 Task: Find connections with filter location Simões Filho with filter topic #Automationwith filter profile language German with filter current company Amul (GCMMF) with filter school University School of Law and Legal Studies with filter industry Hospitals with filter service category Executive Coaching with filter keywords title Data Entry
Action: Mouse moved to (579, 201)
Screenshot: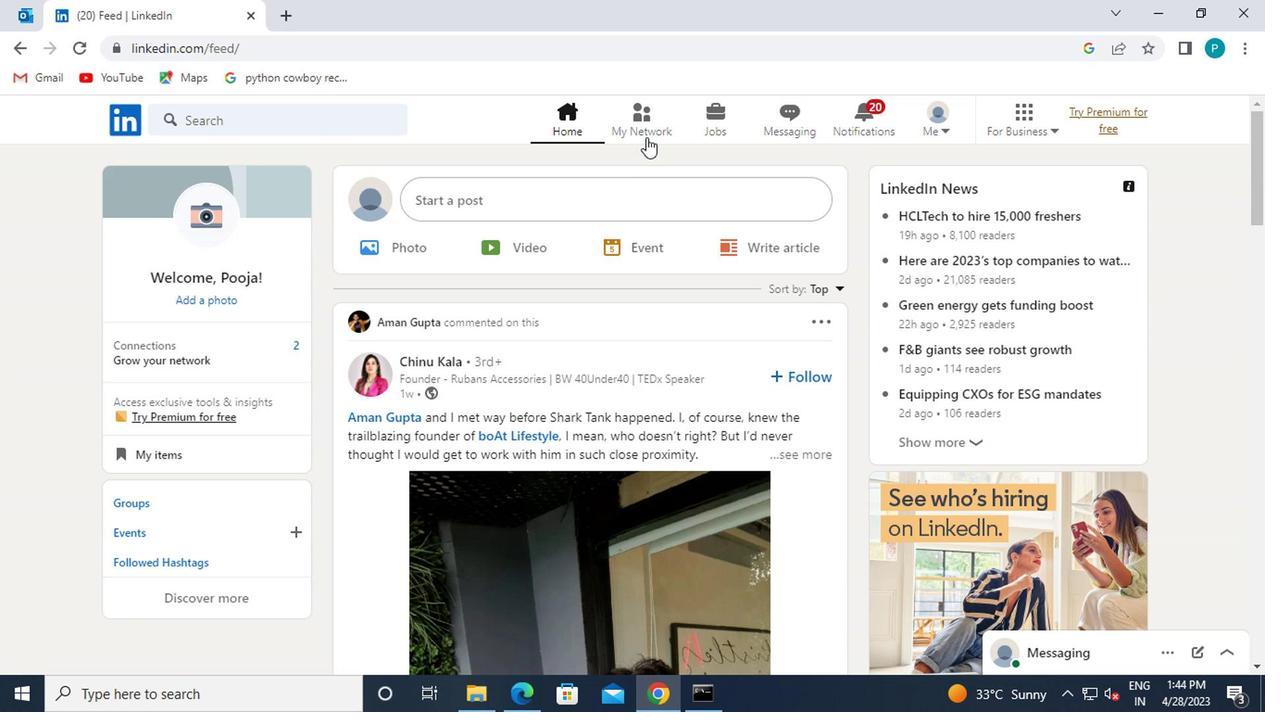 
Action: Mouse pressed left at (579, 201)
Screenshot: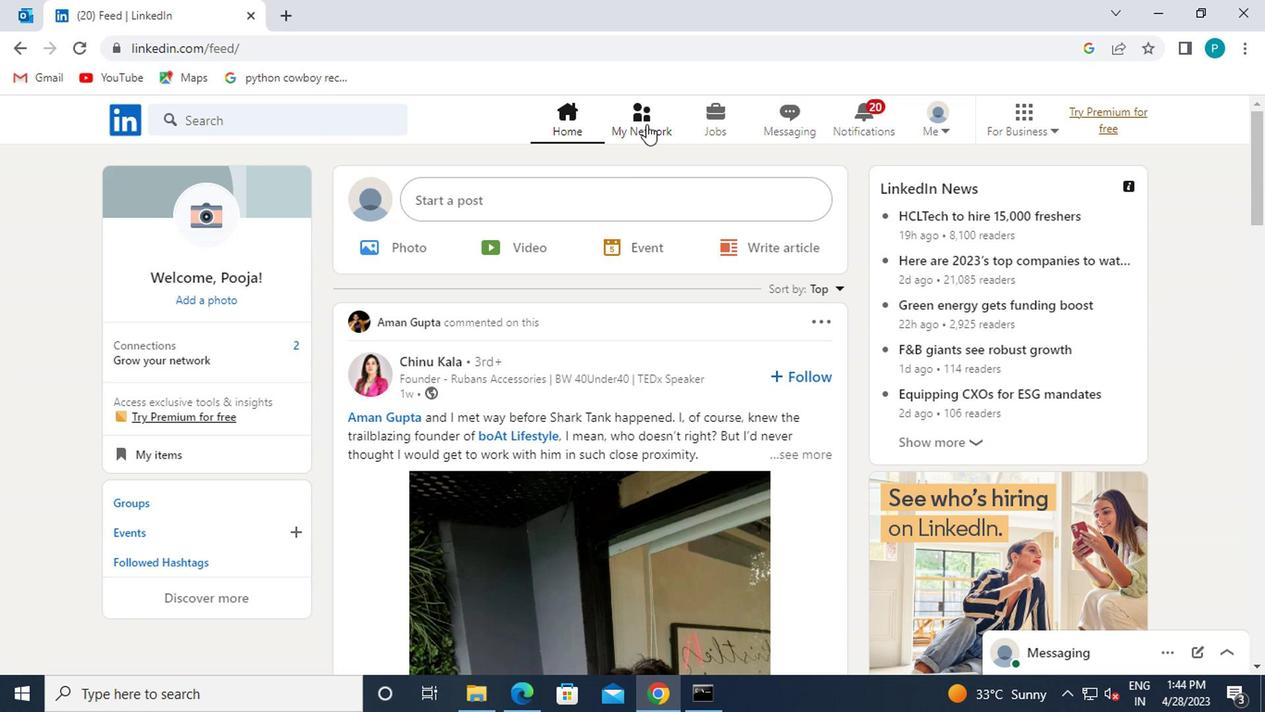 
Action: Mouse moved to (280, 288)
Screenshot: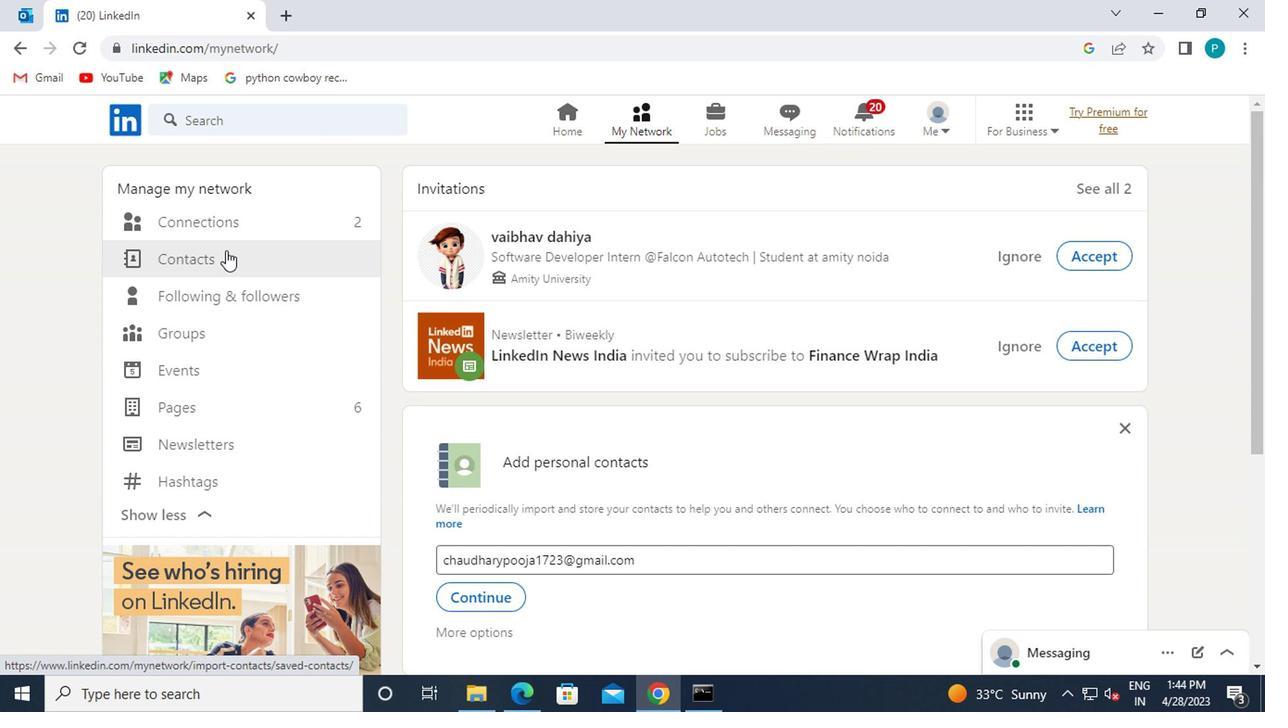 
Action: Mouse pressed left at (280, 288)
Screenshot: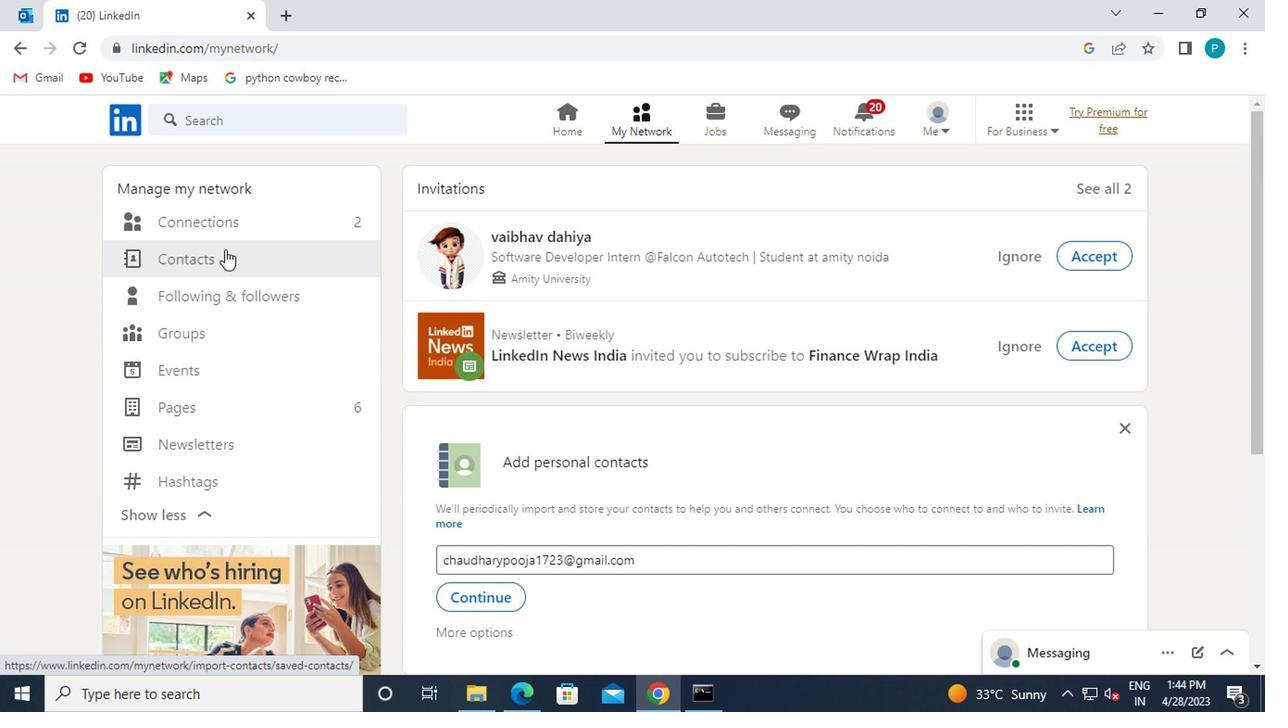 
Action: Mouse moved to (282, 284)
Screenshot: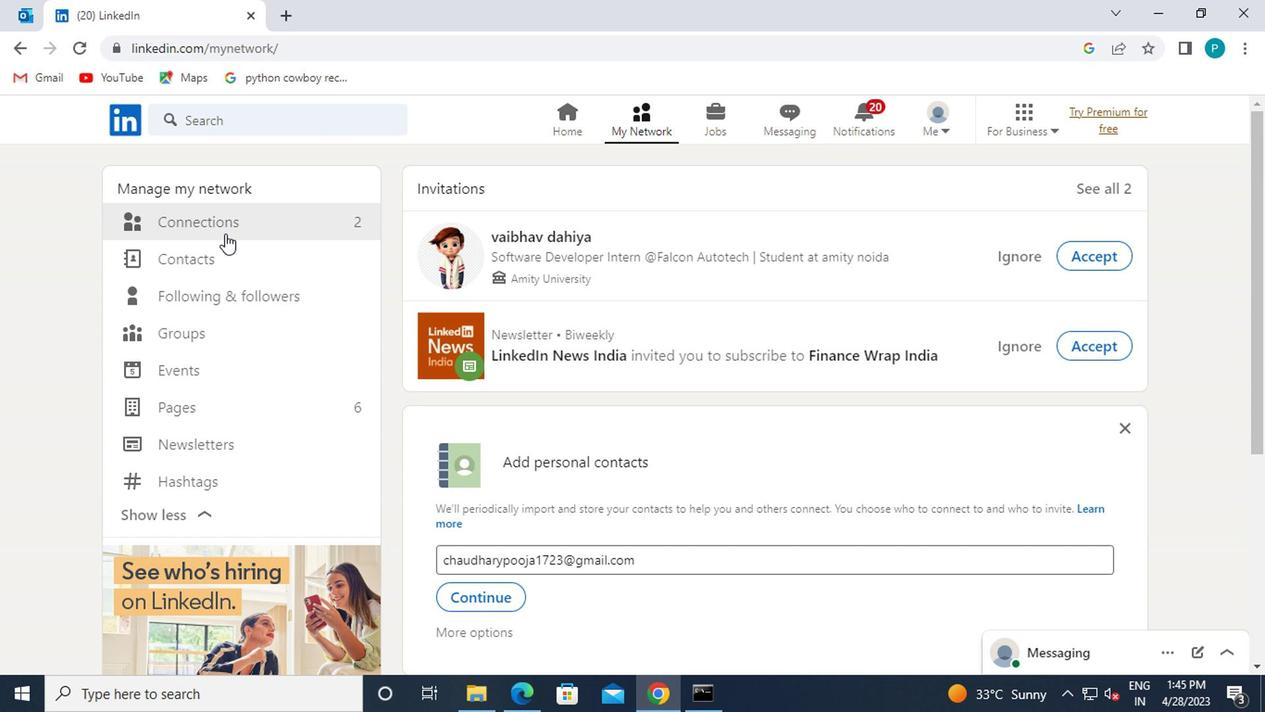 
Action: Mouse pressed left at (282, 284)
Screenshot: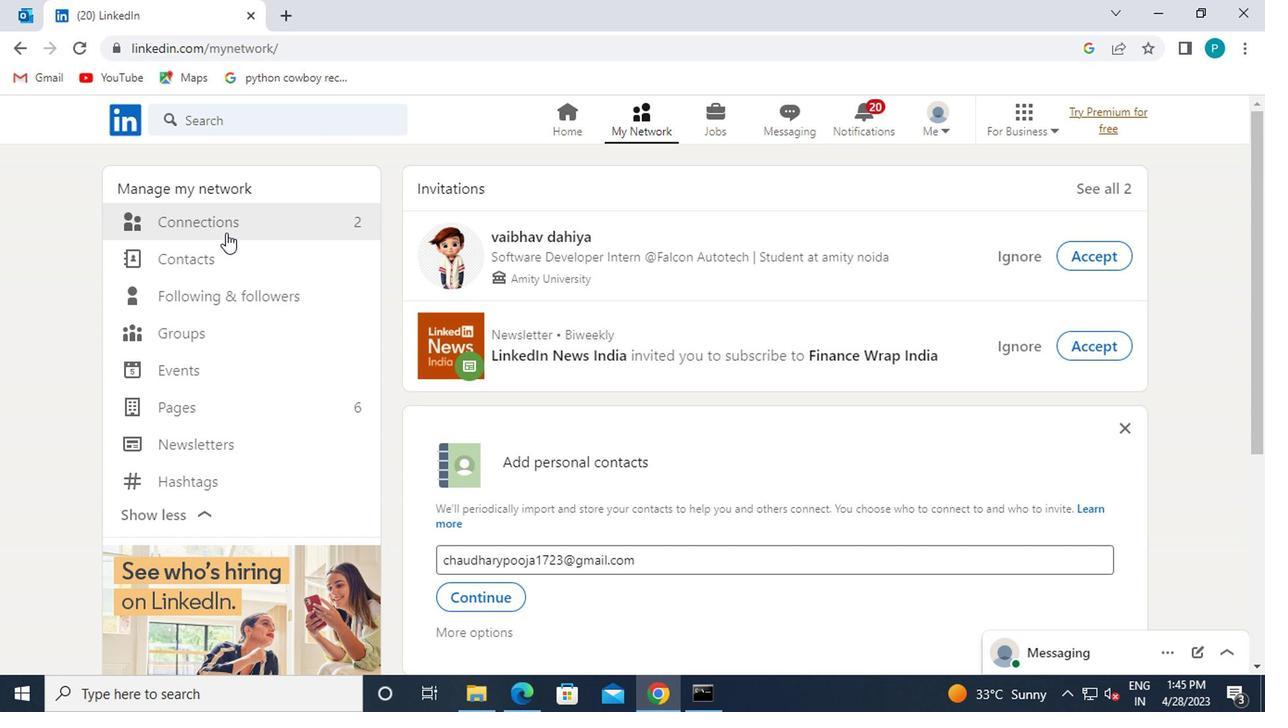 
Action: Mouse pressed left at (282, 284)
Screenshot: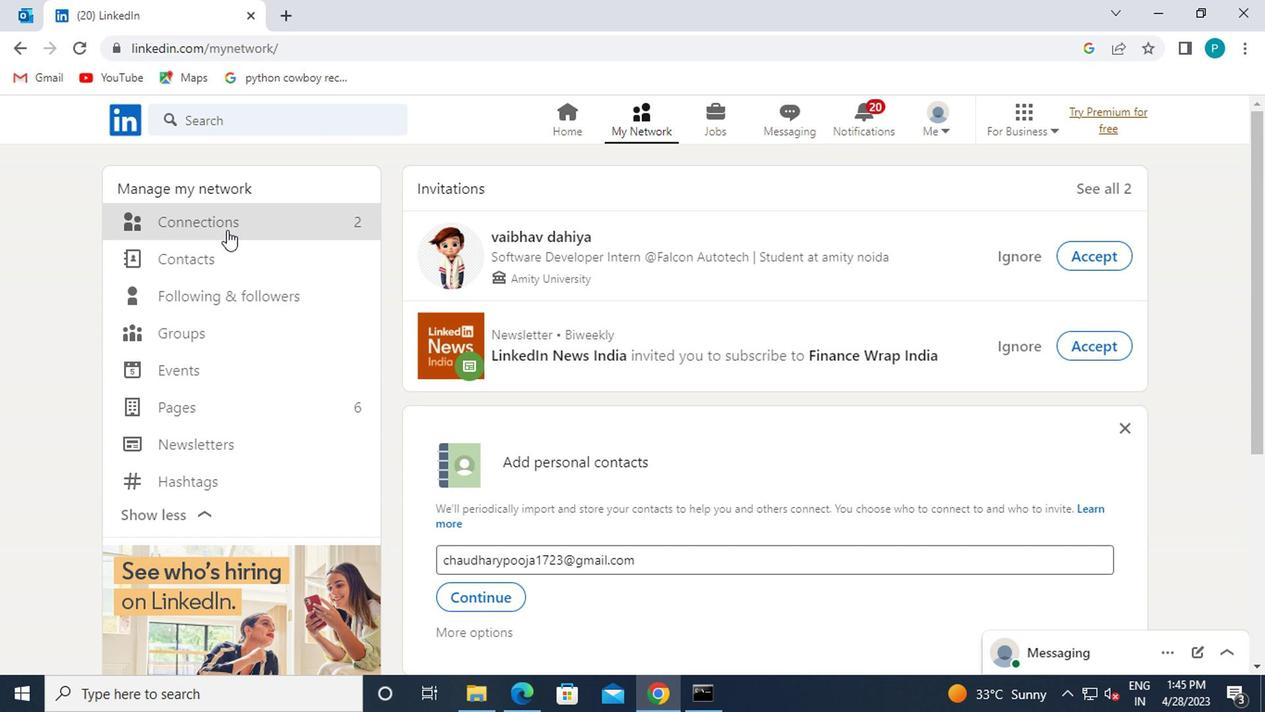 
Action: Mouse moved to (684, 282)
Screenshot: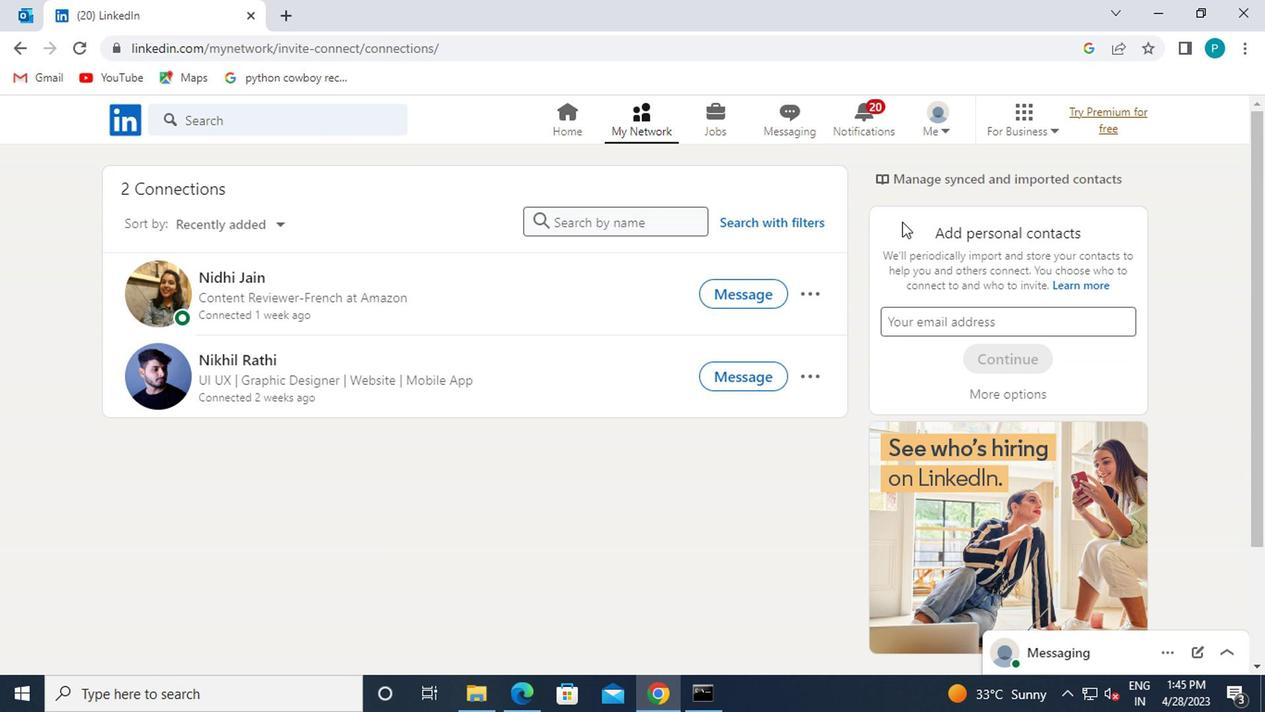 
Action: Mouse pressed left at (684, 282)
Screenshot: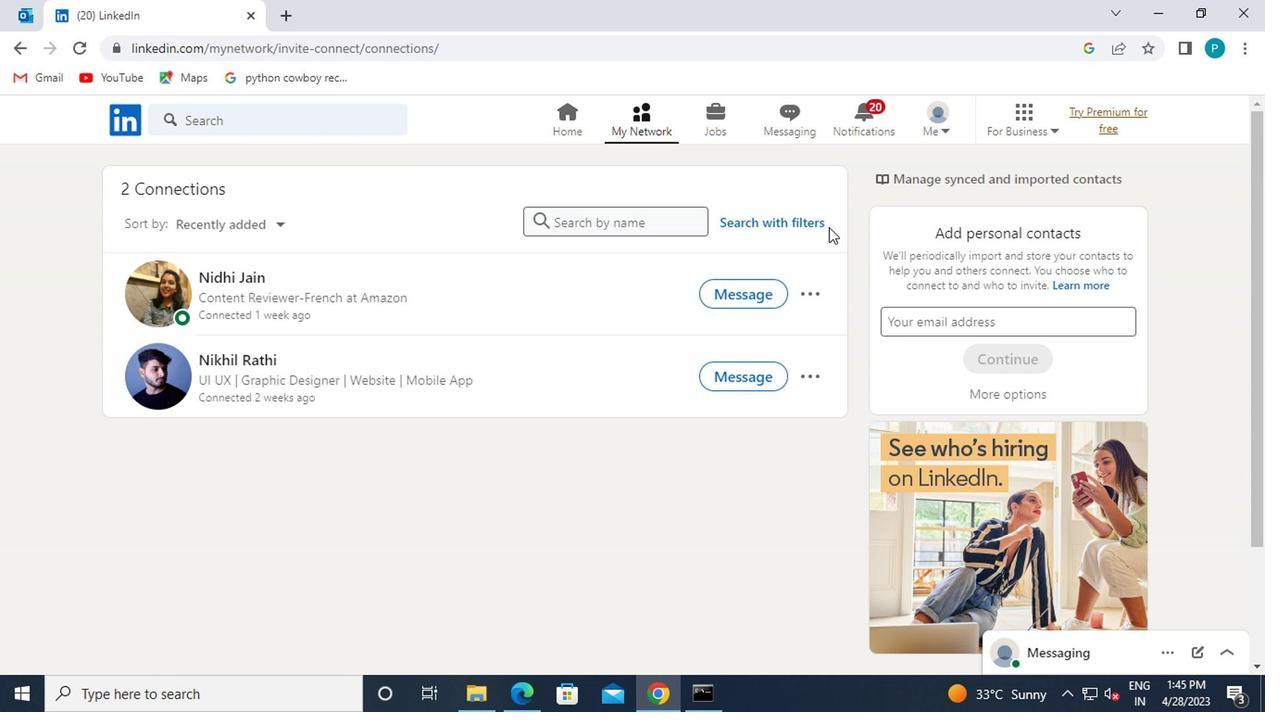 
Action: Mouse moved to (617, 248)
Screenshot: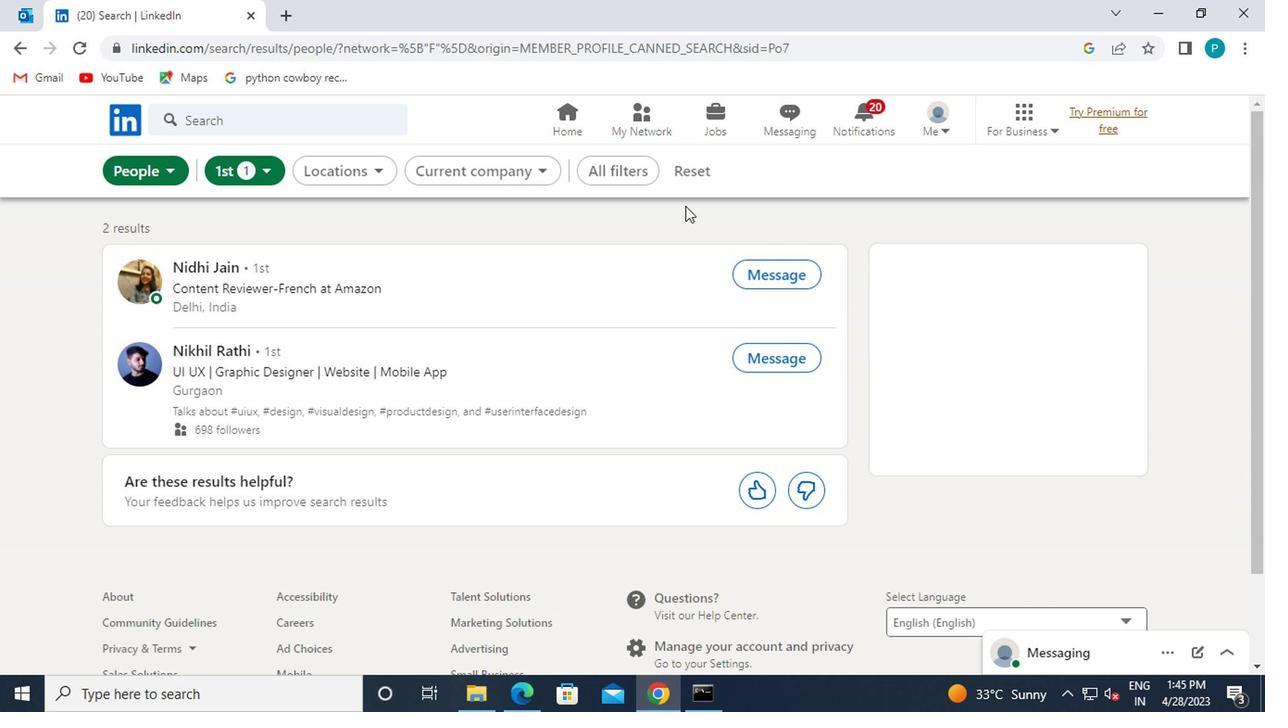
Action: Mouse pressed left at (617, 248)
Screenshot: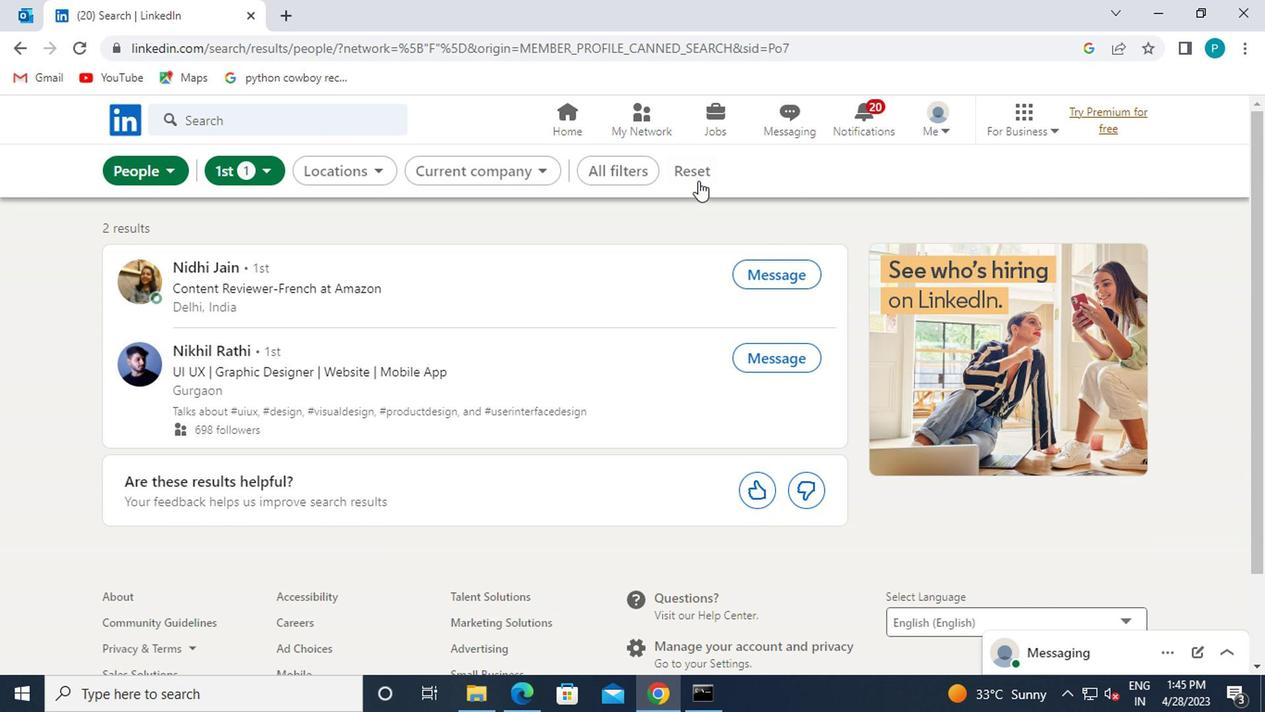
Action: Mouse moved to (596, 245)
Screenshot: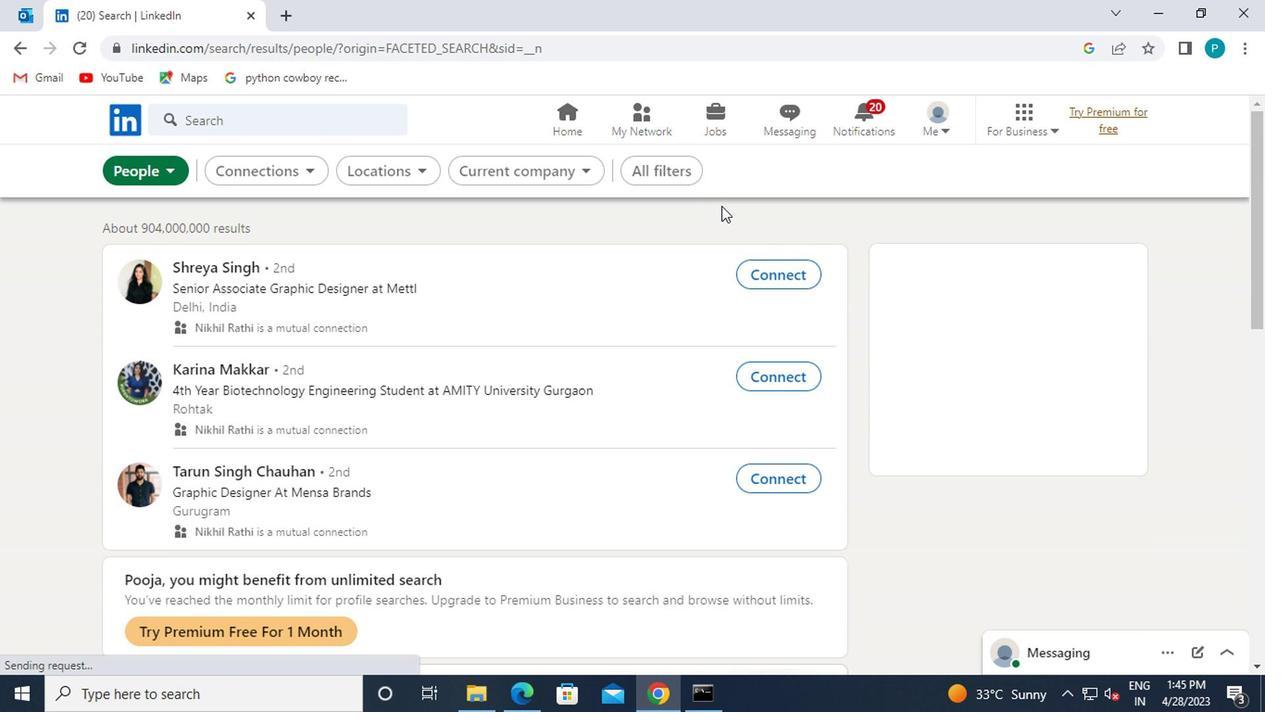 
Action: Mouse pressed left at (596, 245)
Screenshot: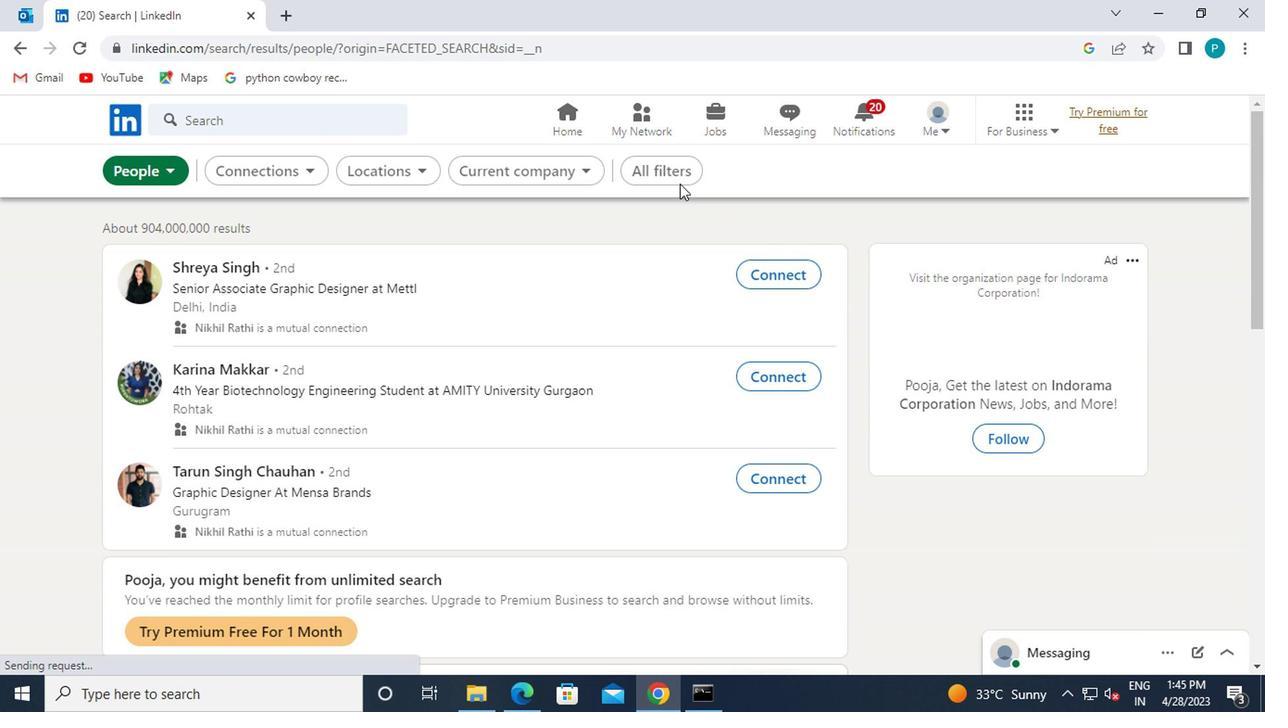 
Action: Mouse moved to (784, 427)
Screenshot: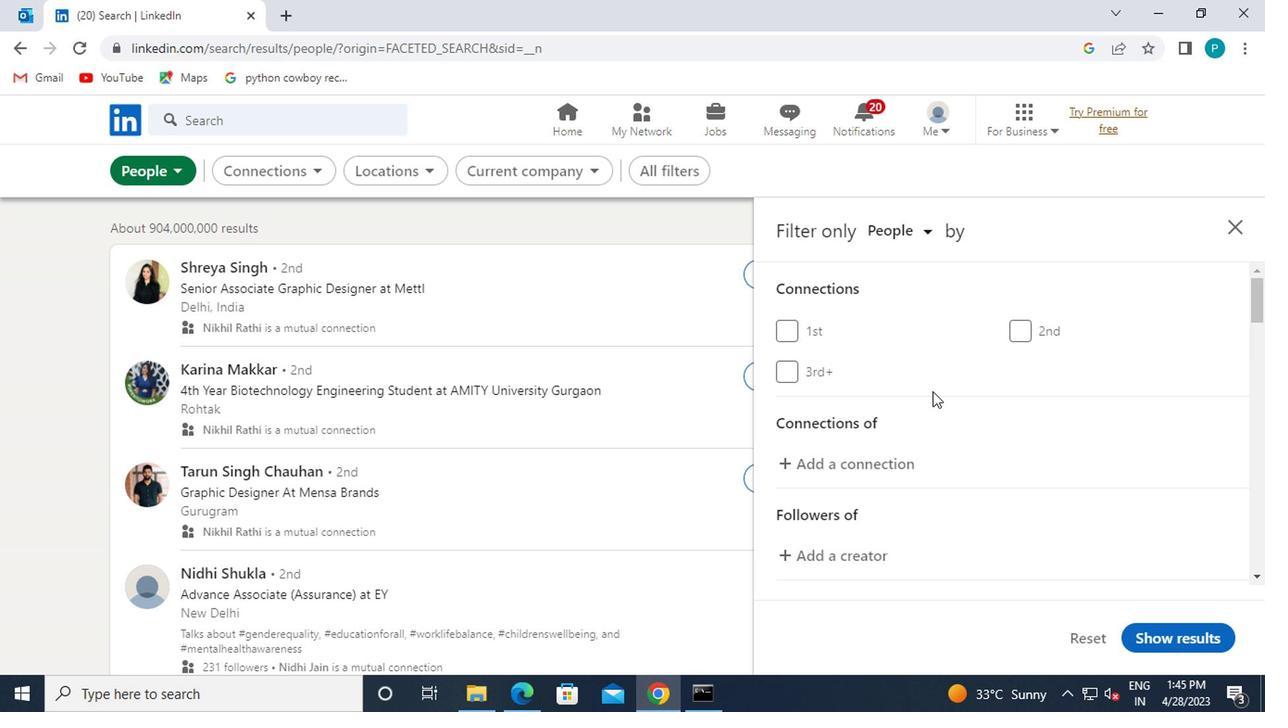 
Action: Mouse scrolled (784, 426) with delta (0, 0)
Screenshot: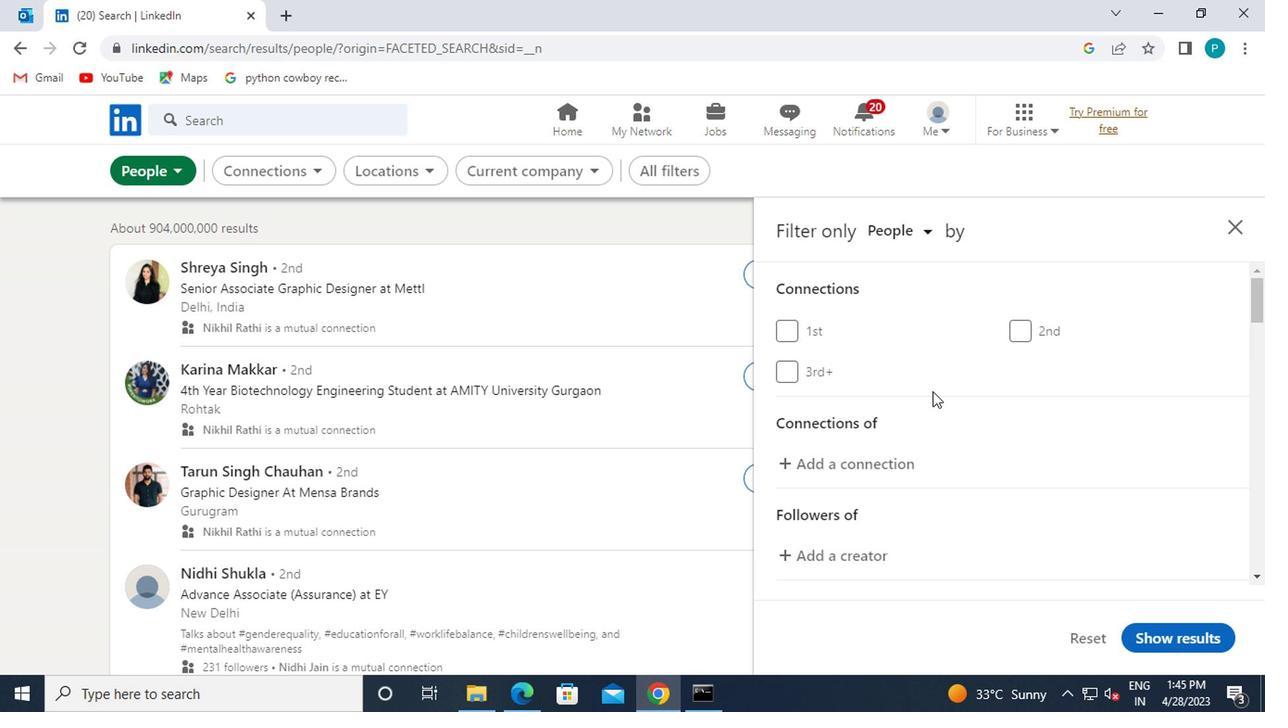 
Action: Mouse moved to (784, 429)
Screenshot: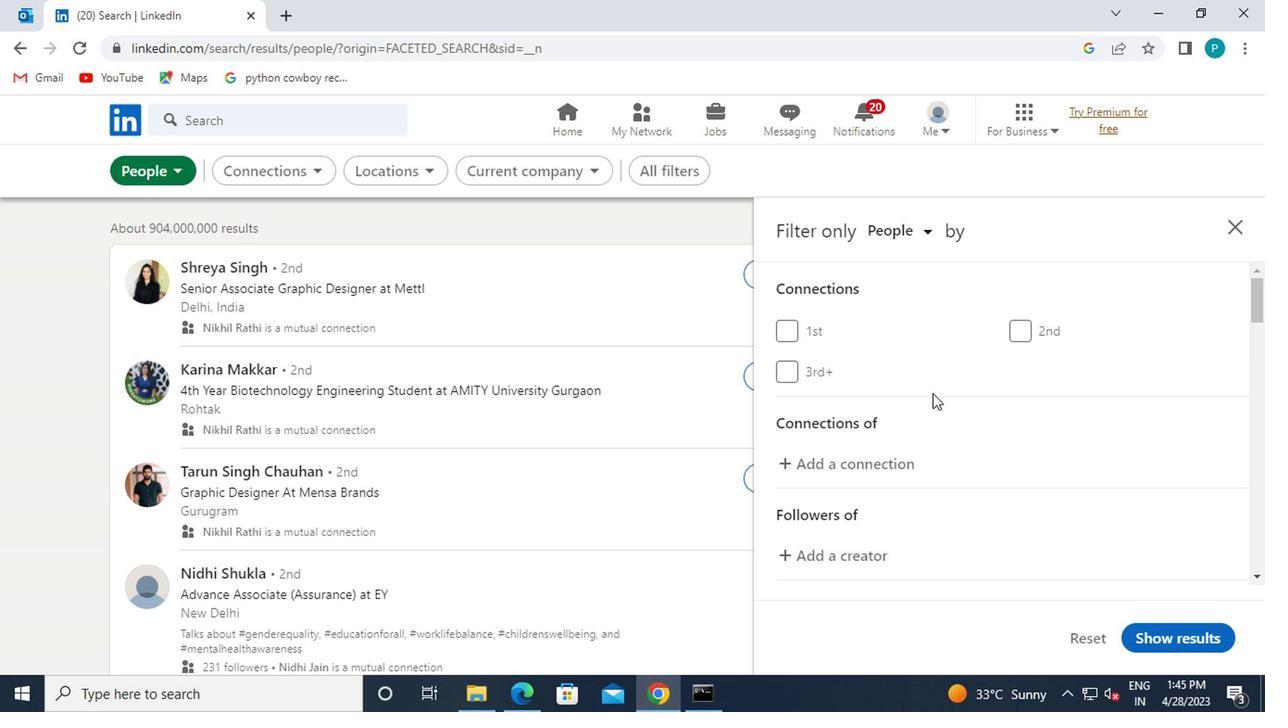 
Action: Mouse scrolled (784, 429) with delta (0, 0)
Screenshot: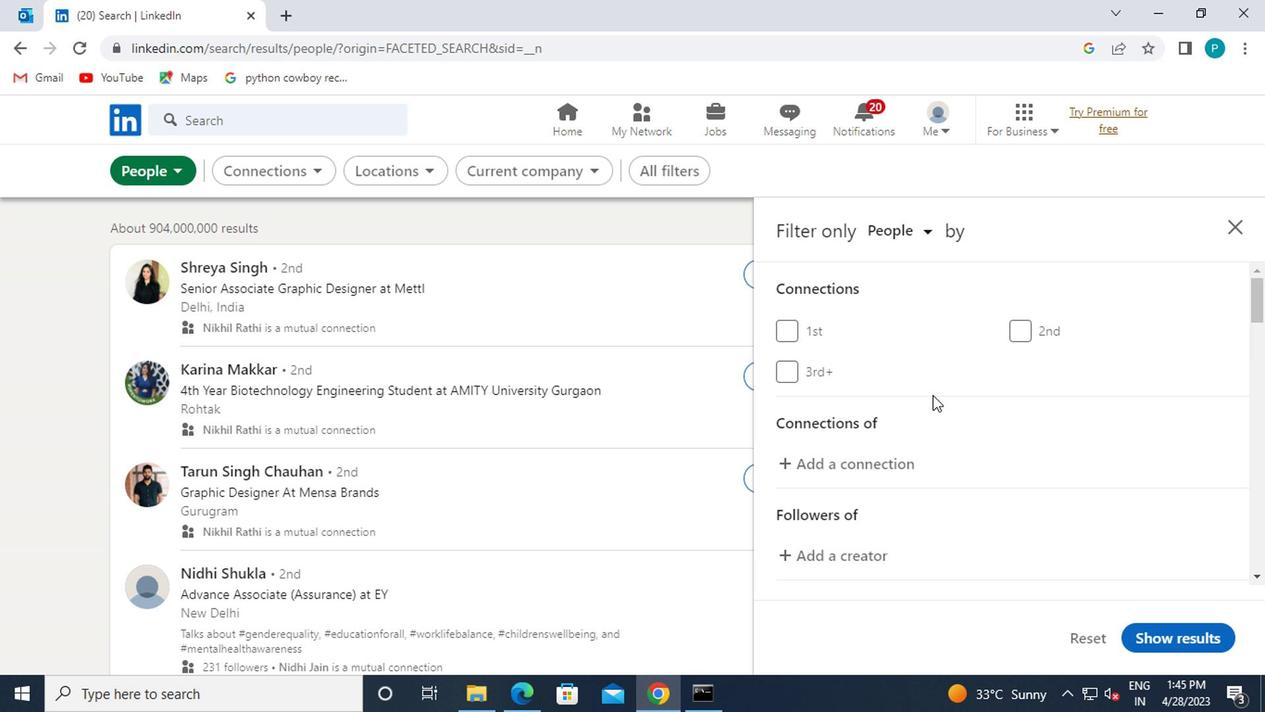 
Action: Mouse moved to (879, 501)
Screenshot: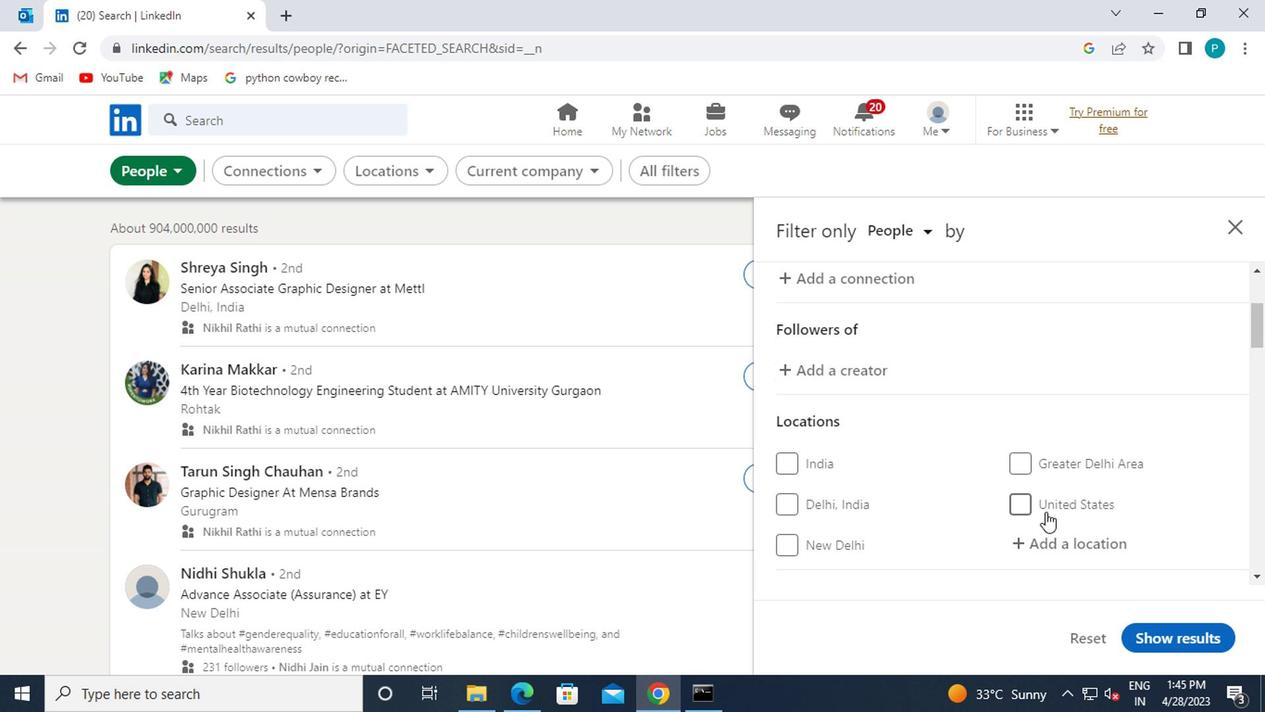 
Action: Mouse pressed left at (879, 501)
Screenshot: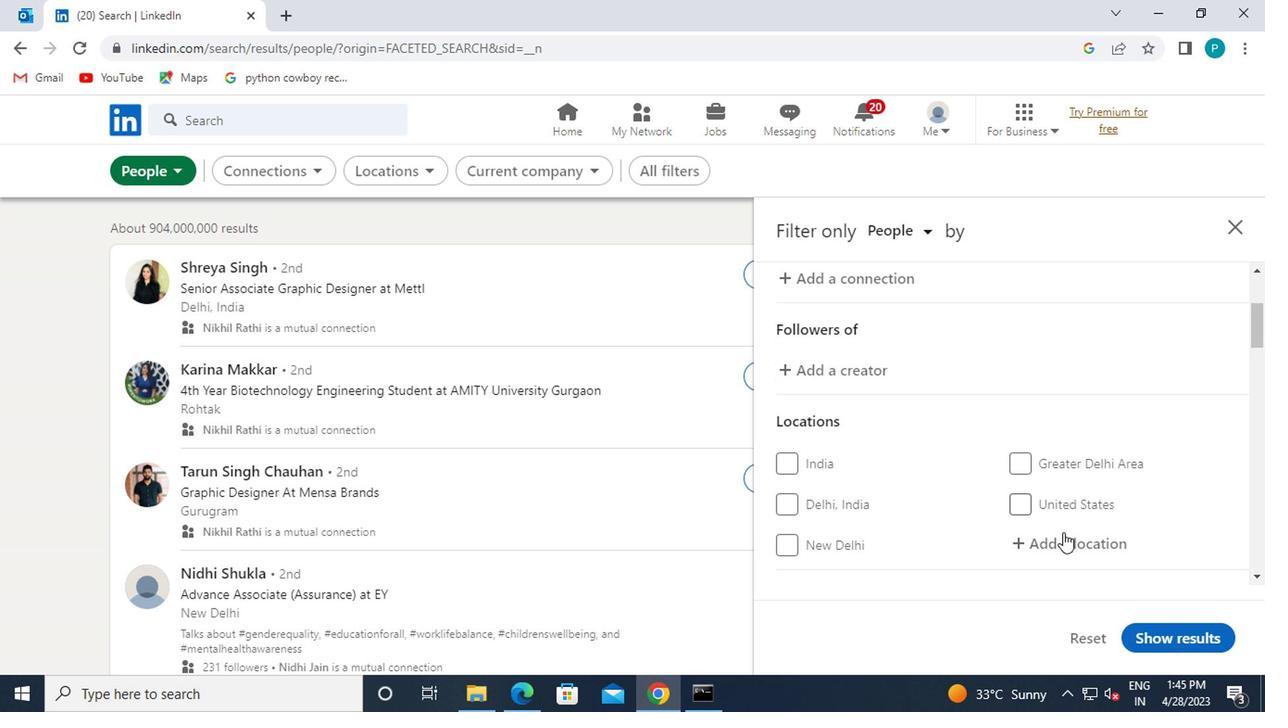 
Action: Mouse moved to (876, 486)
Screenshot: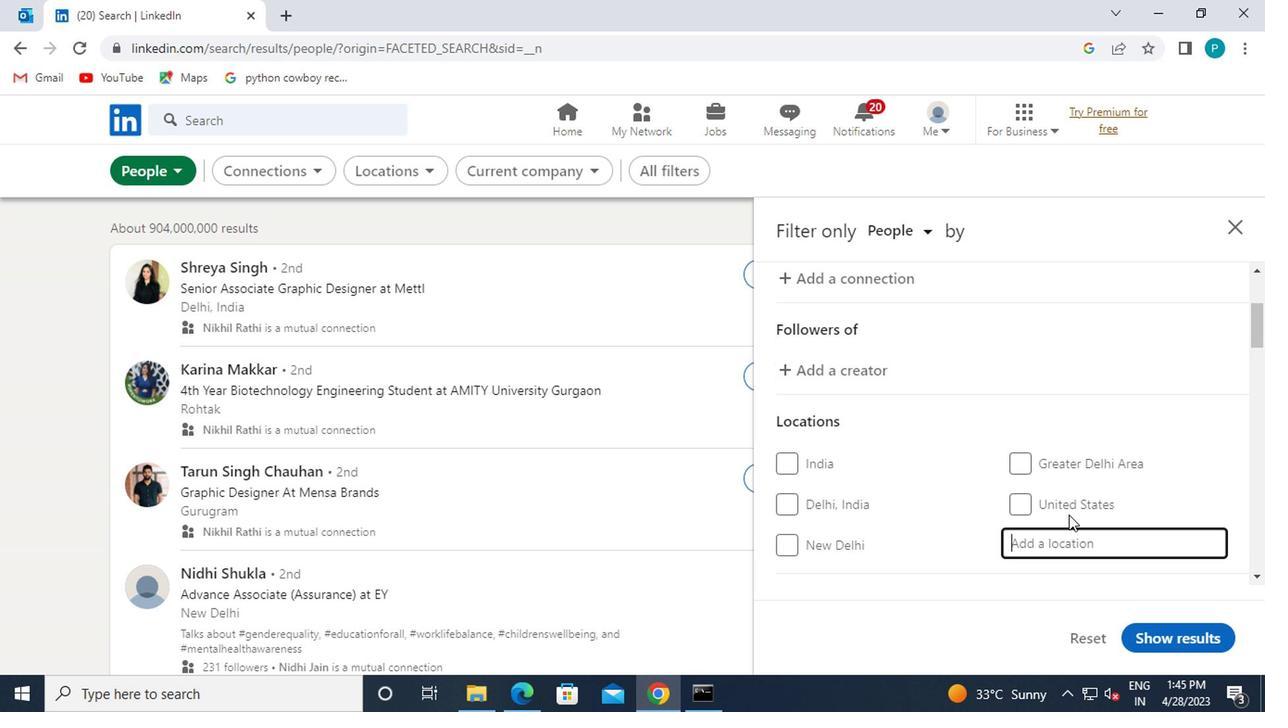 
Action: Key pressed <Key.caps_lock>s<Key.caps_lock>imoes
Screenshot: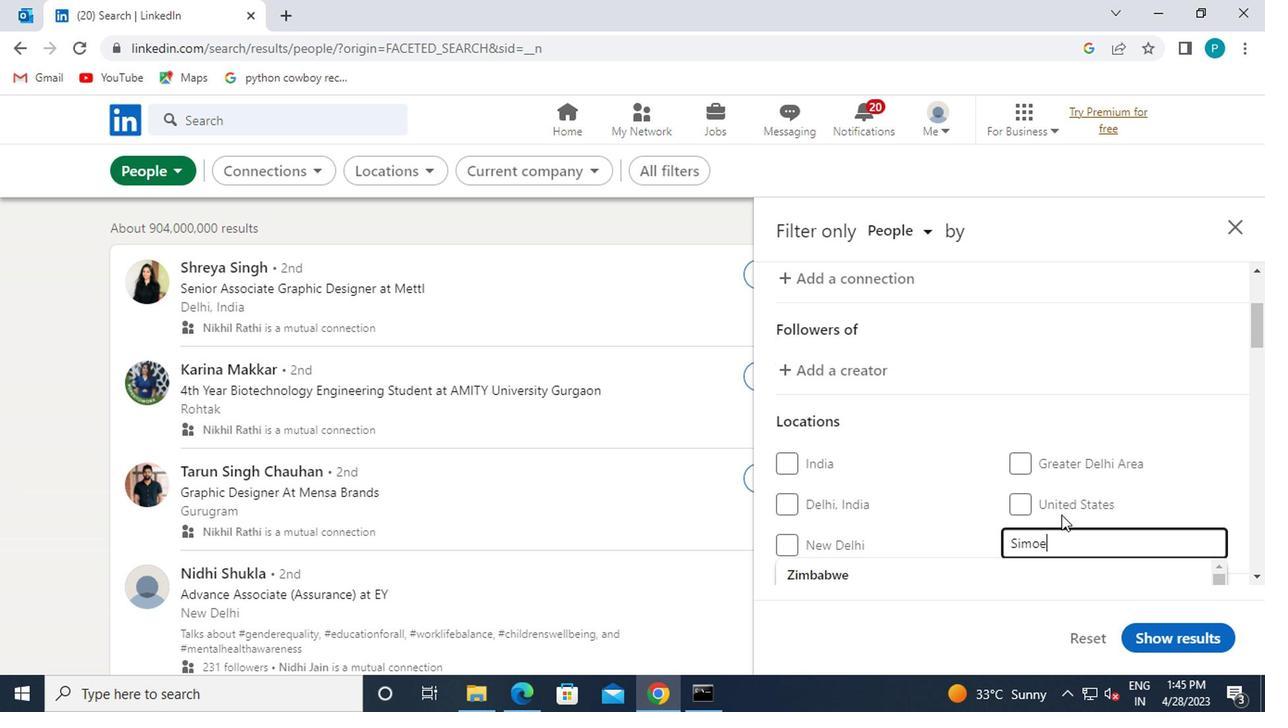 
Action: Mouse moved to (735, 480)
Screenshot: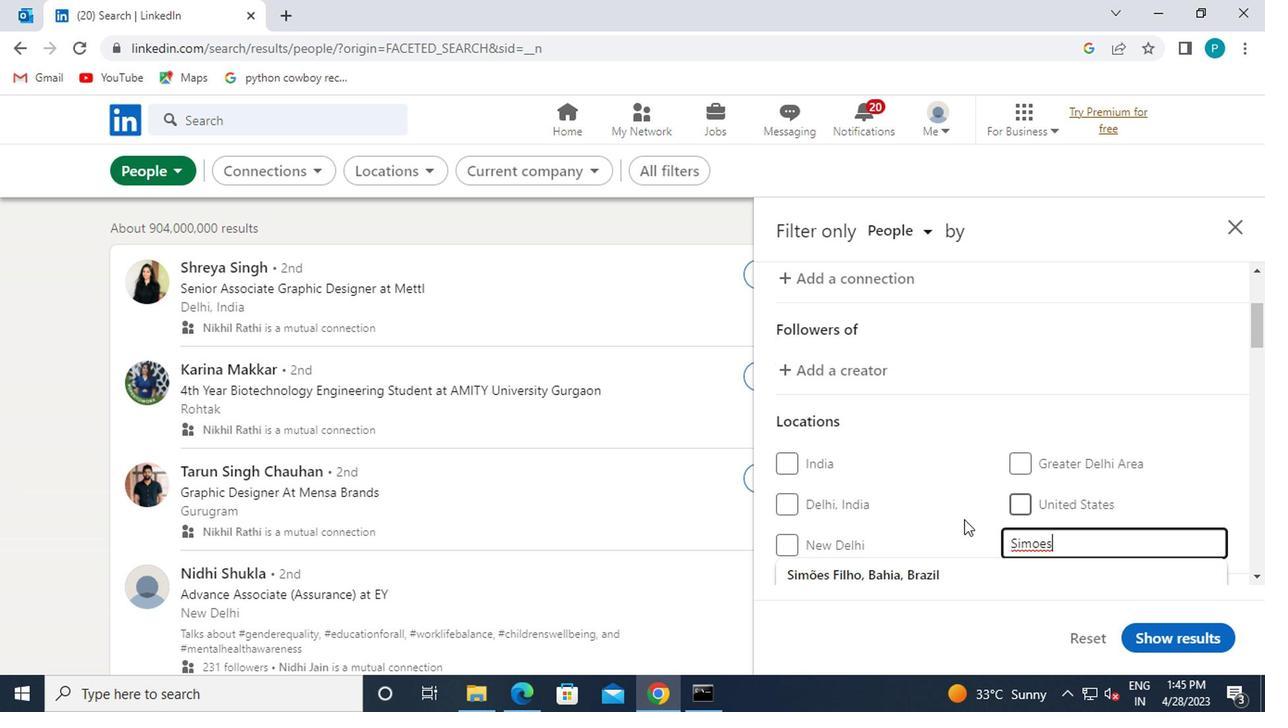 
Action: Mouse scrolled (735, 480) with delta (0, 0)
Screenshot: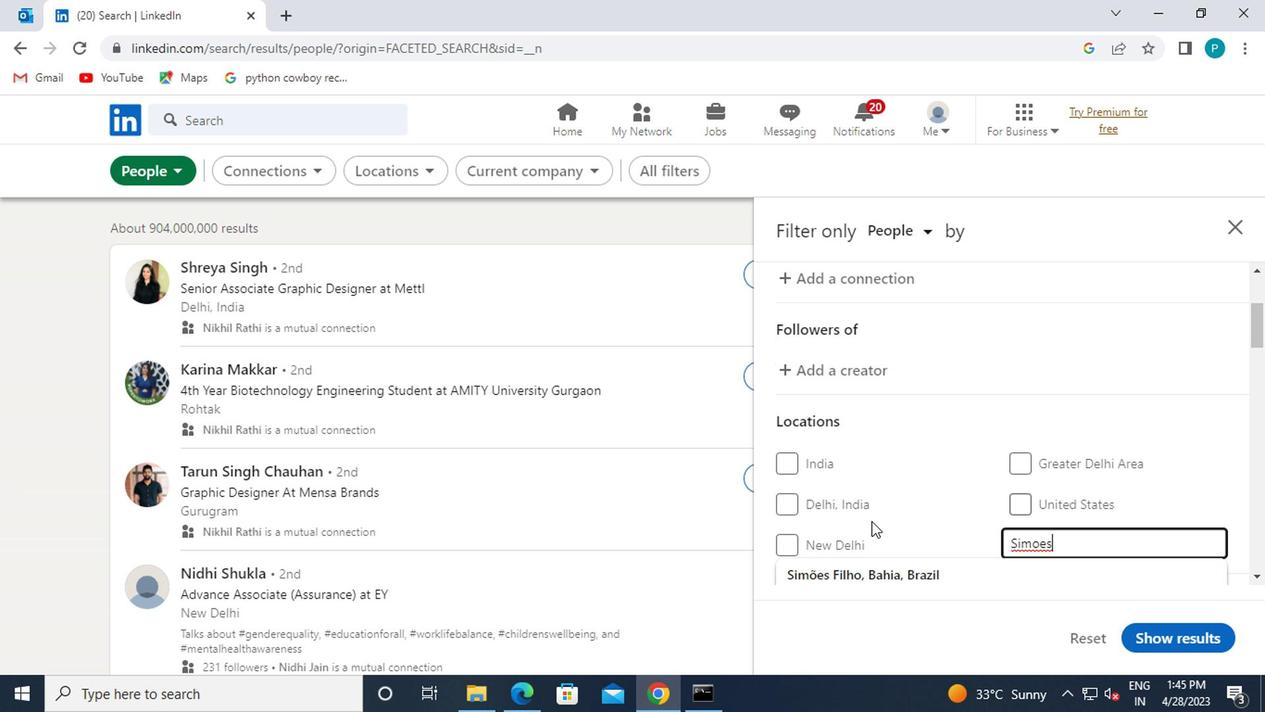 
Action: Mouse moved to (730, 464)
Screenshot: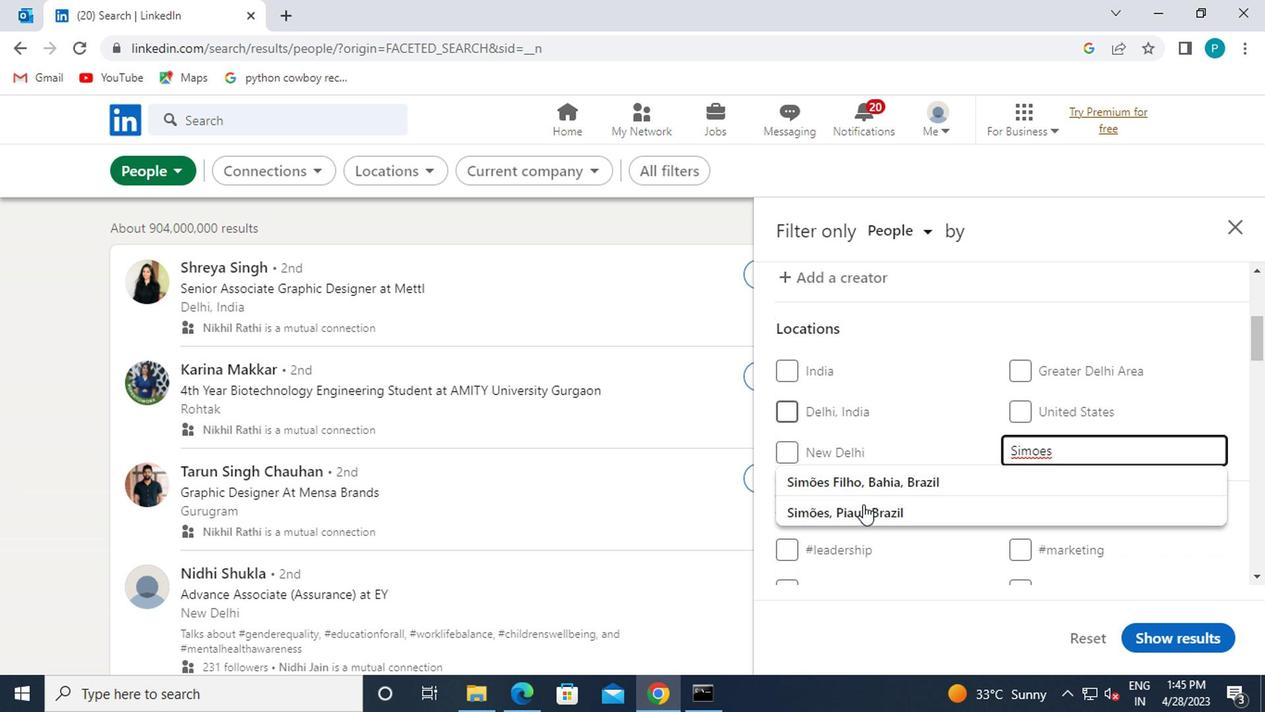
Action: Mouse pressed left at (730, 464)
Screenshot: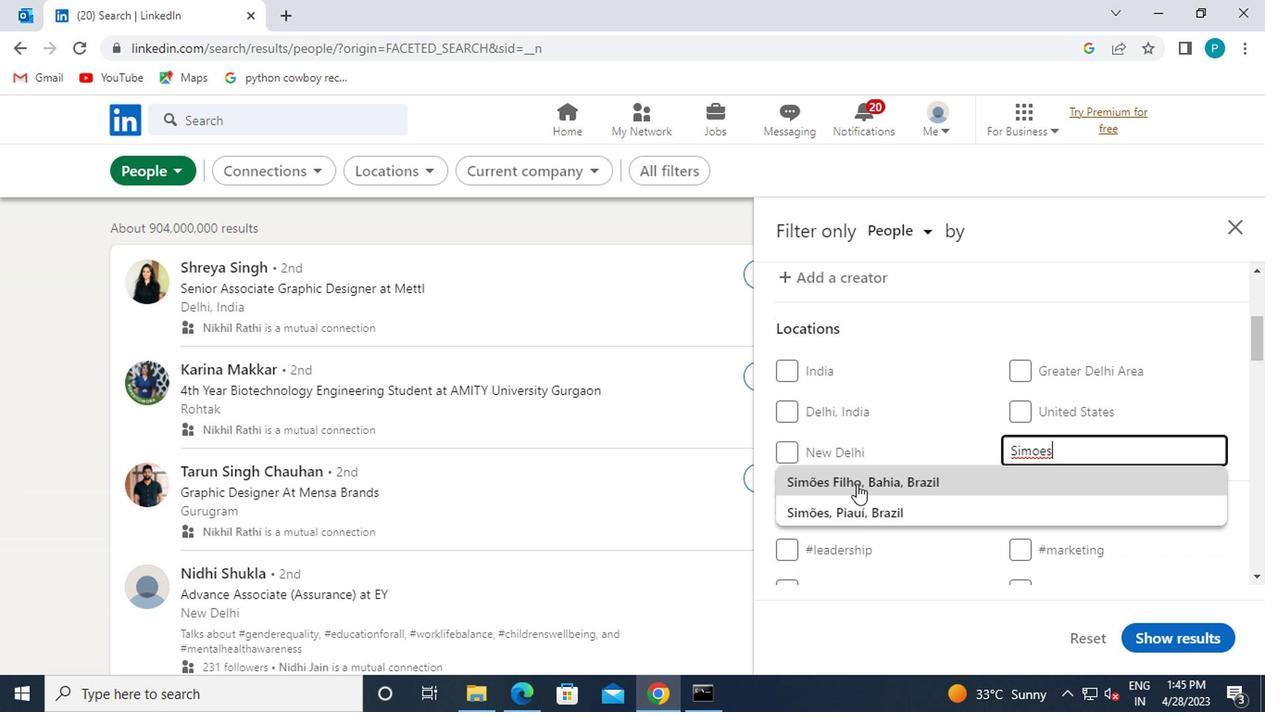 
Action: Mouse moved to (807, 483)
Screenshot: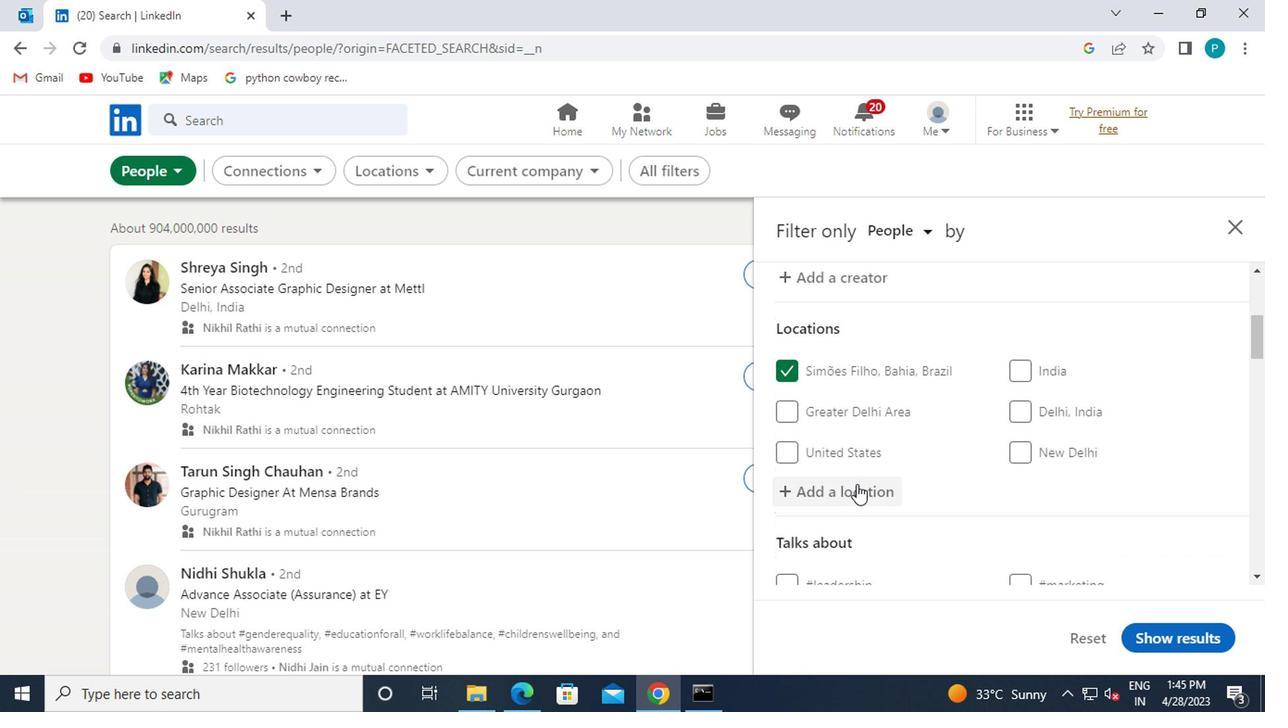 
Action: Mouse scrolled (807, 482) with delta (0, 0)
Screenshot: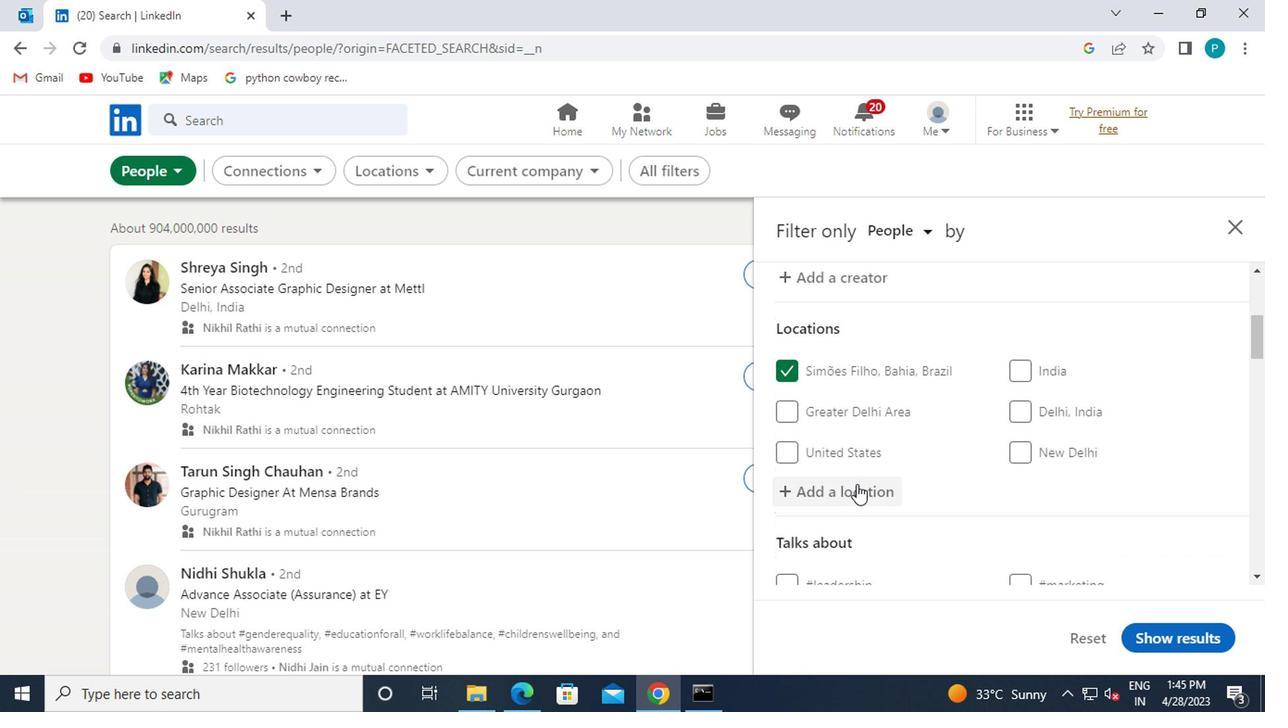 
Action: Mouse moved to (810, 484)
Screenshot: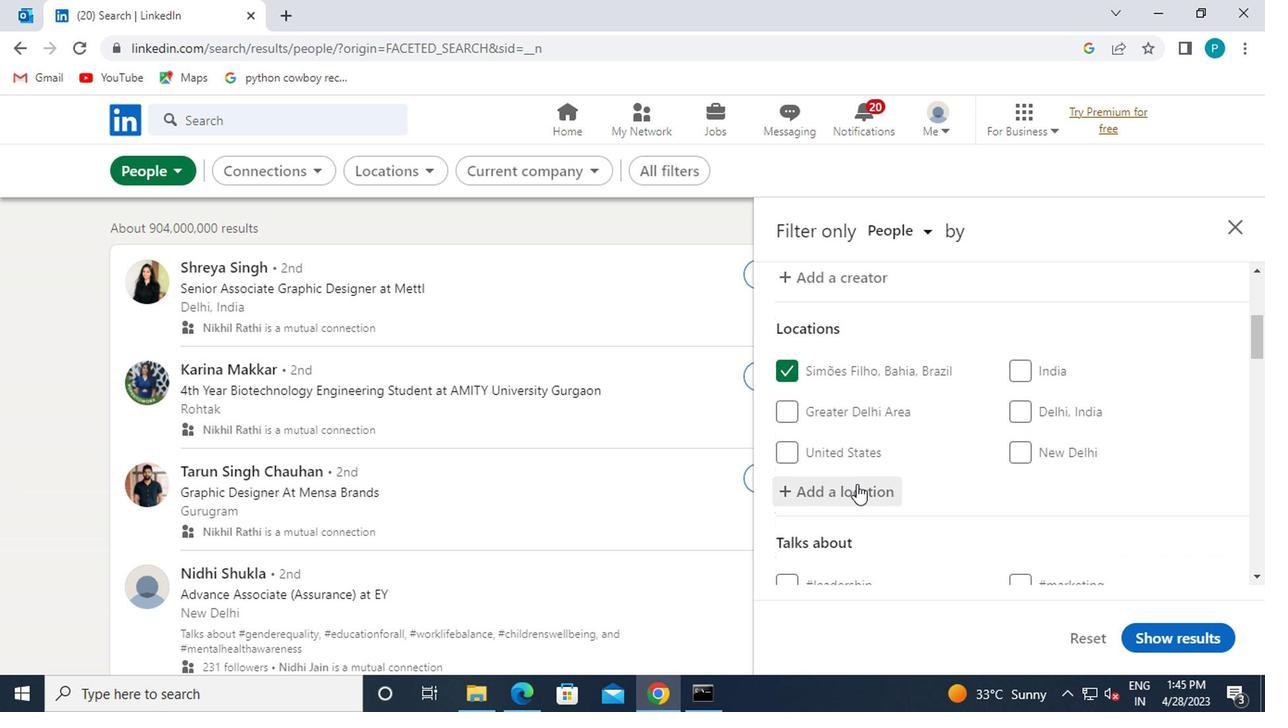 
Action: Mouse scrolled (810, 483) with delta (0, 0)
Screenshot: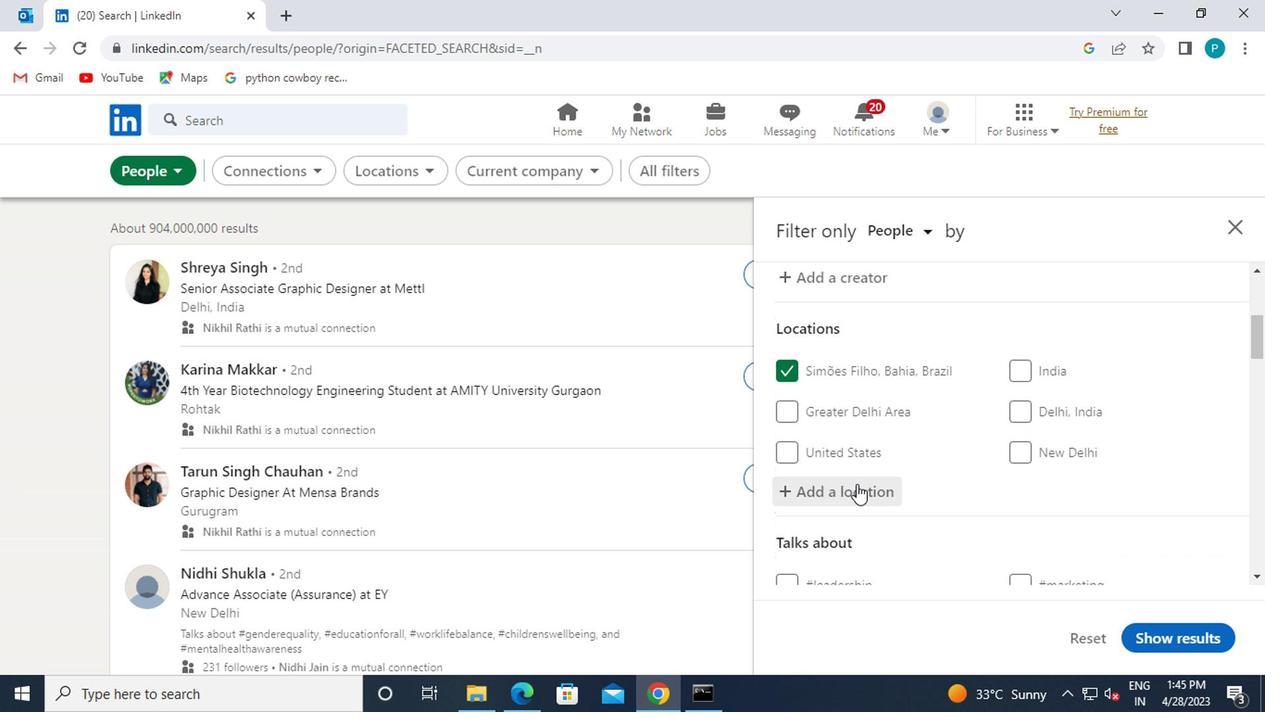 
Action: Mouse moved to (810, 484)
Screenshot: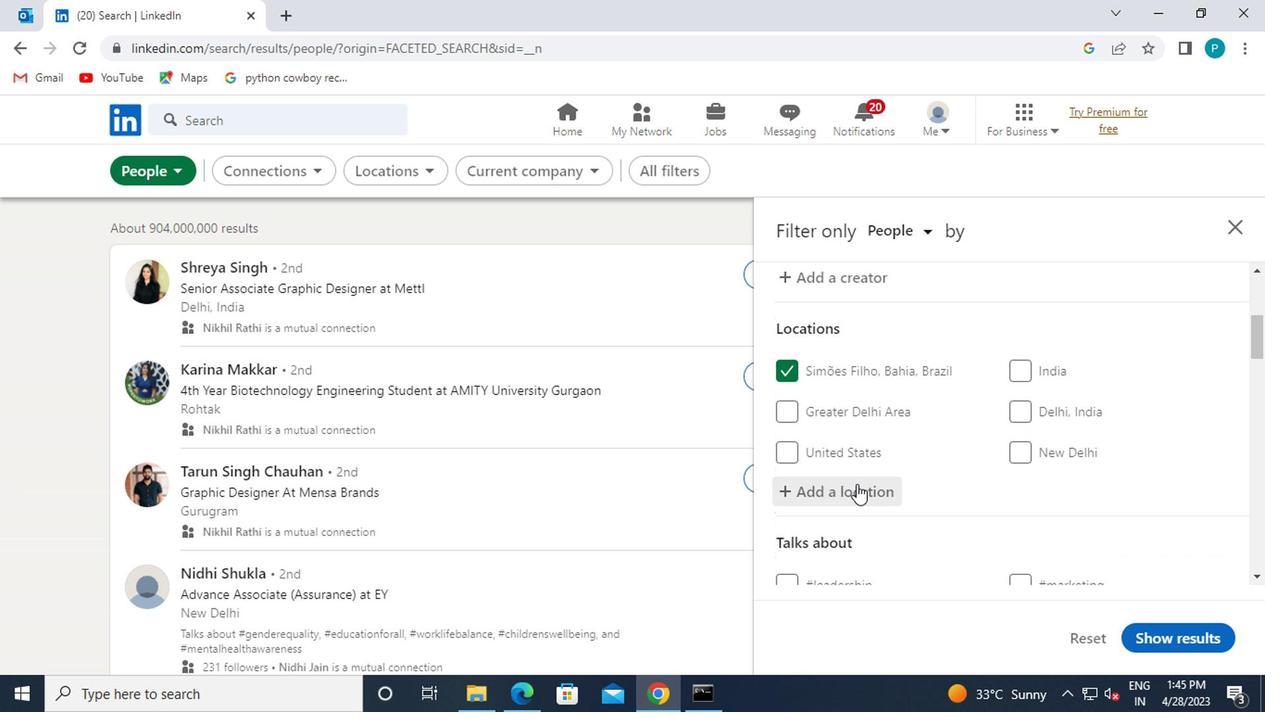 
Action: Mouse scrolled (810, 483) with delta (0, 0)
Screenshot: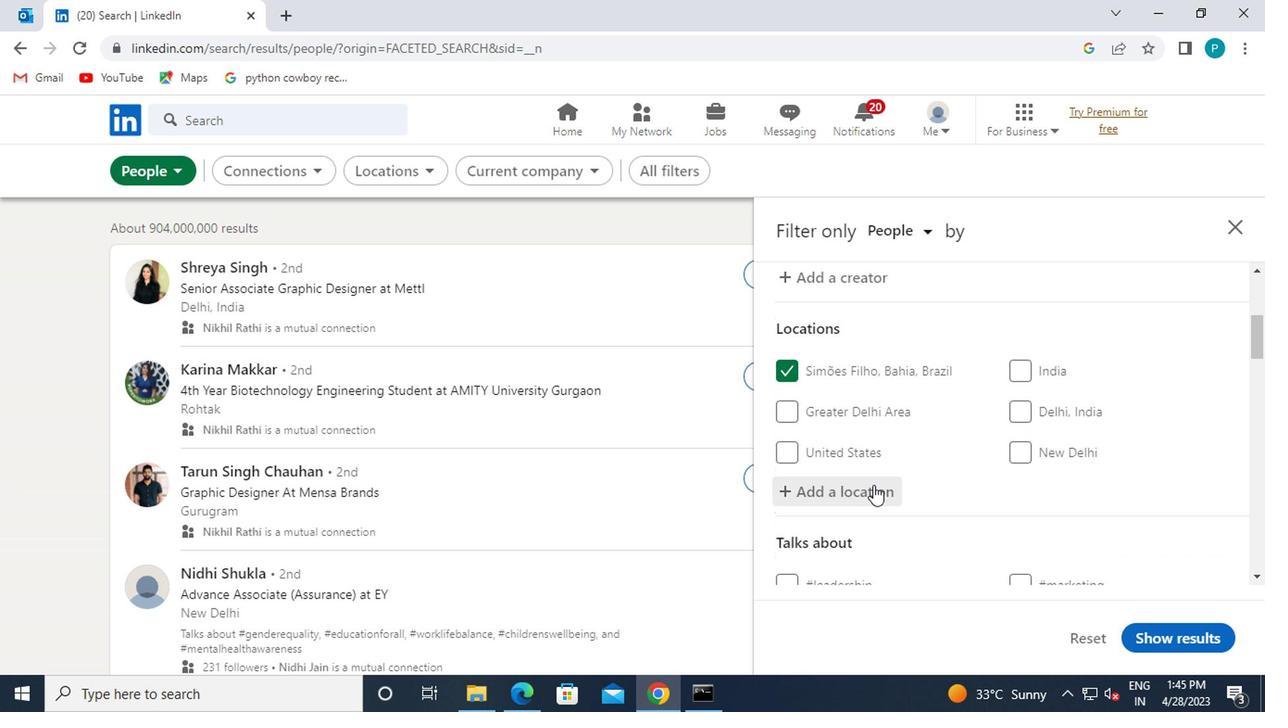 
Action: Mouse moved to (849, 398)
Screenshot: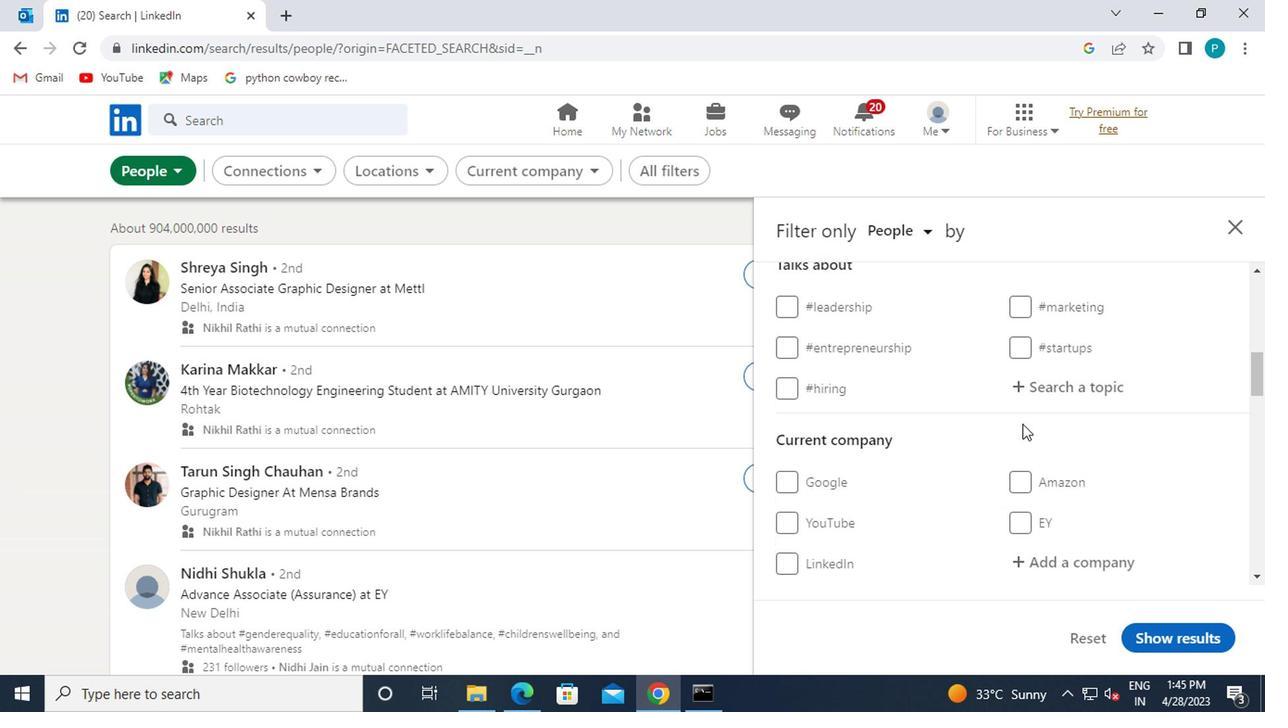 
Action: Mouse pressed left at (849, 398)
Screenshot: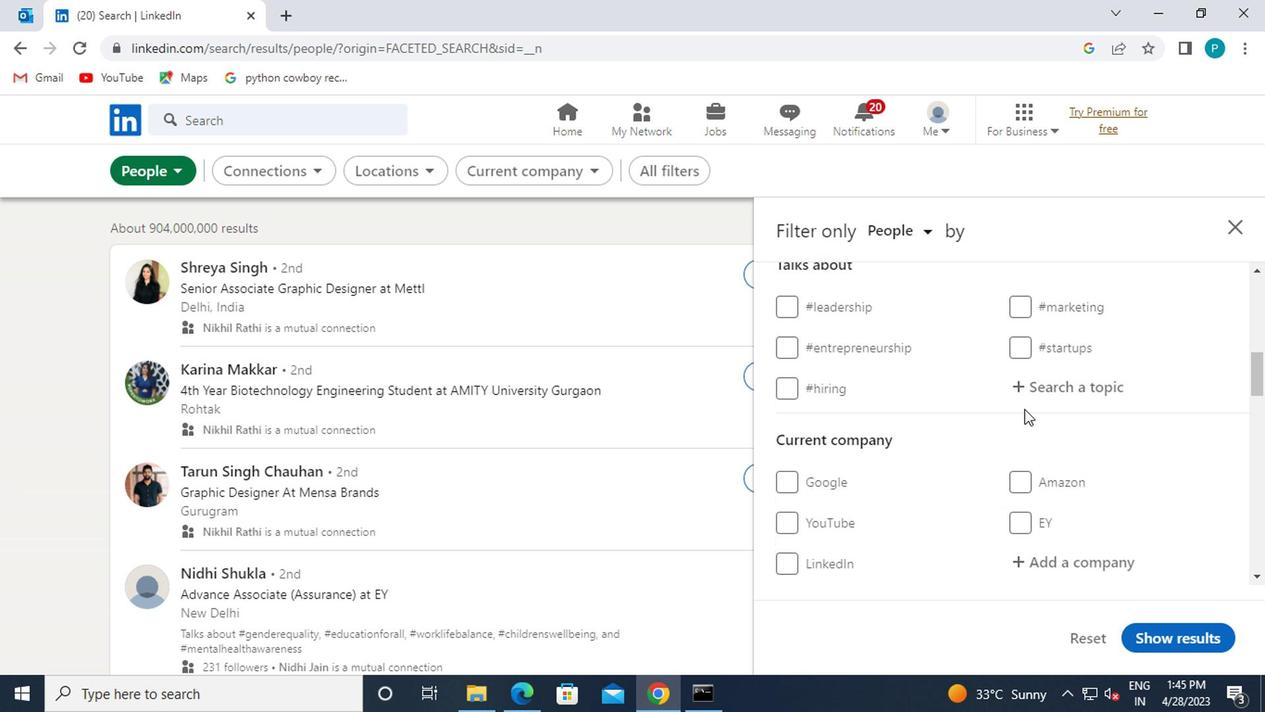 
Action: Key pressed <Key.shift>#
Screenshot: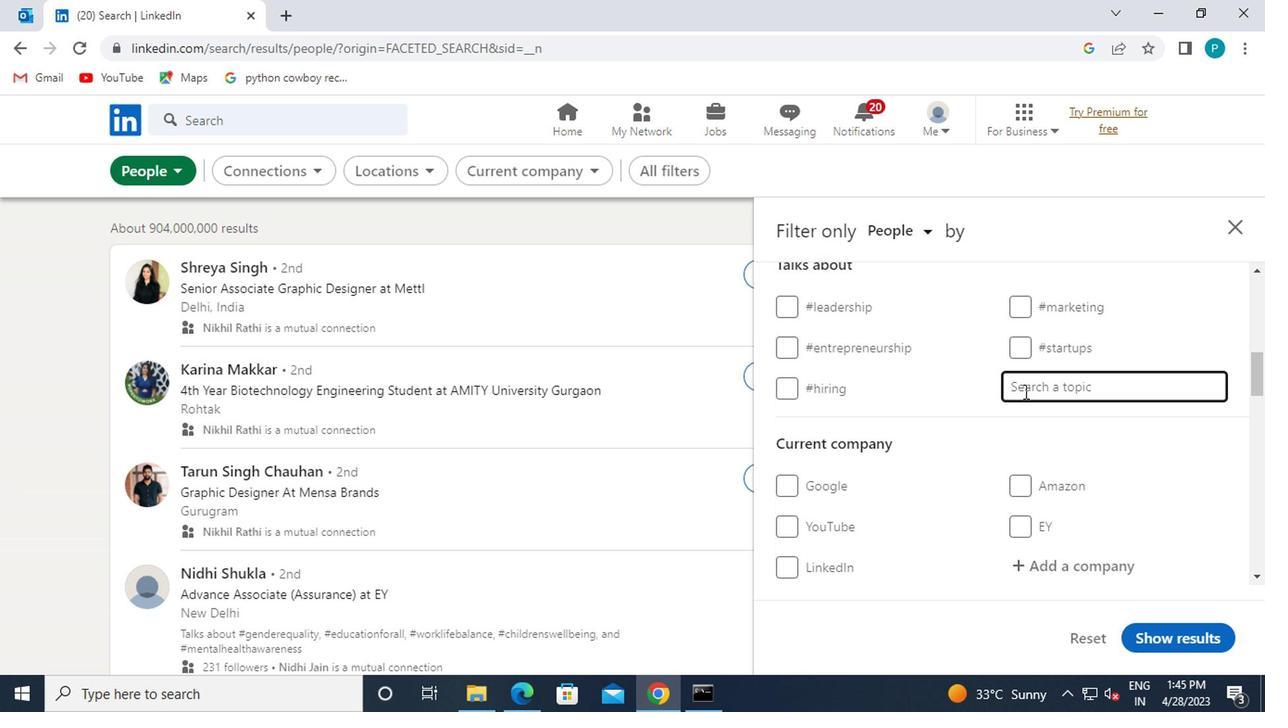 
Action: Mouse moved to (847, 398)
Screenshot: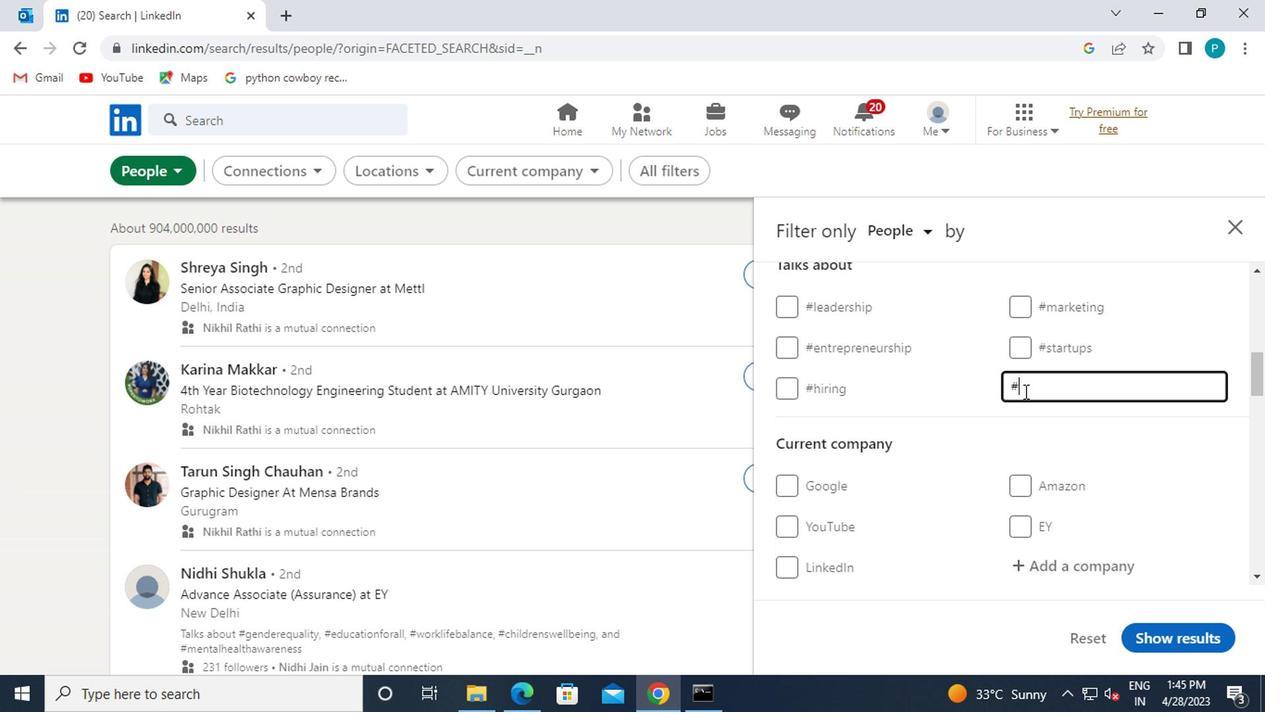 
Action: Key pressed <Key.caps_lock>A
Screenshot: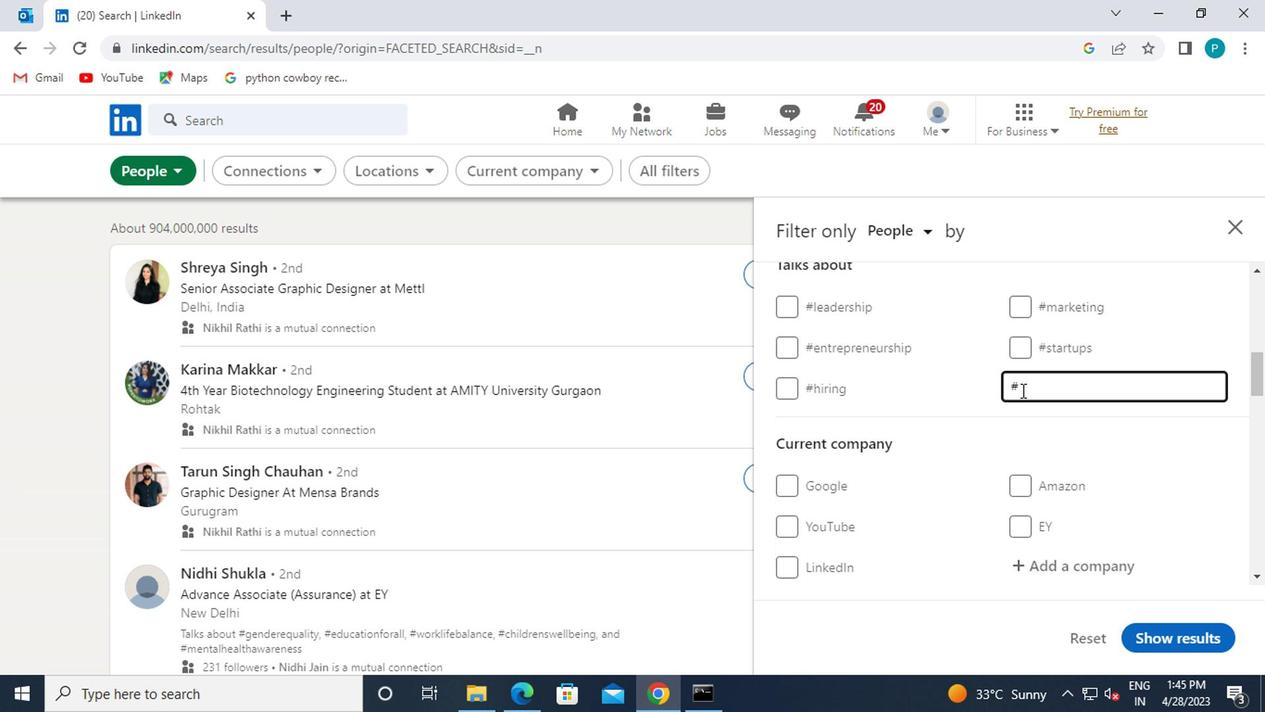 
Action: Mouse moved to (845, 398)
Screenshot: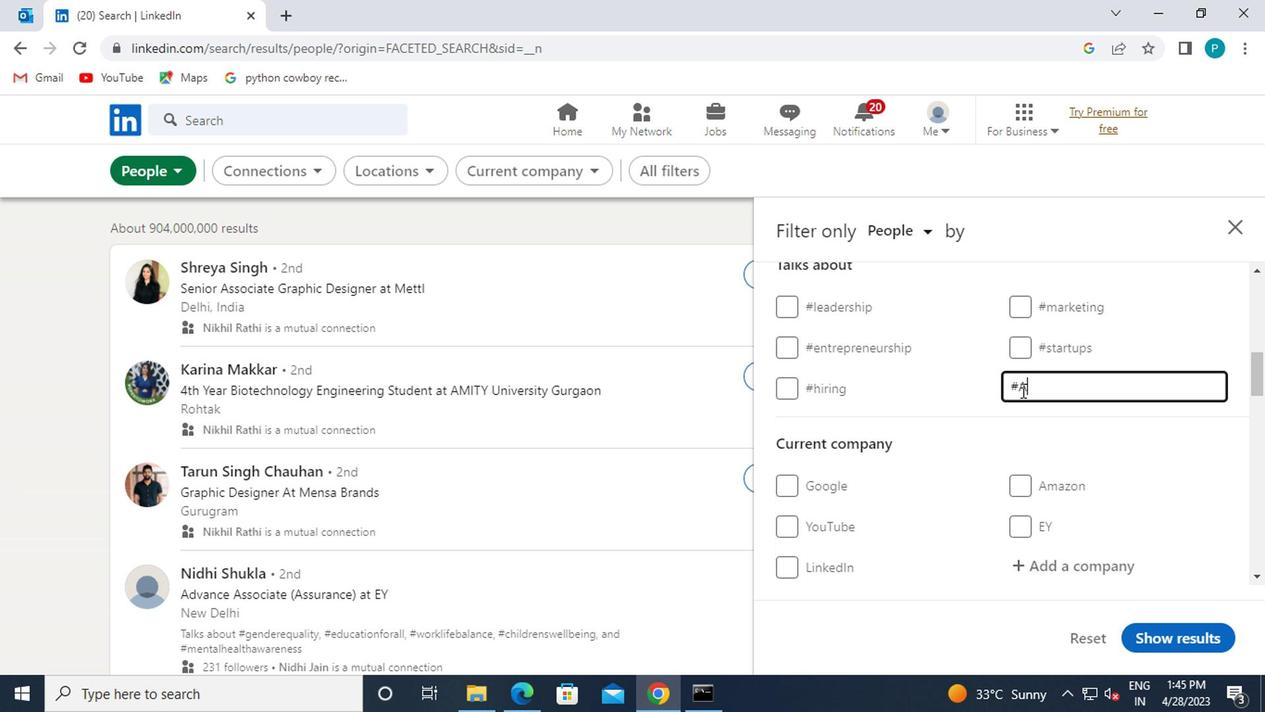
Action: Key pressed <Key.caps_lock>UTOMATION
Screenshot: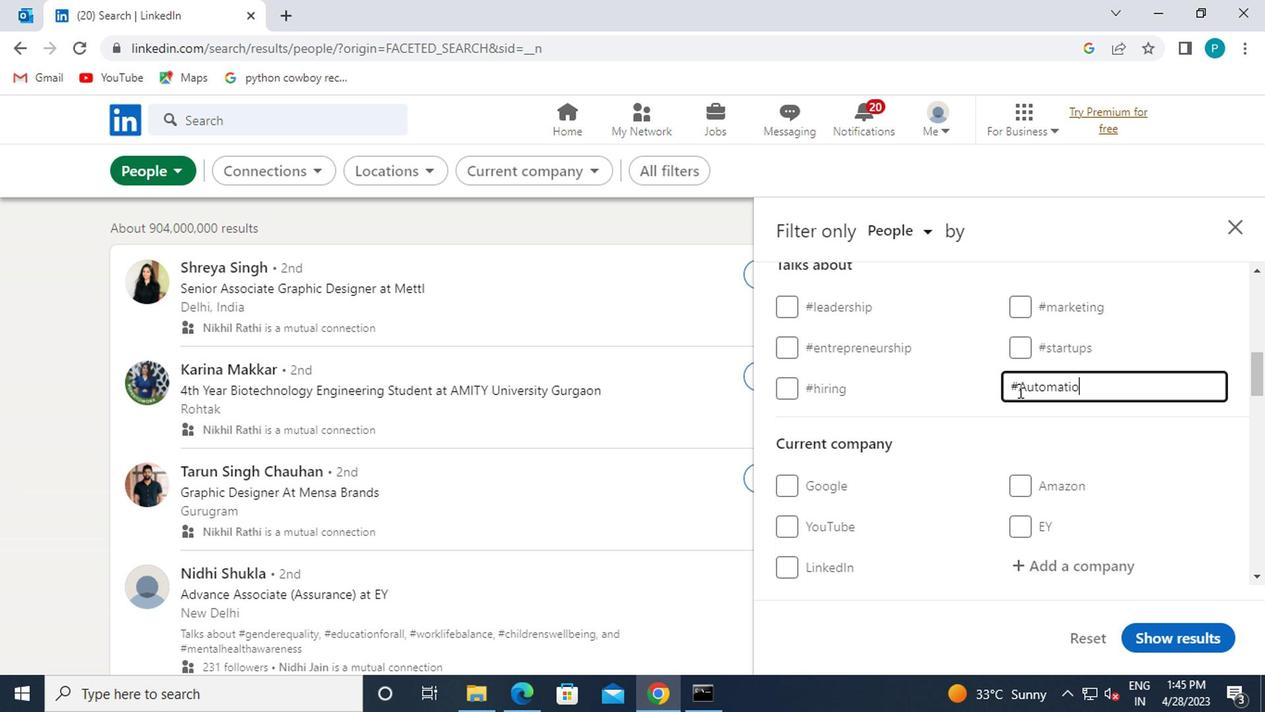 
Action: Mouse moved to (842, 431)
Screenshot: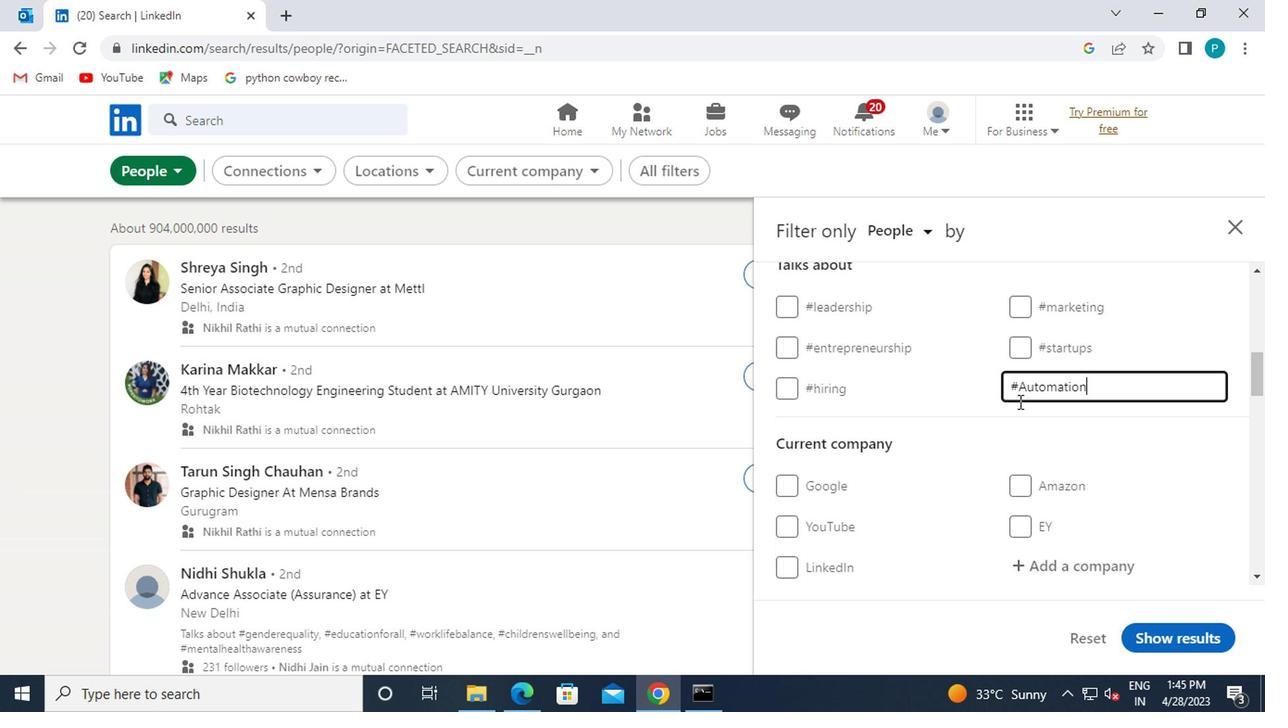 
Action: Mouse scrolled (842, 430) with delta (0, 0)
Screenshot: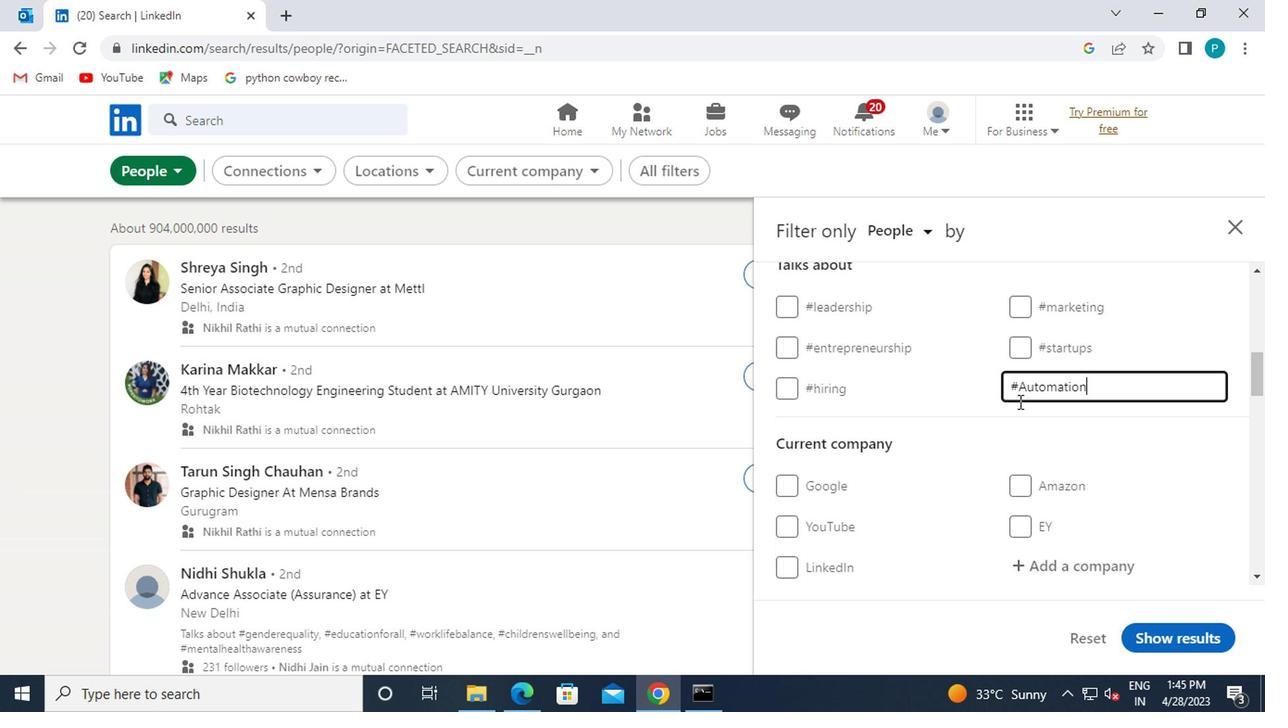 
Action: Mouse moved to (801, 448)
Screenshot: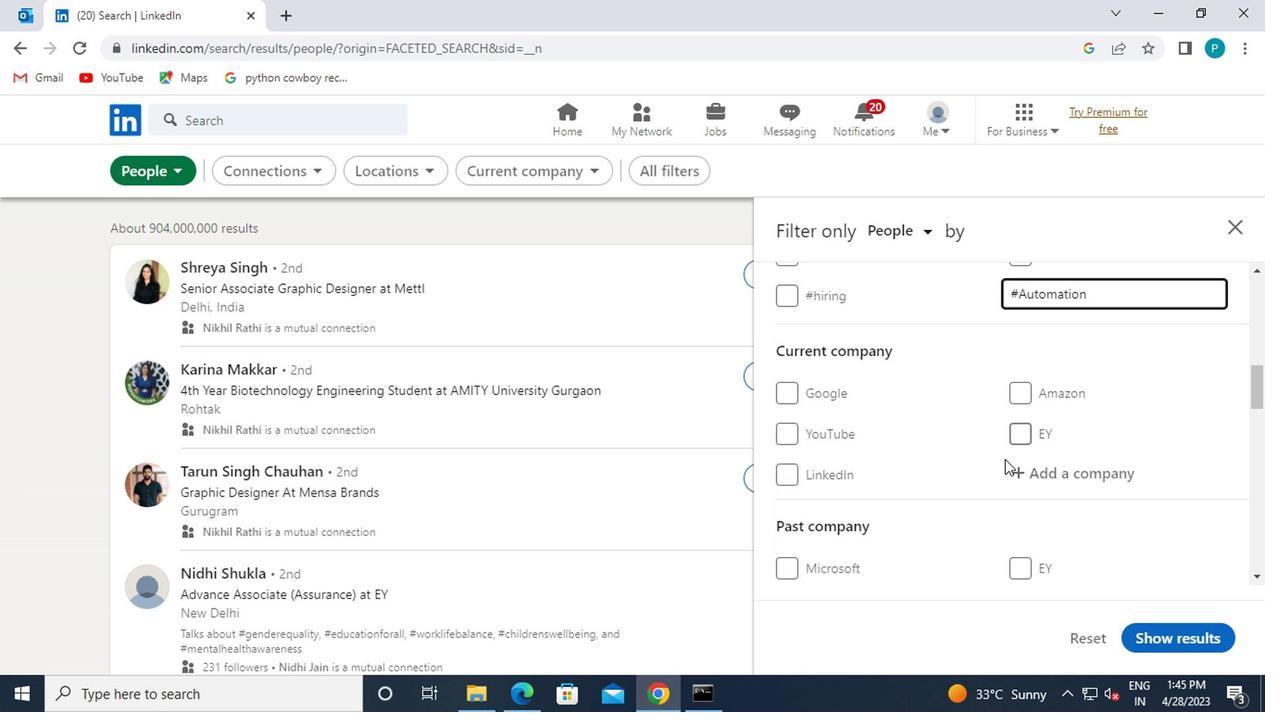 
Action: Mouse scrolled (801, 447) with delta (0, 0)
Screenshot: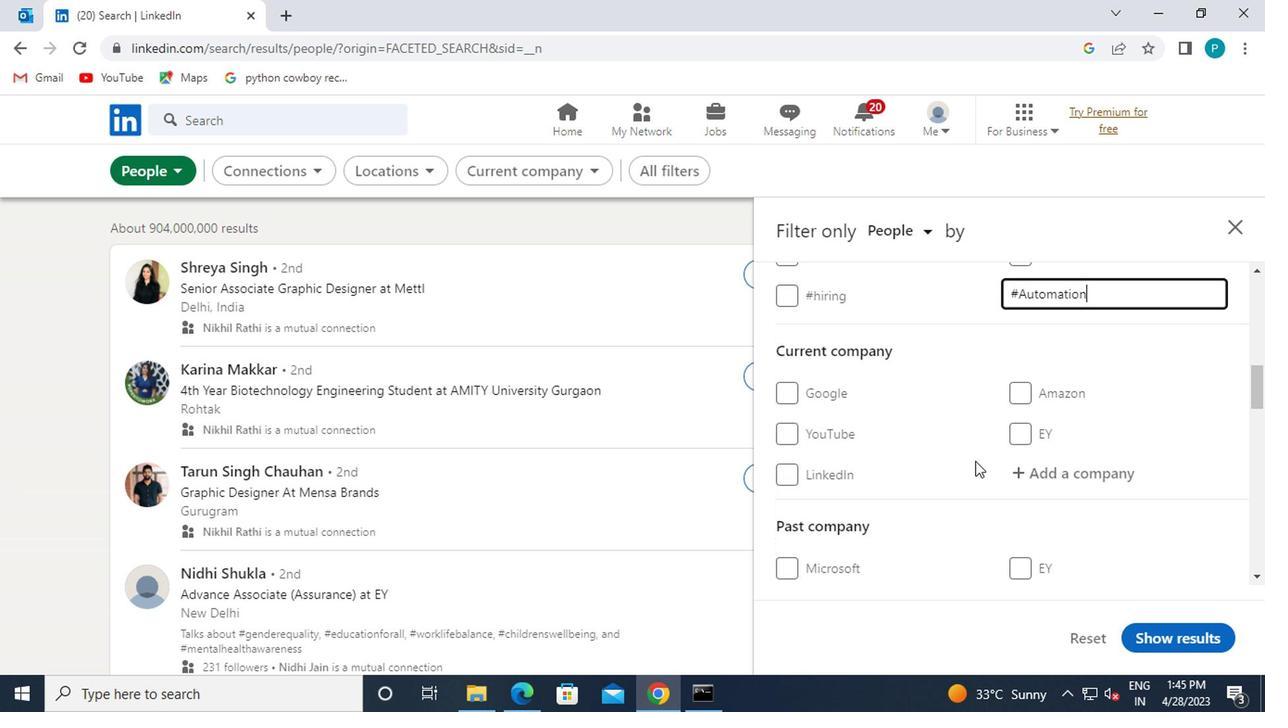 
Action: Mouse moved to (797, 450)
Screenshot: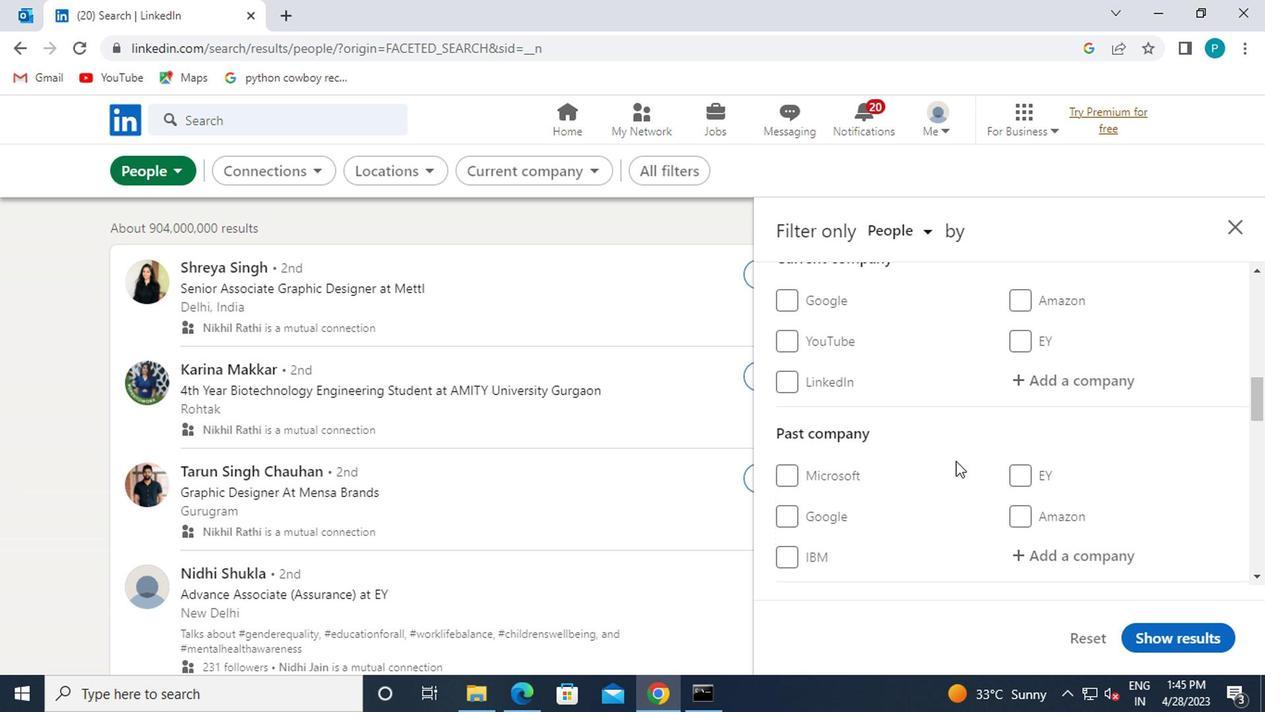 
Action: Mouse scrolled (797, 450) with delta (0, 0)
Screenshot: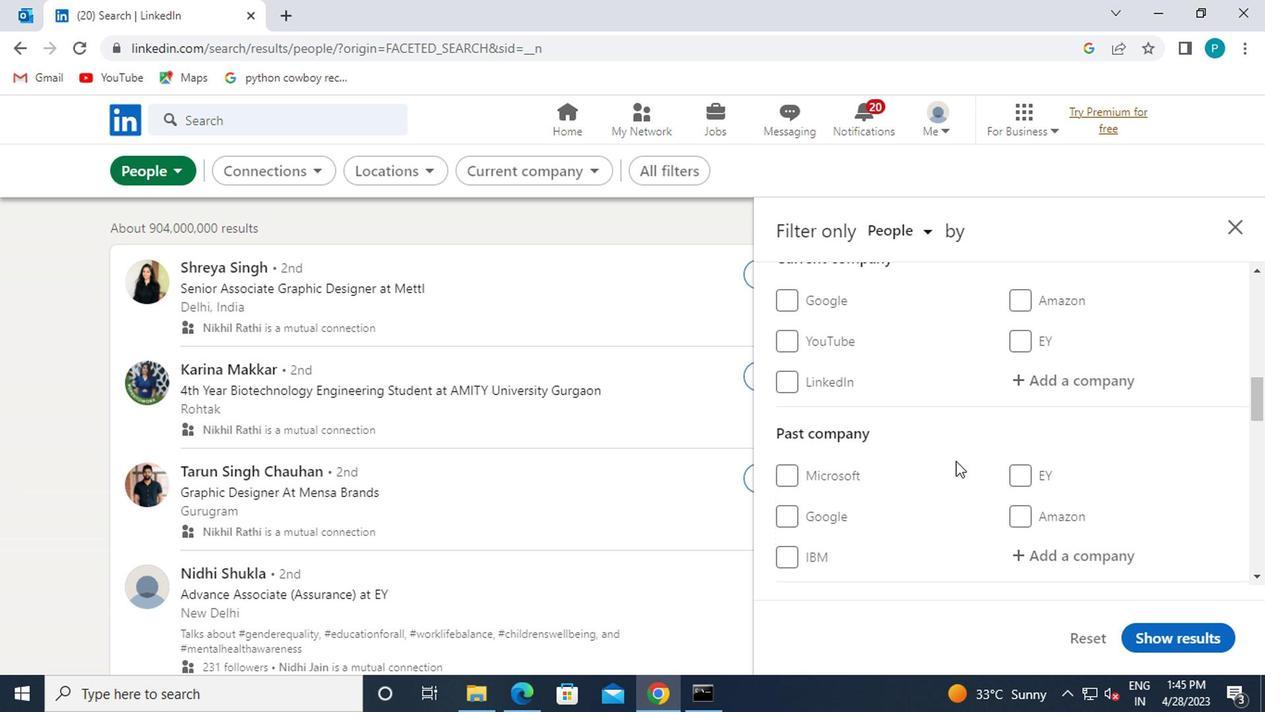 
Action: Mouse moved to (796, 451)
Screenshot: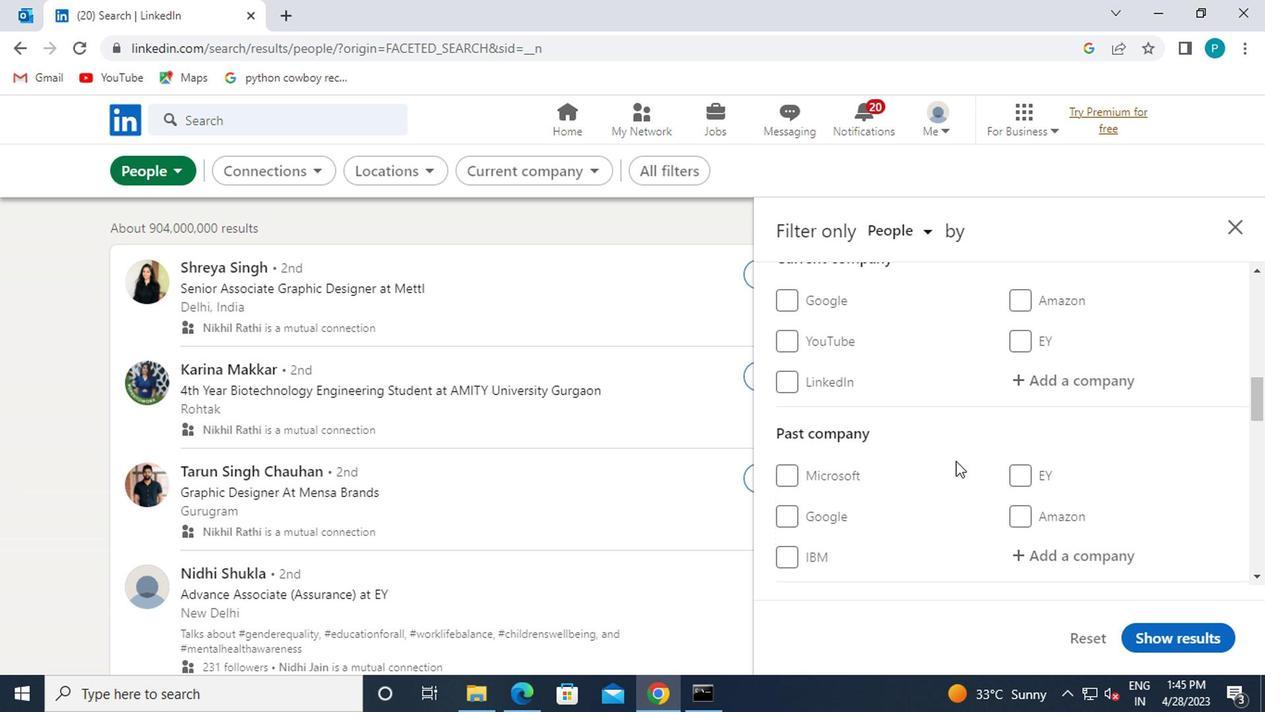 
Action: Mouse scrolled (796, 450) with delta (0, 0)
Screenshot: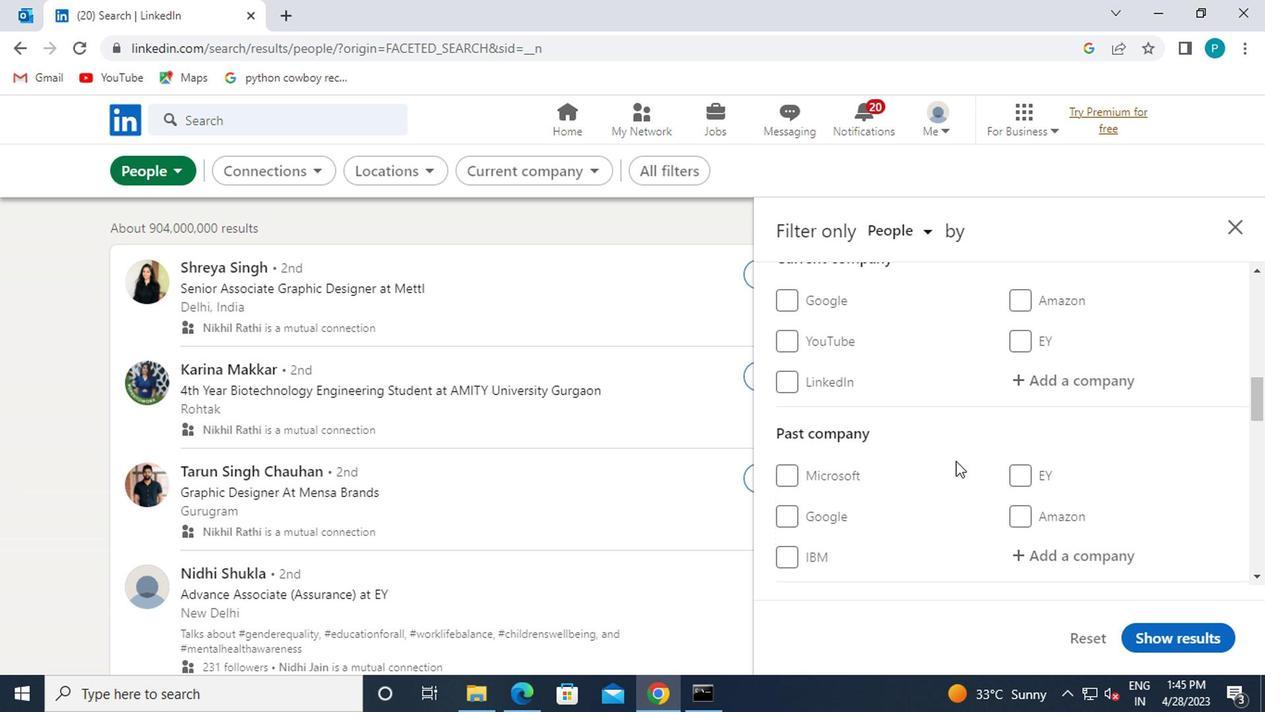 
Action: Mouse moved to (762, 445)
Screenshot: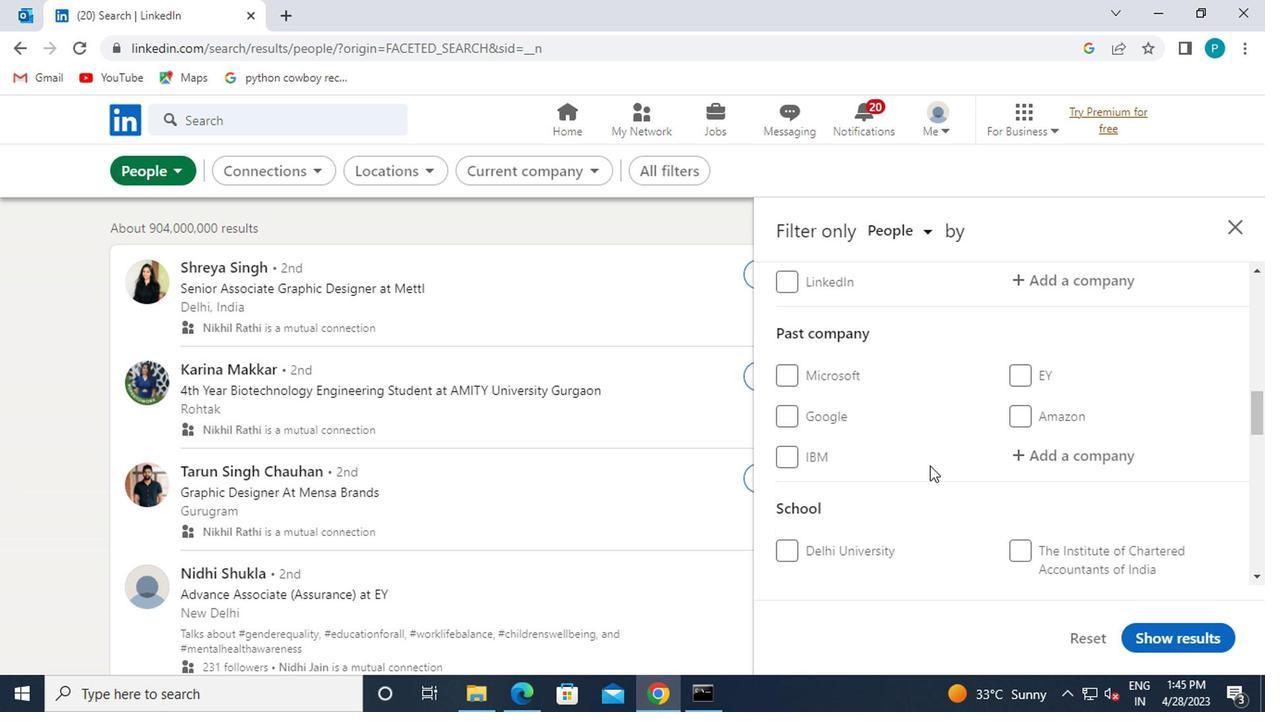 
Action: Mouse scrolled (762, 445) with delta (0, 0)
Screenshot: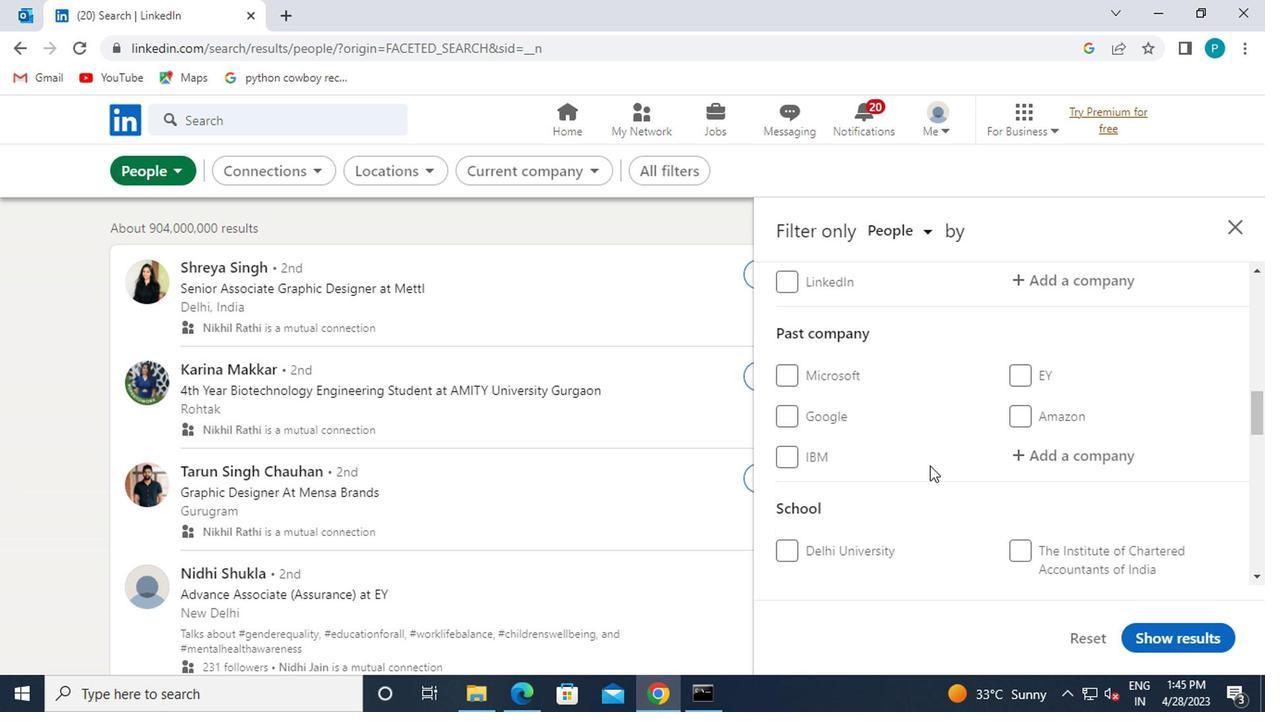 
Action: Mouse moved to (761, 445)
Screenshot: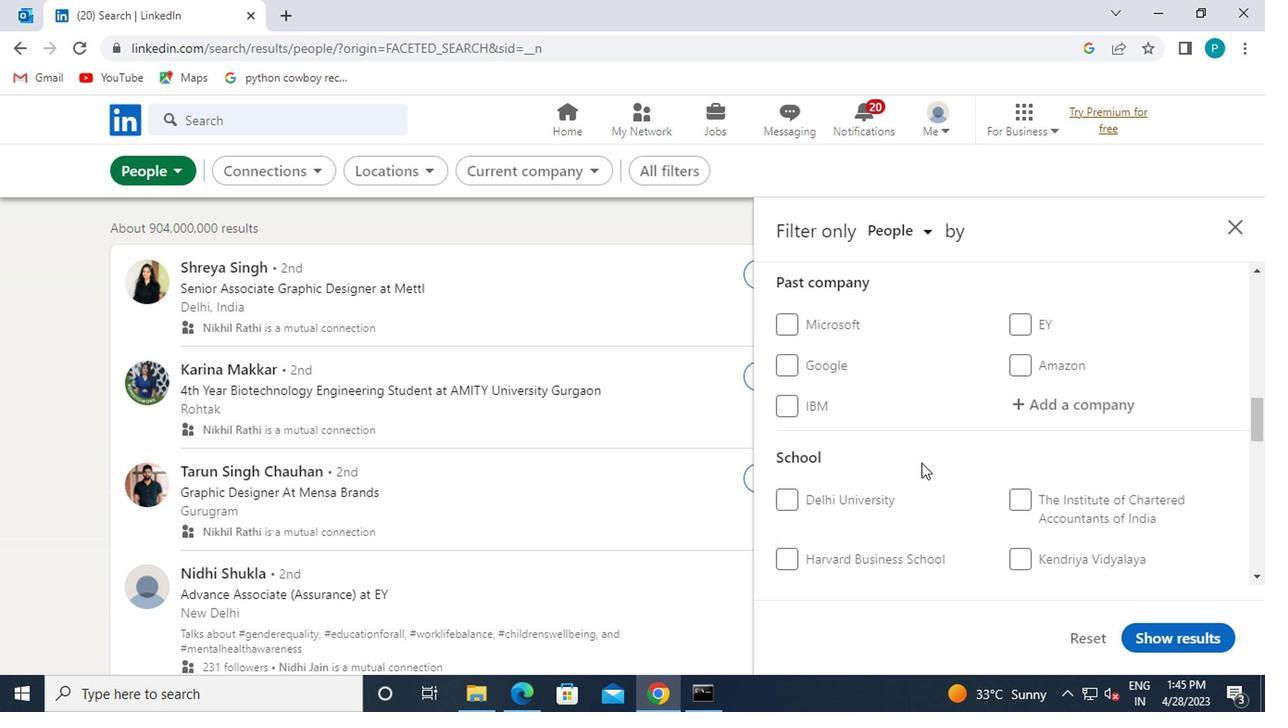 
Action: Mouse scrolled (761, 445) with delta (0, 0)
Screenshot: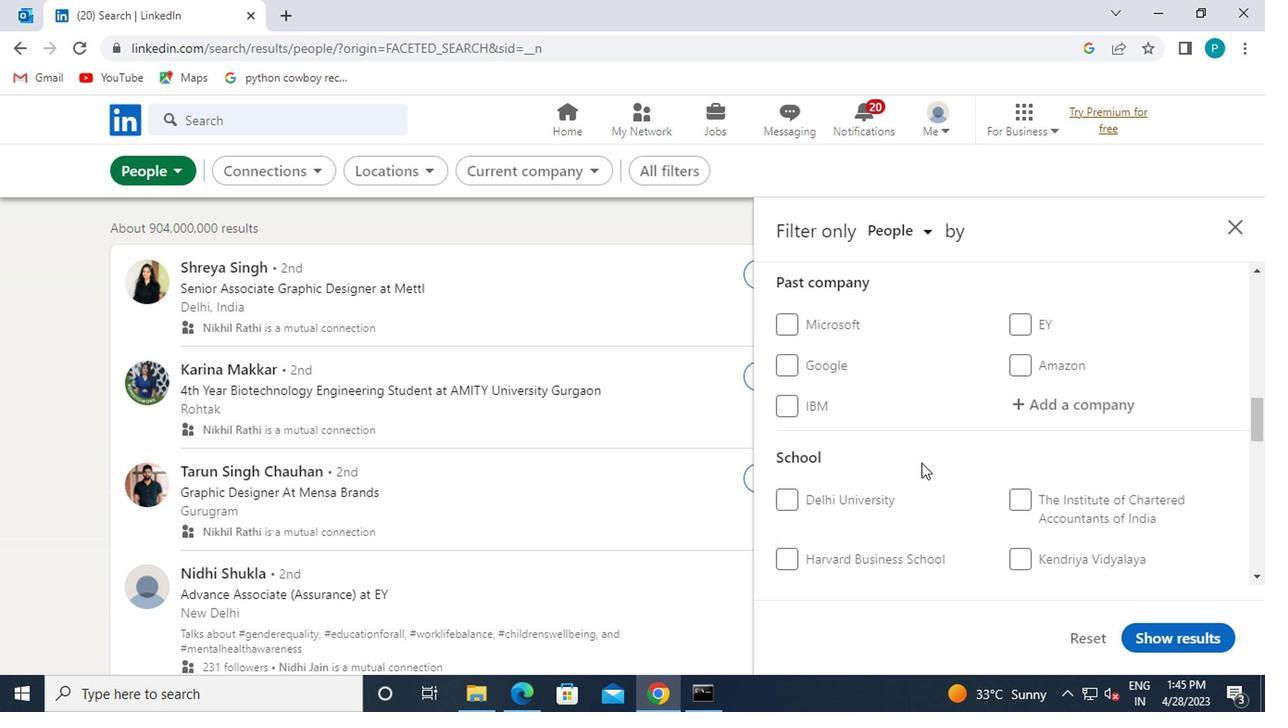 
Action: Mouse scrolled (761, 445) with delta (0, 0)
Screenshot: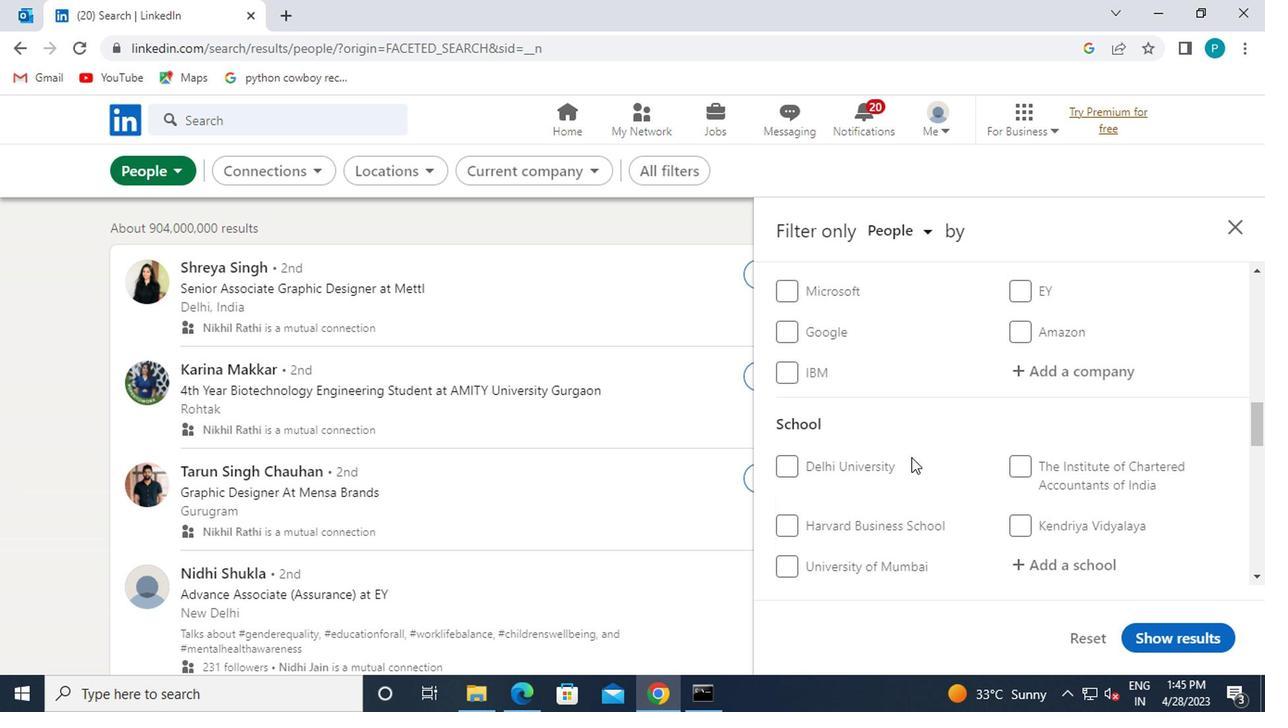 
Action: Mouse moved to (731, 440)
Screenshot: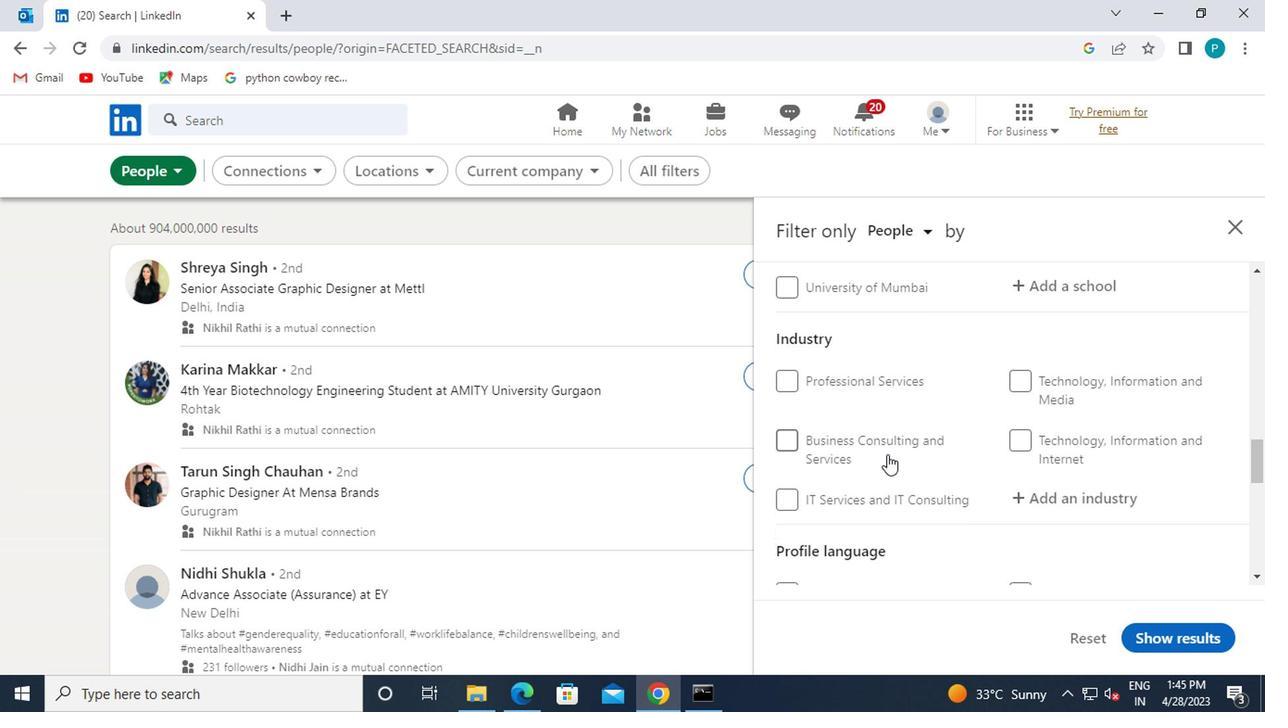 
Action: Mouse scrolled (731, 439) with delta (0, 0)
Screenshot: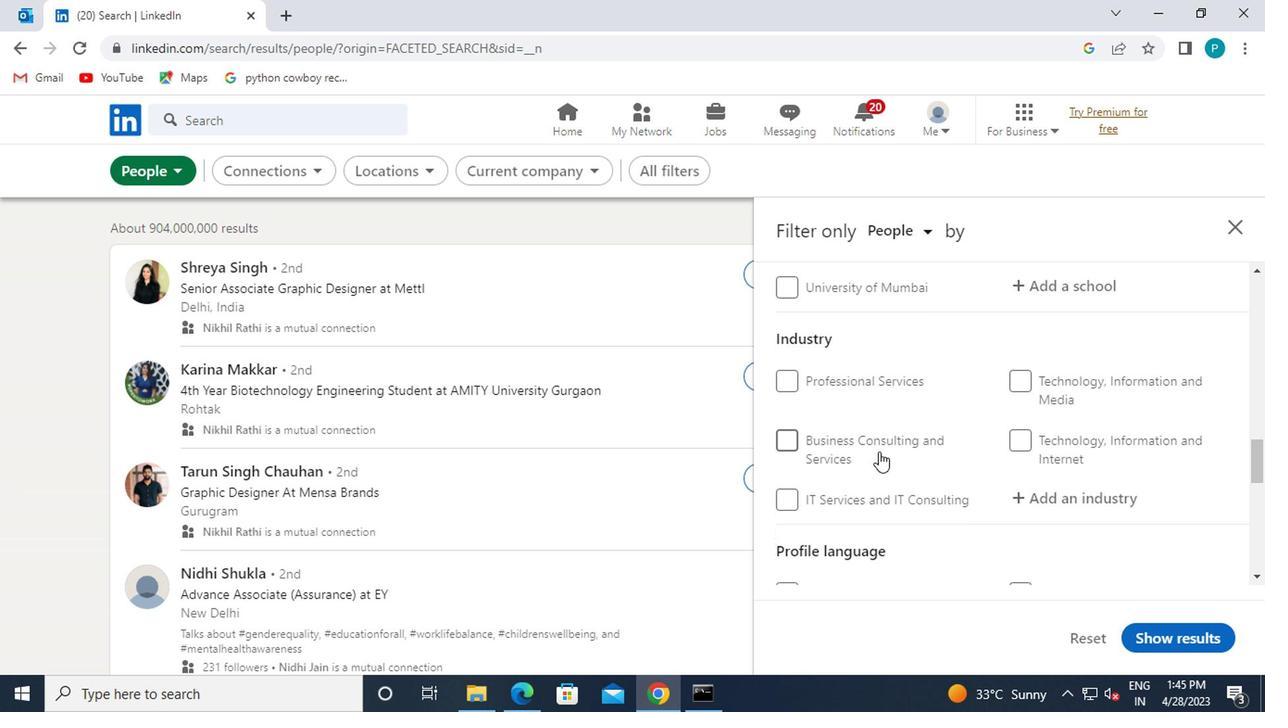 
Action: Mouse scrolled (731, 439) with delta (0, 0)
Screenshot: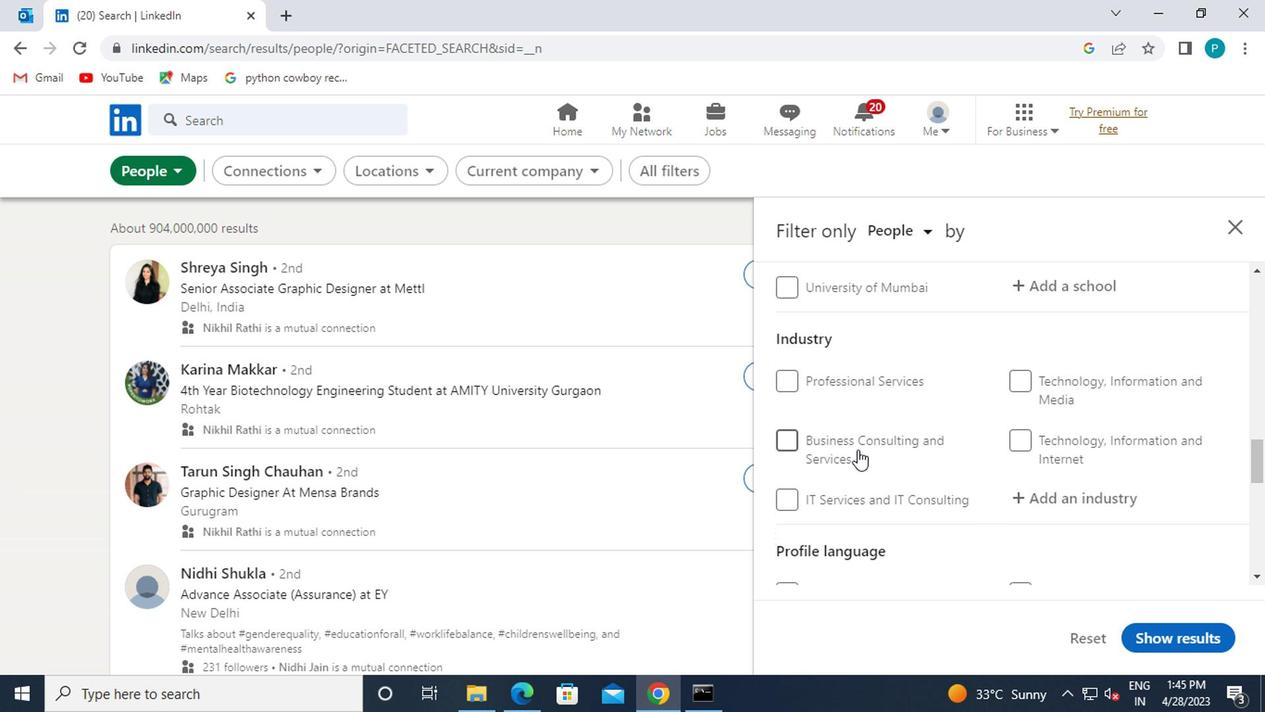 
Action: Mouse moved to (712, 462)
Screenshot: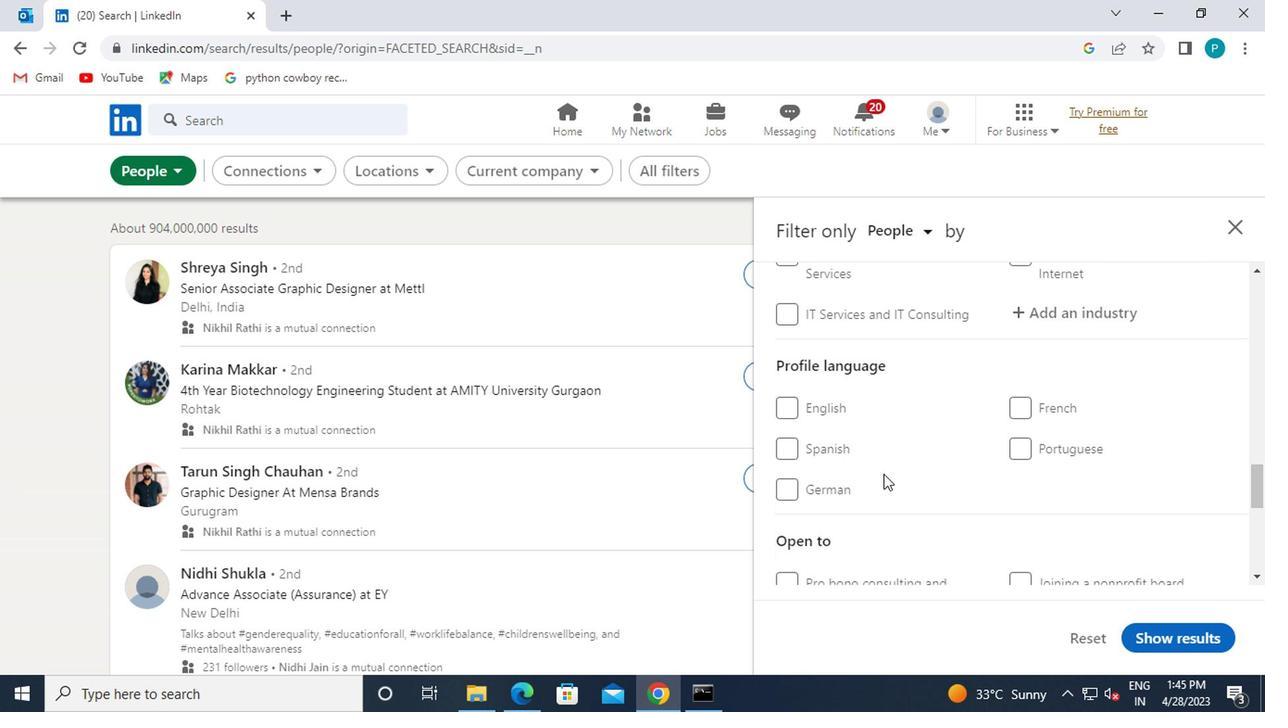 
Action: Mouse pressed left at (712, 462)
Screenshot: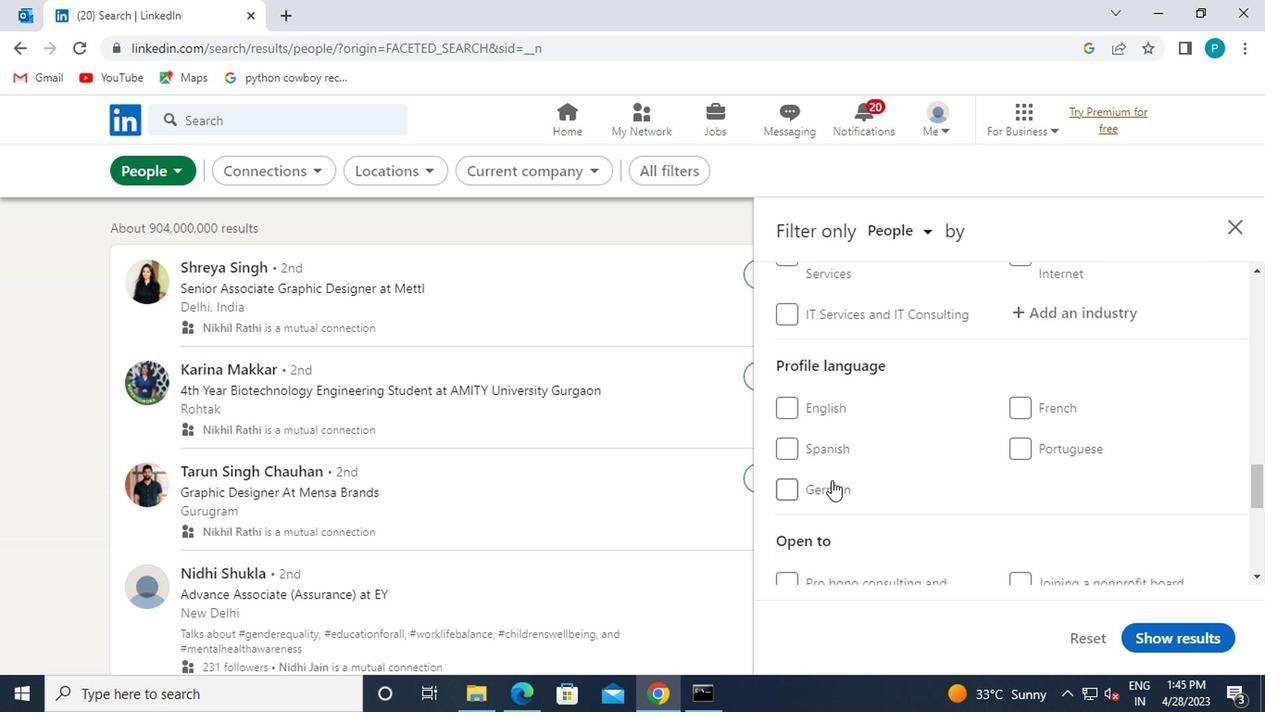 
Action: Mouse moved to (756, 454)
Screenshot: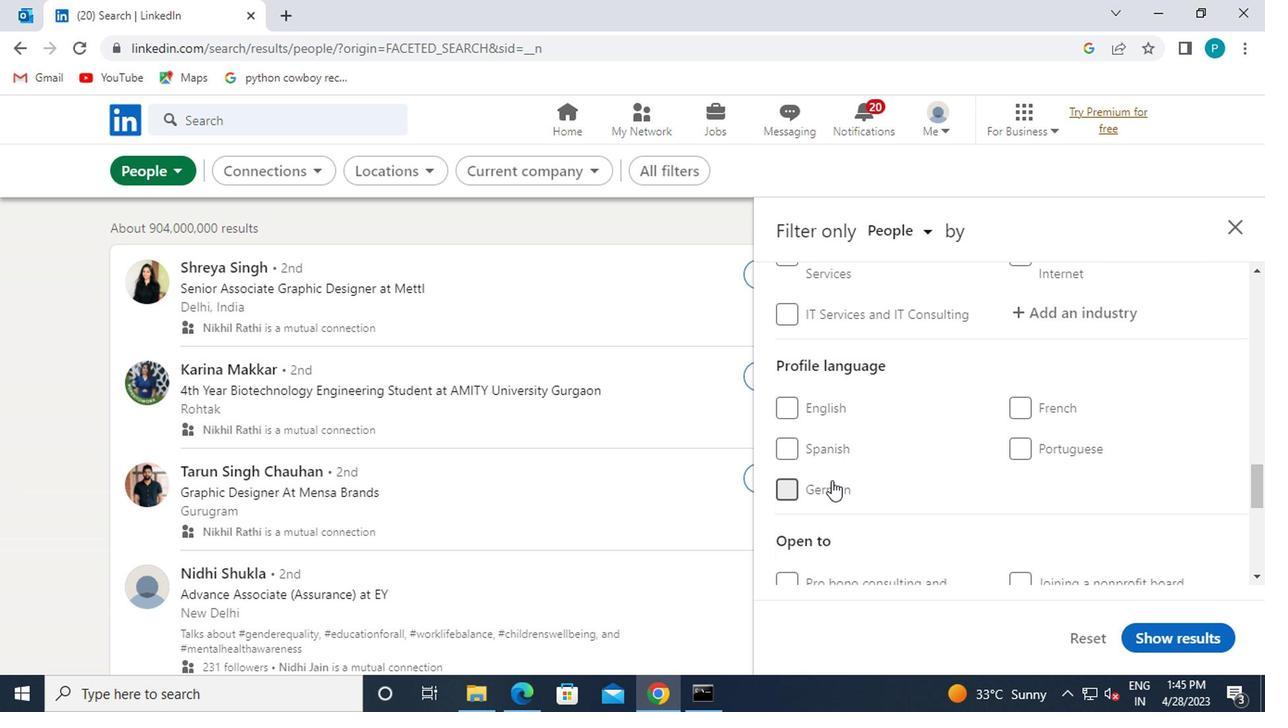 
Action: Mouse scrolled (756, 455) with delta (0, 0)
Screenshot: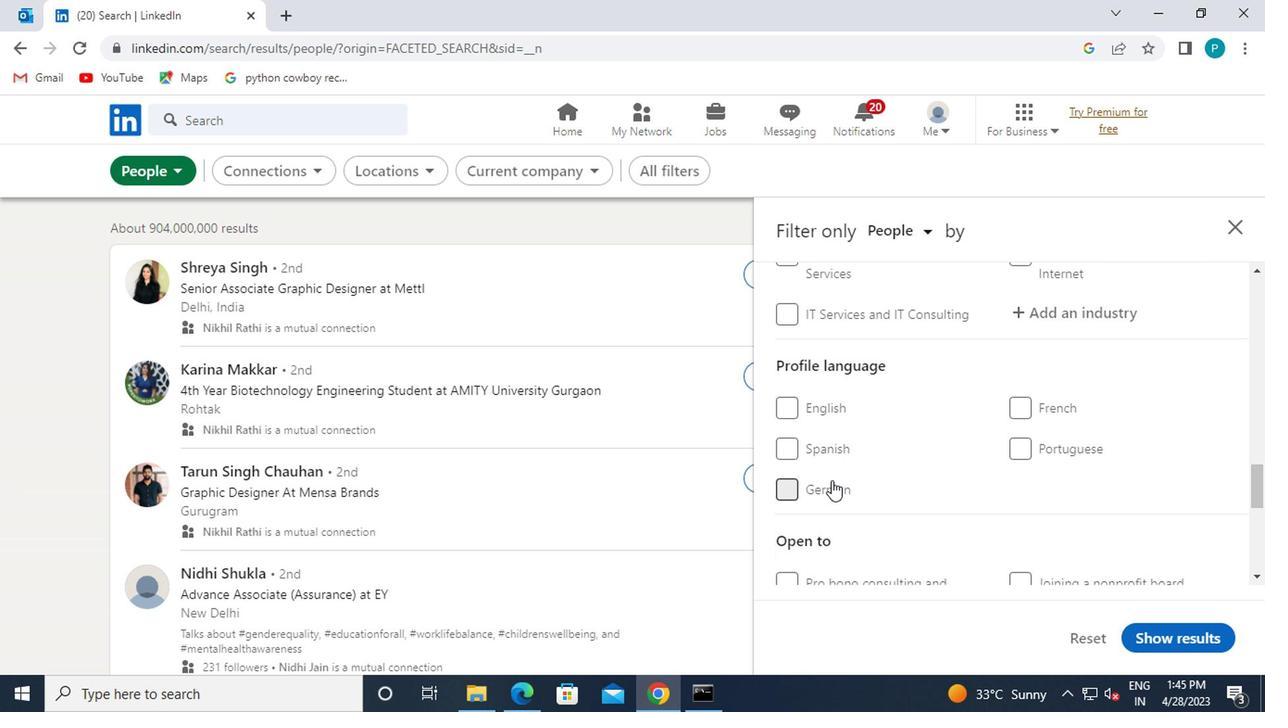 
Action: Mouse scrolled (756, 455) with delta (0, 0)
Screenshot: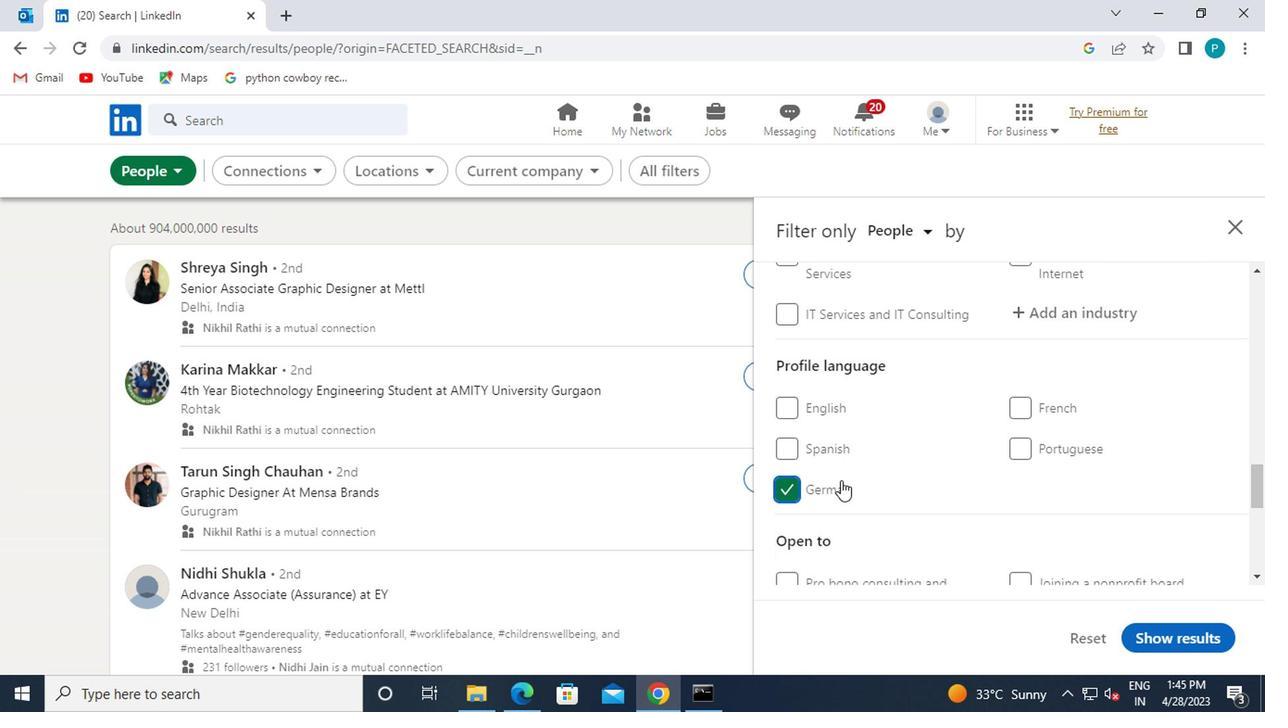 
Action: Mouse scrolled (756, 455) with delta (0, 0)
Screenshot: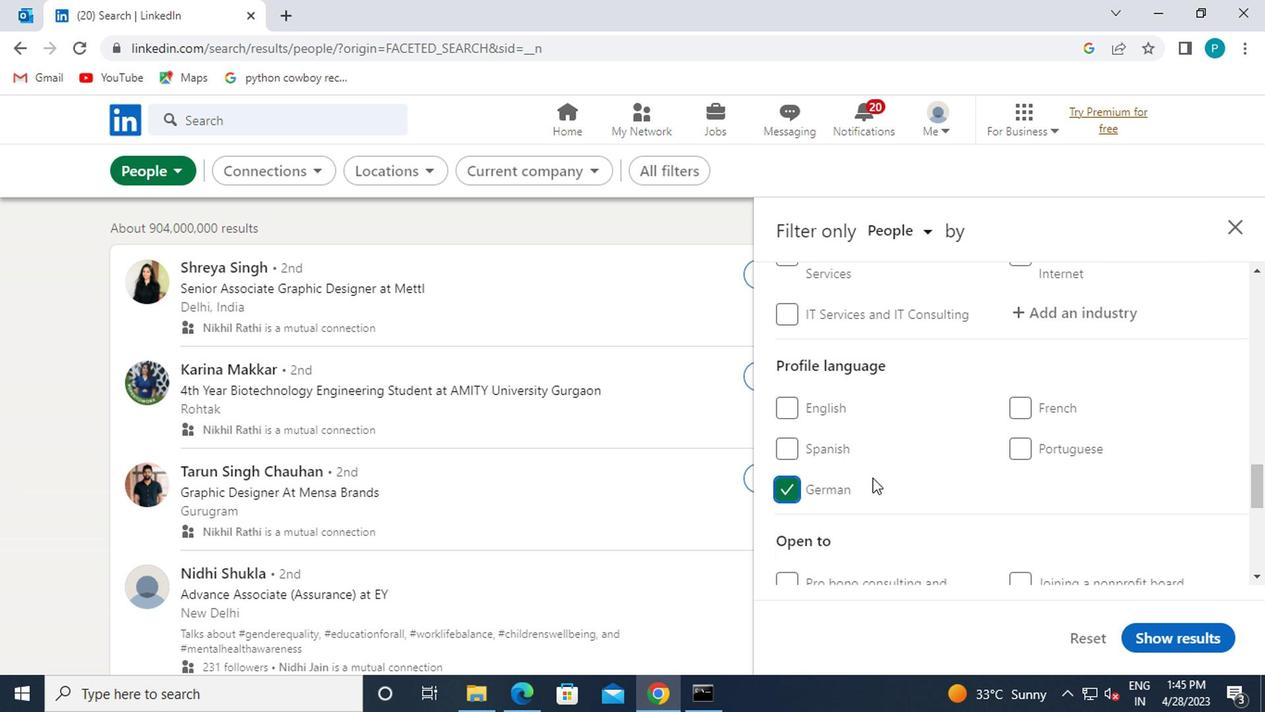 
Action: Mouse scrolled (756, 455) with delta (0, 0)
Screenshot: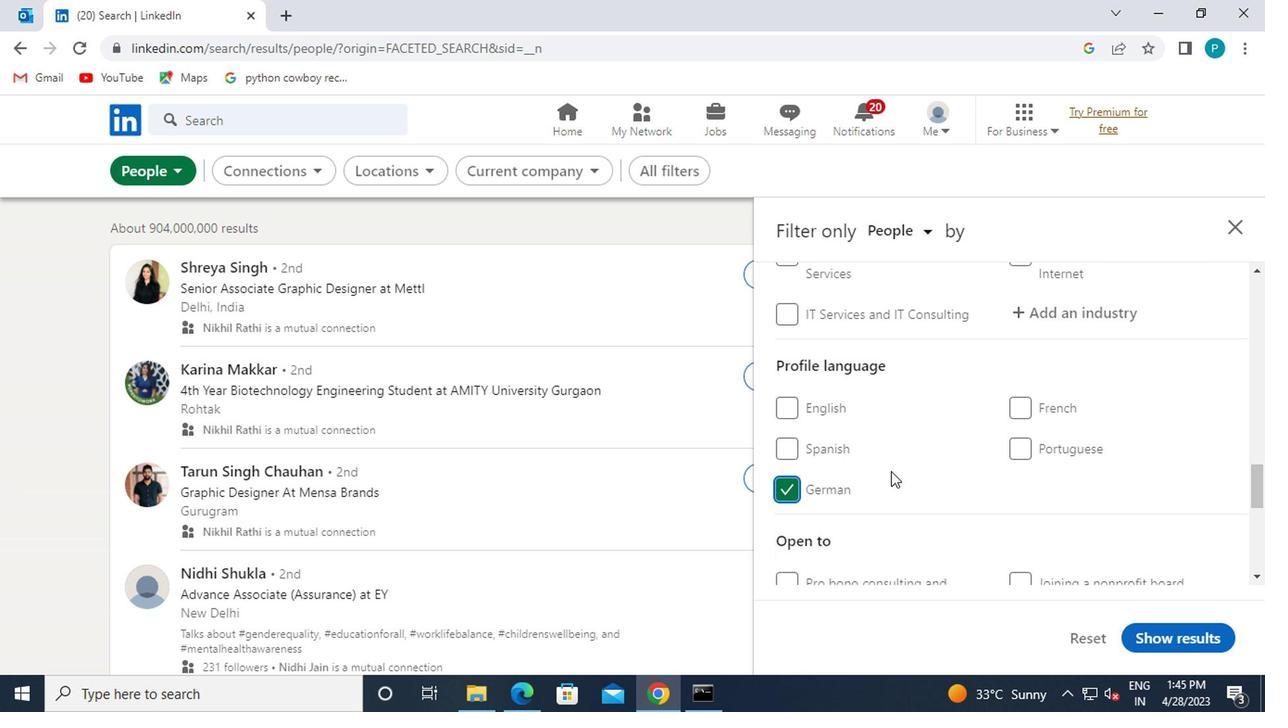 
Action: Mouse moved to (787, 447)
Screenshot: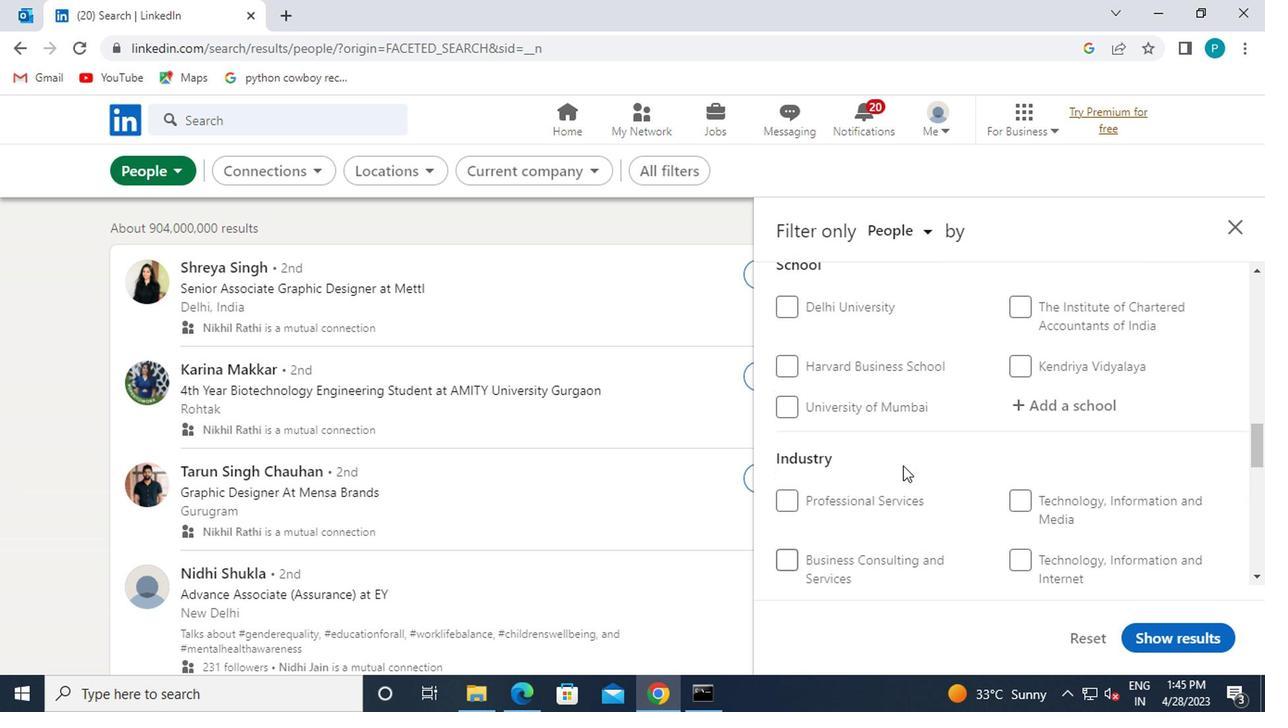 
Action: Mouse scrolled (787, 448) with delta (0, 0)
Screenshot: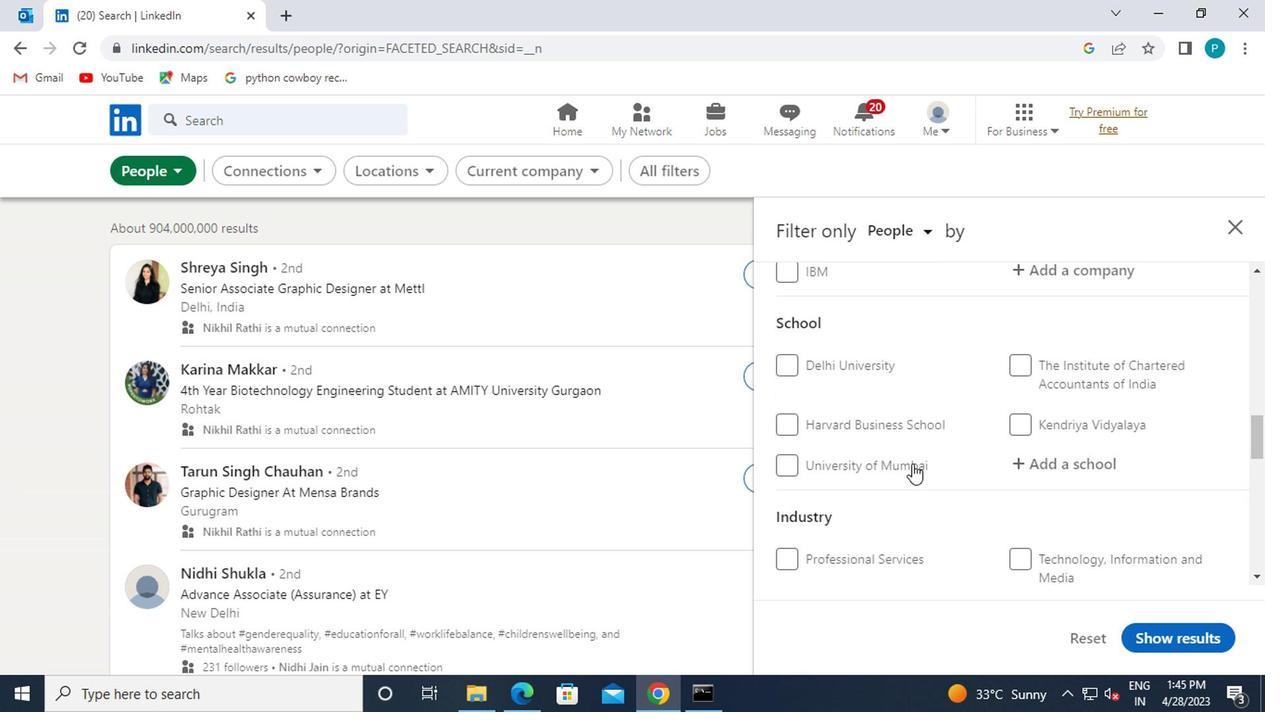 
Action: Mouse moved to (788, 447)
Screenshot: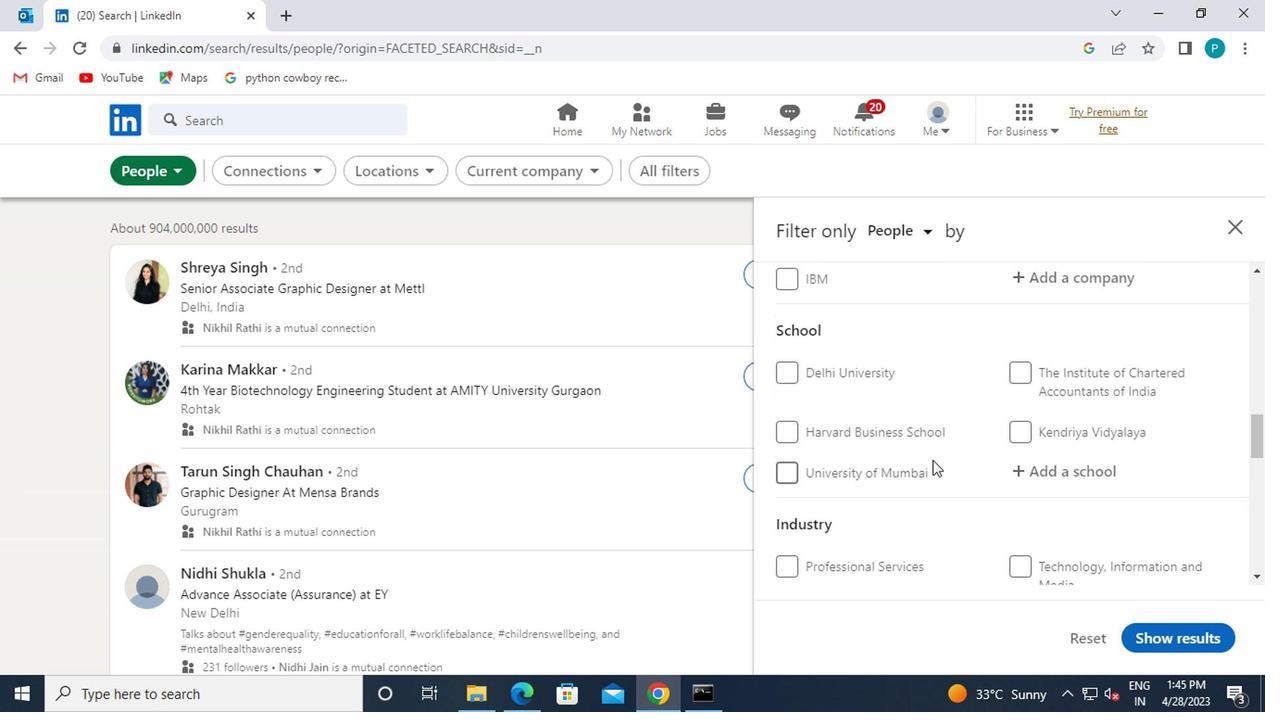
Action: Mouse scrolled (788, 447) with delta (0, 0)
Screenshot: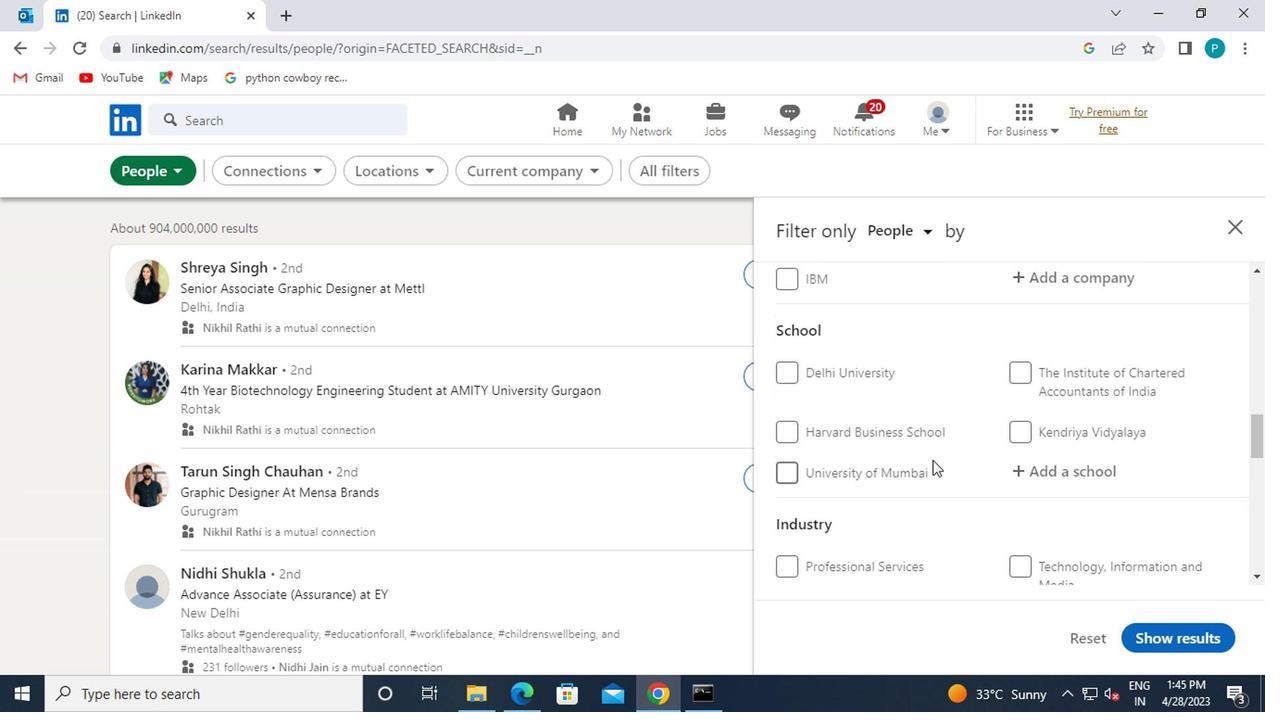 
Action: Mouse moved to (841, 458)
Screenshot: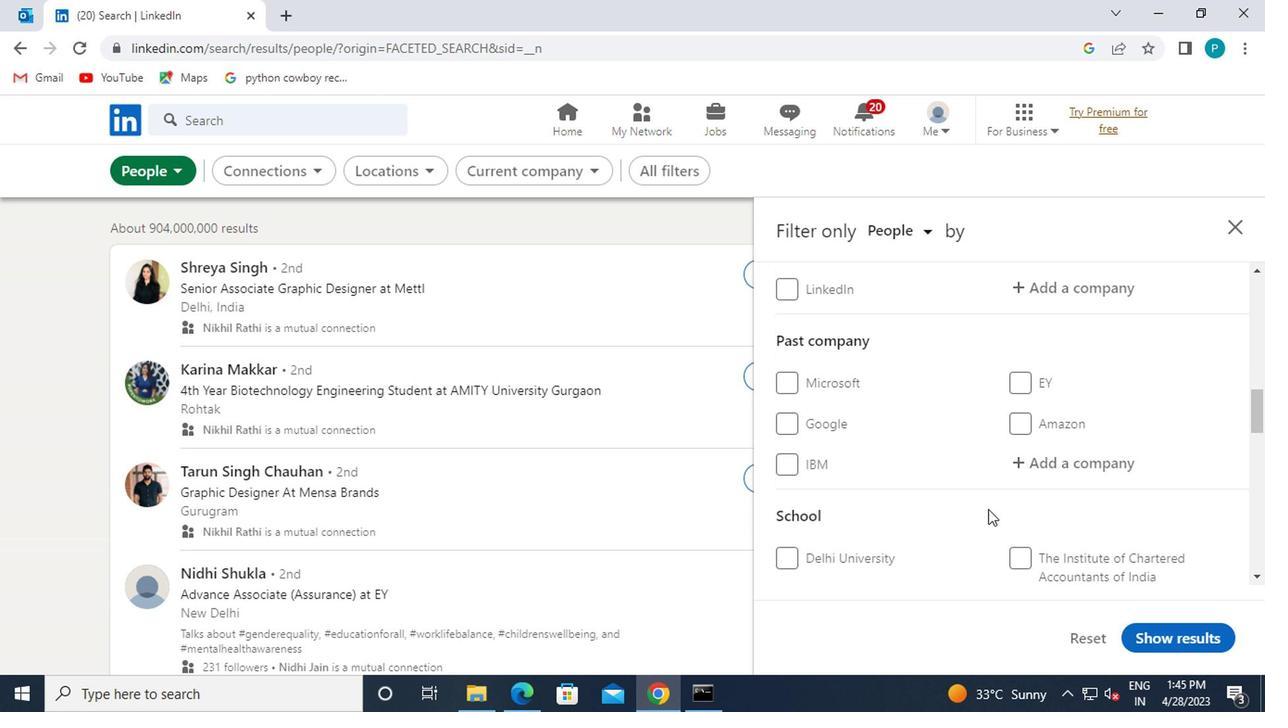
Action: Mouse scrolled (841, 458) with delta (0, 0)
Screenshot: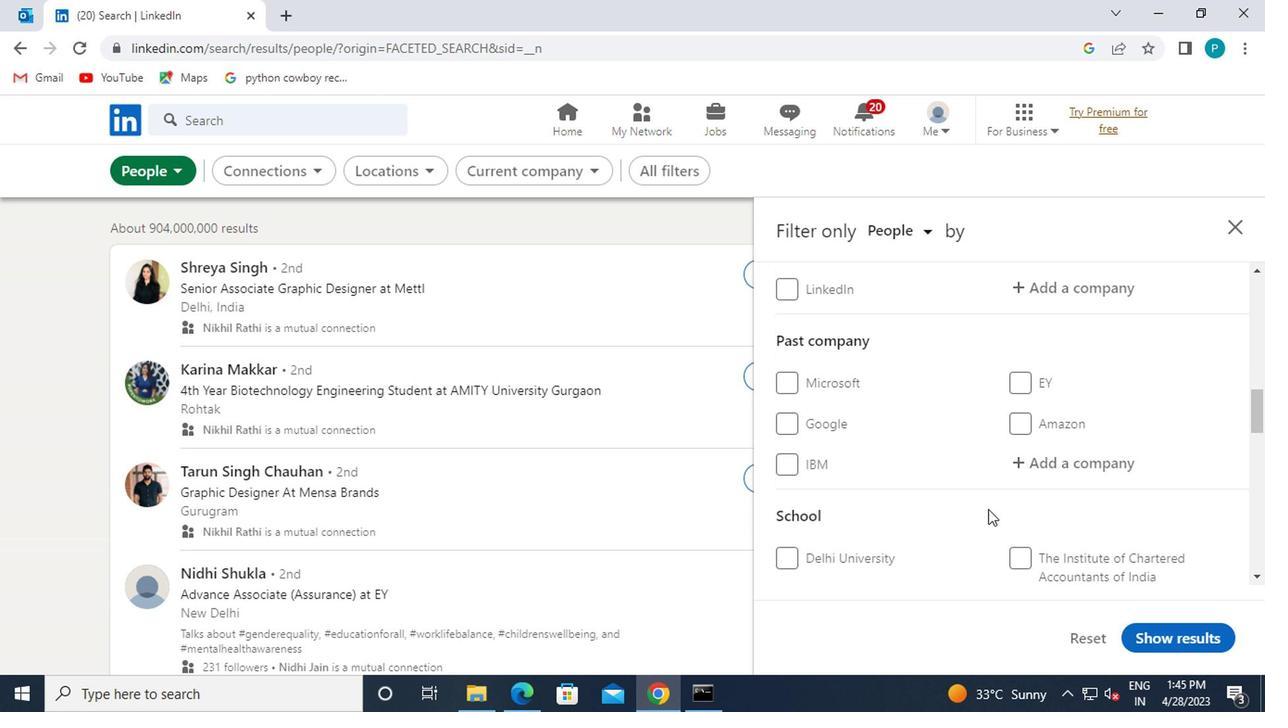
Action: Mouse moved to (853, 379)
Screenshot: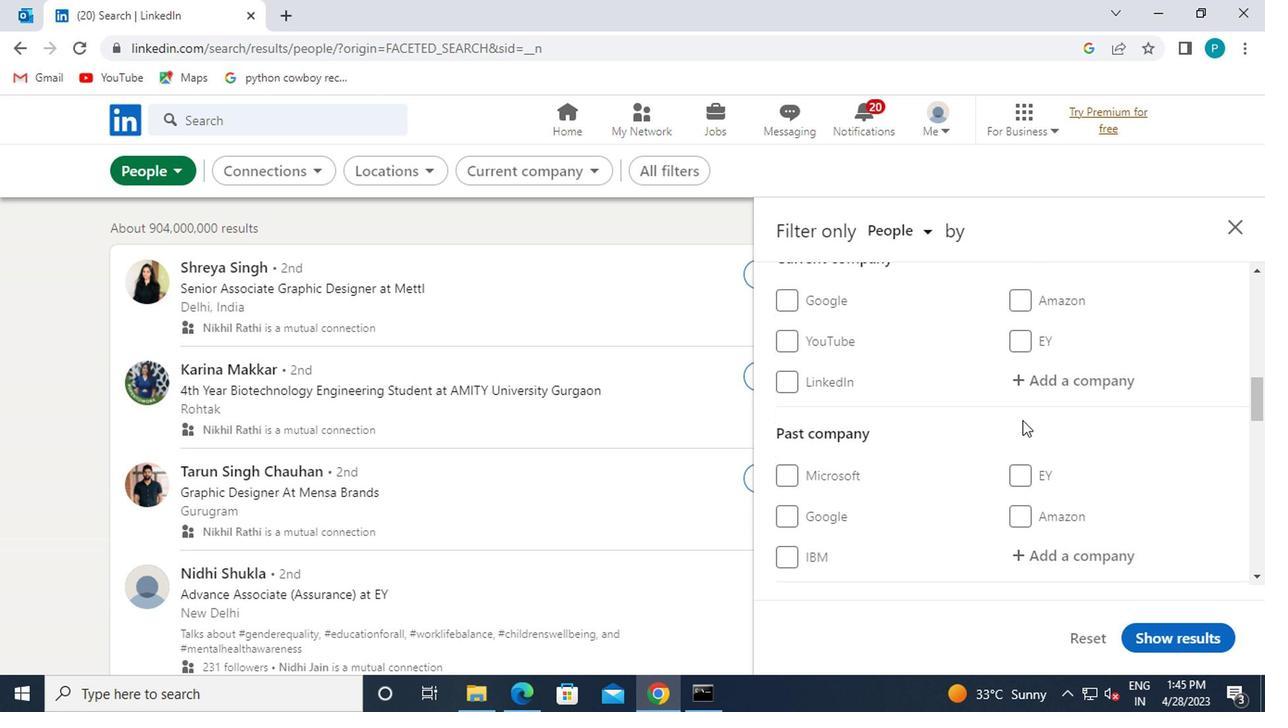
Action: Mouse pressed left at (853, 379)
Screenshot: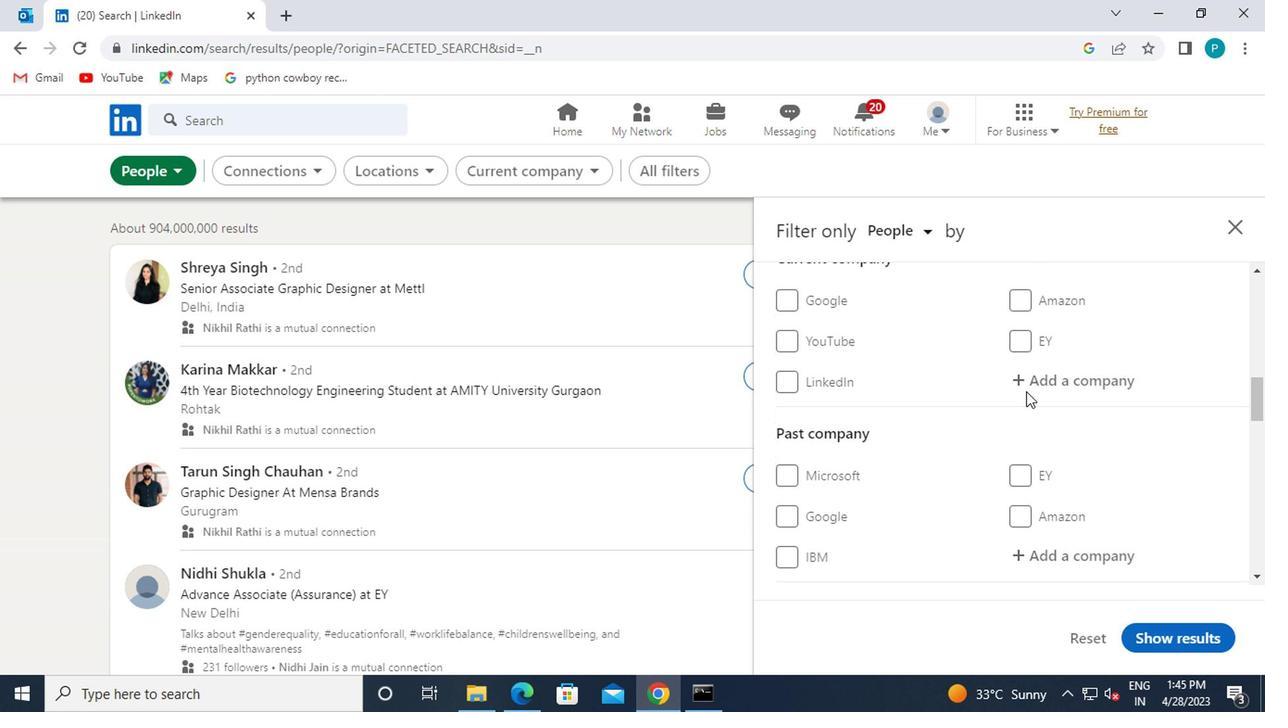 
Action: Mouse moved to (856, 392)
Screenshot: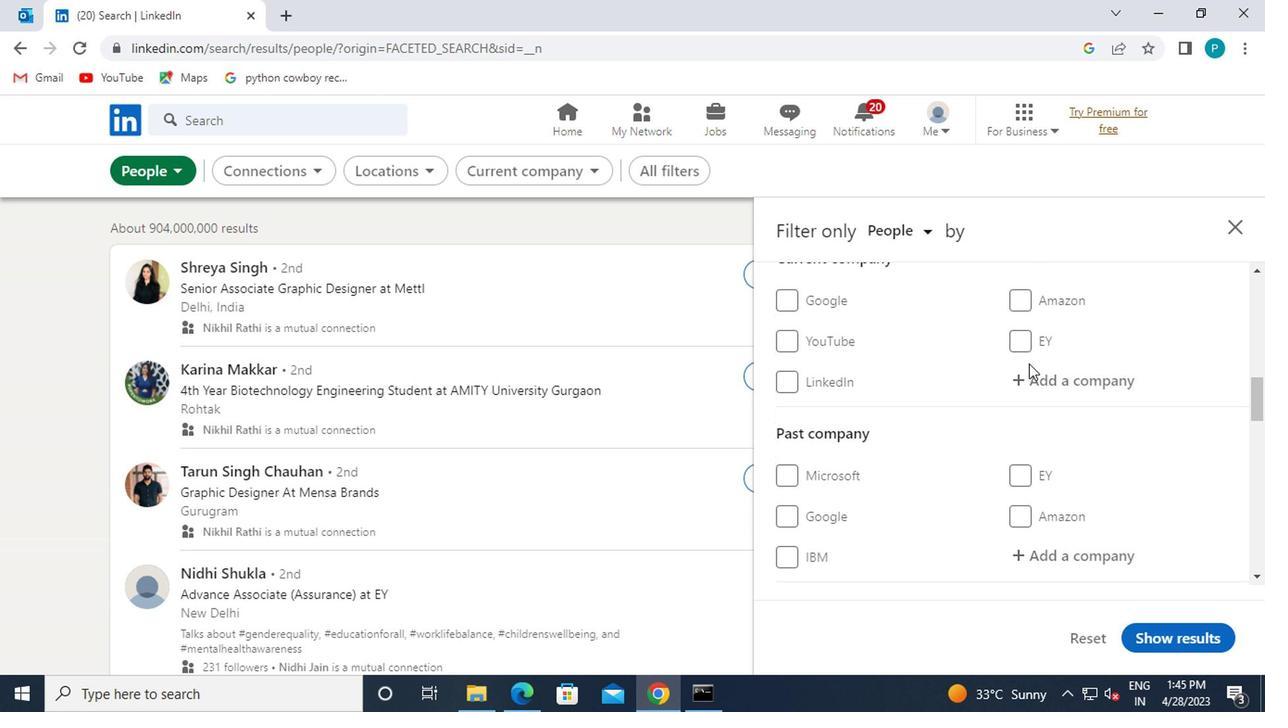 
Action: Mouse pressed left at (856, 392)
Screenshot: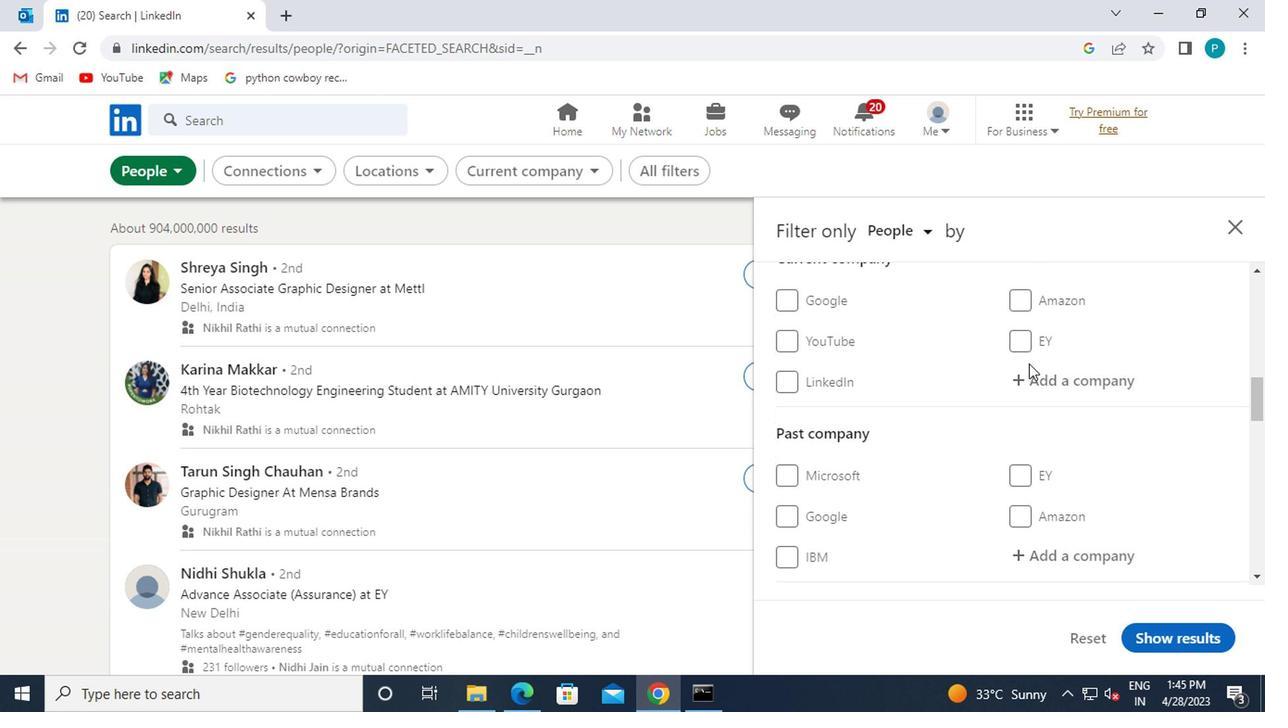 
Action: Mouse moved to (849, 398)
Screenshot: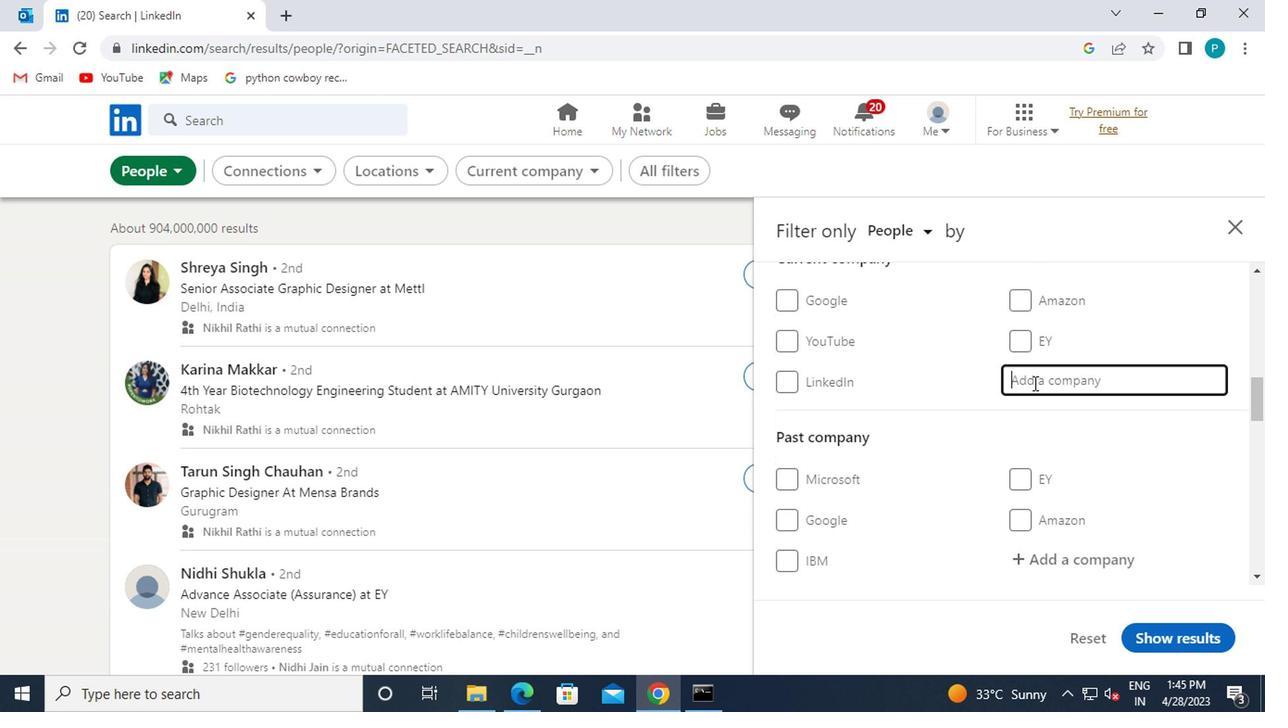 
Action: Key pressed <Key.caps_lock>A<Key.caps_lock>MUL
Screenshot: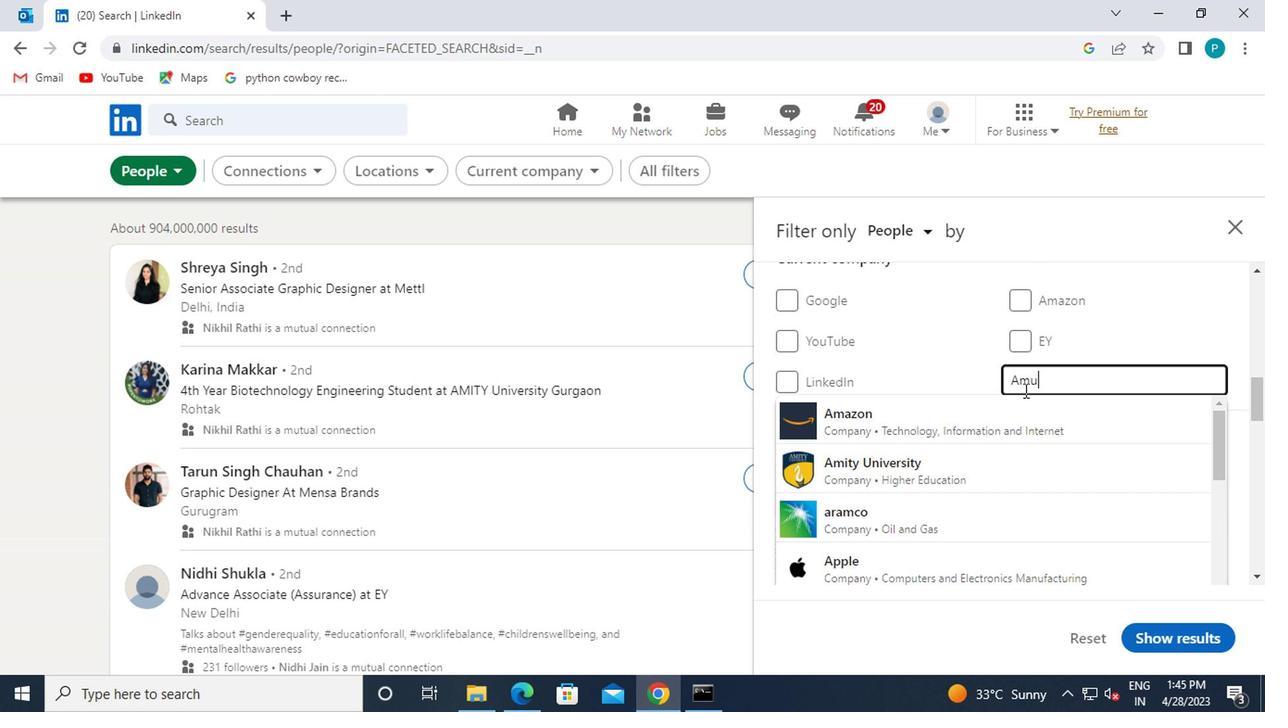 
Action: Mouse moved to (828, 417)
Screenshot: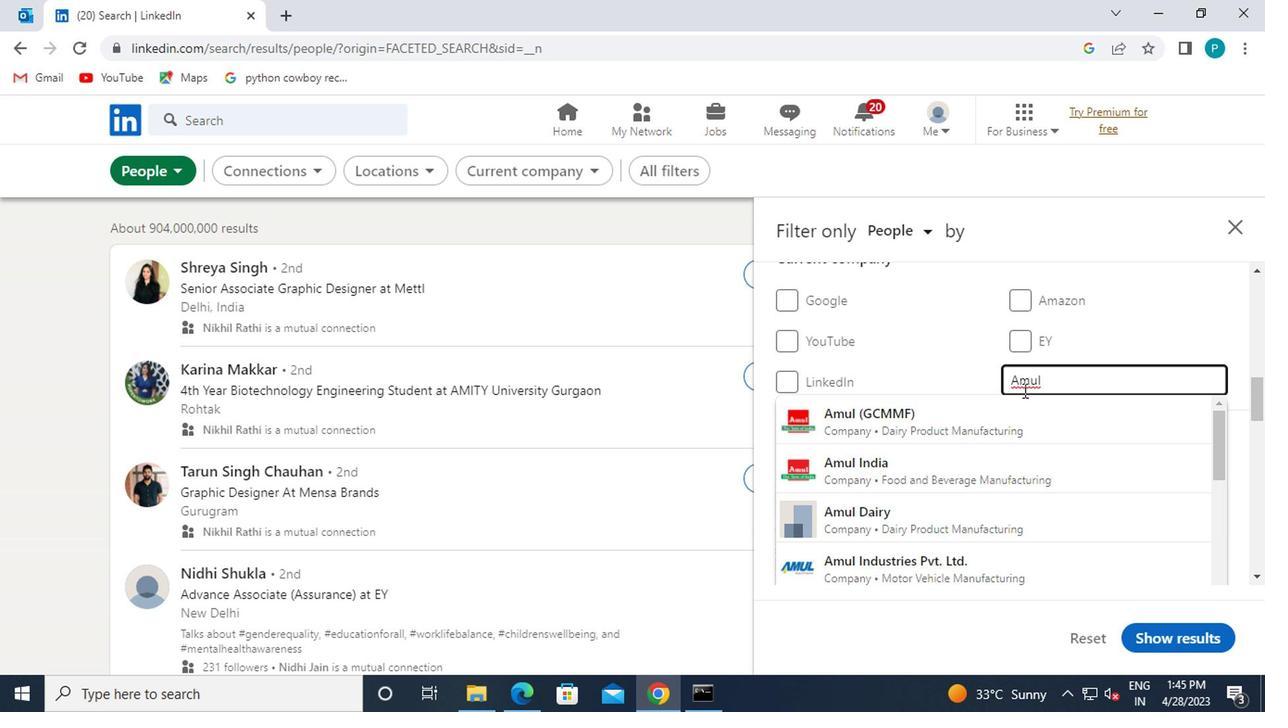 
Action: Mouse pressed left at (828, 417)
Screenshot: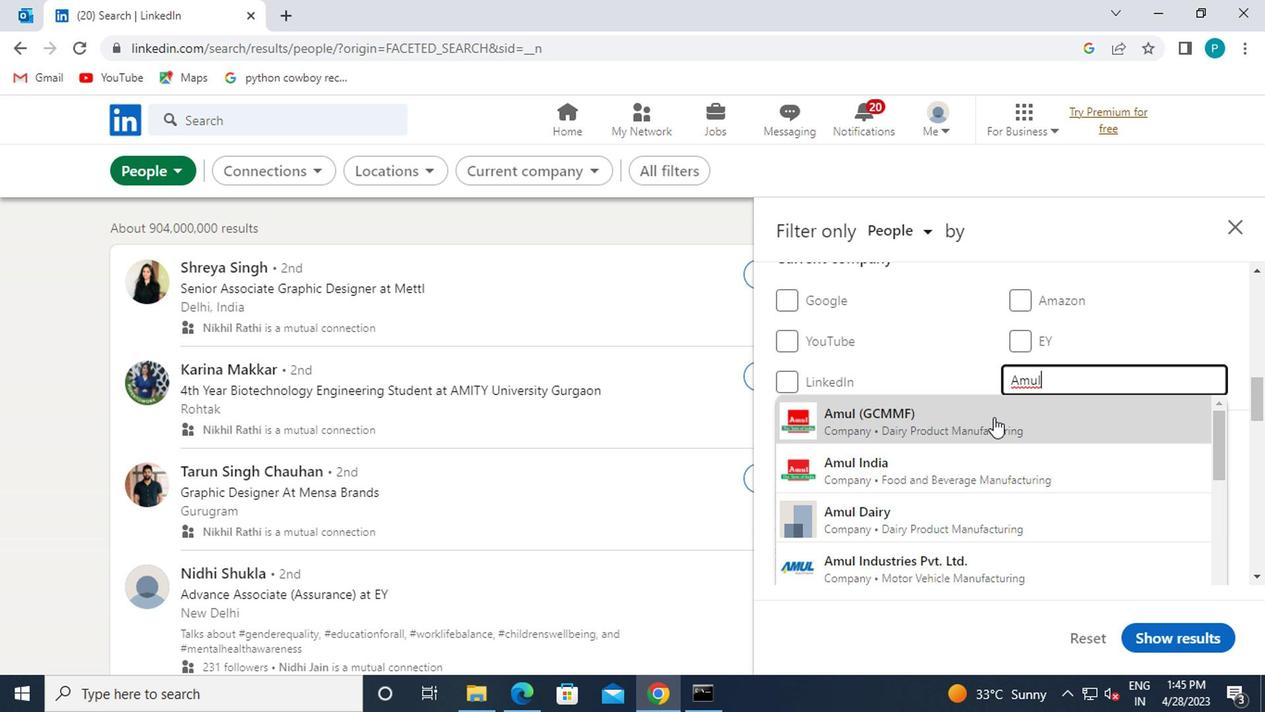 
Action: Mouse scrolled (828, 416) with delta (0, 0)
Screenshot: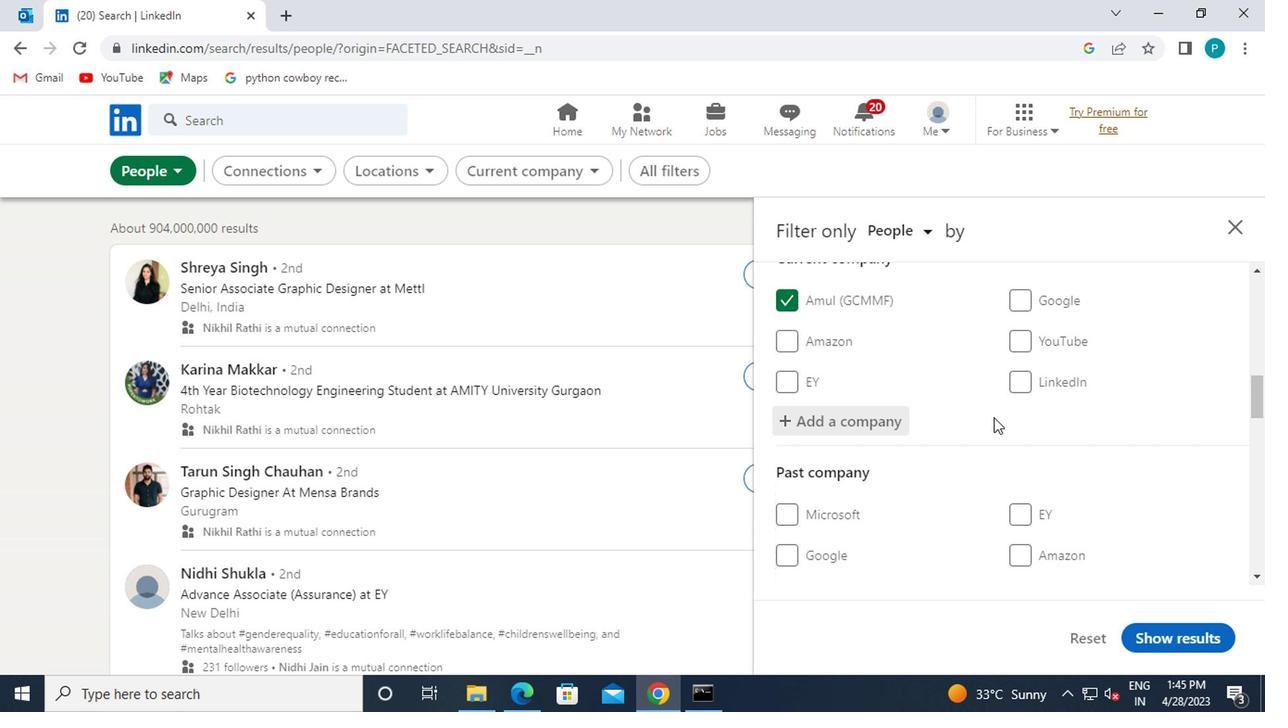 
Action: Mouse scrolled (828, 416) with delta (0, 0)
Screenshot: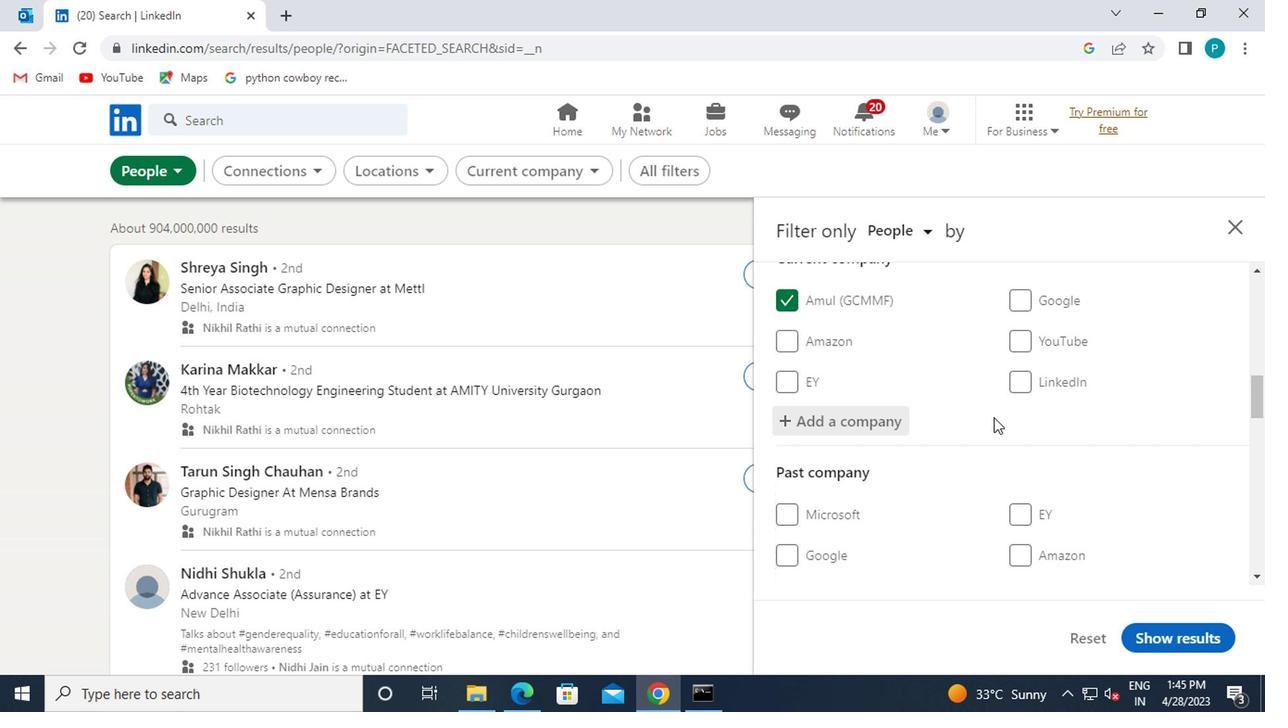 
Action: Mouse scrolled (828, 416) with delta (0, 0)
Screenshot: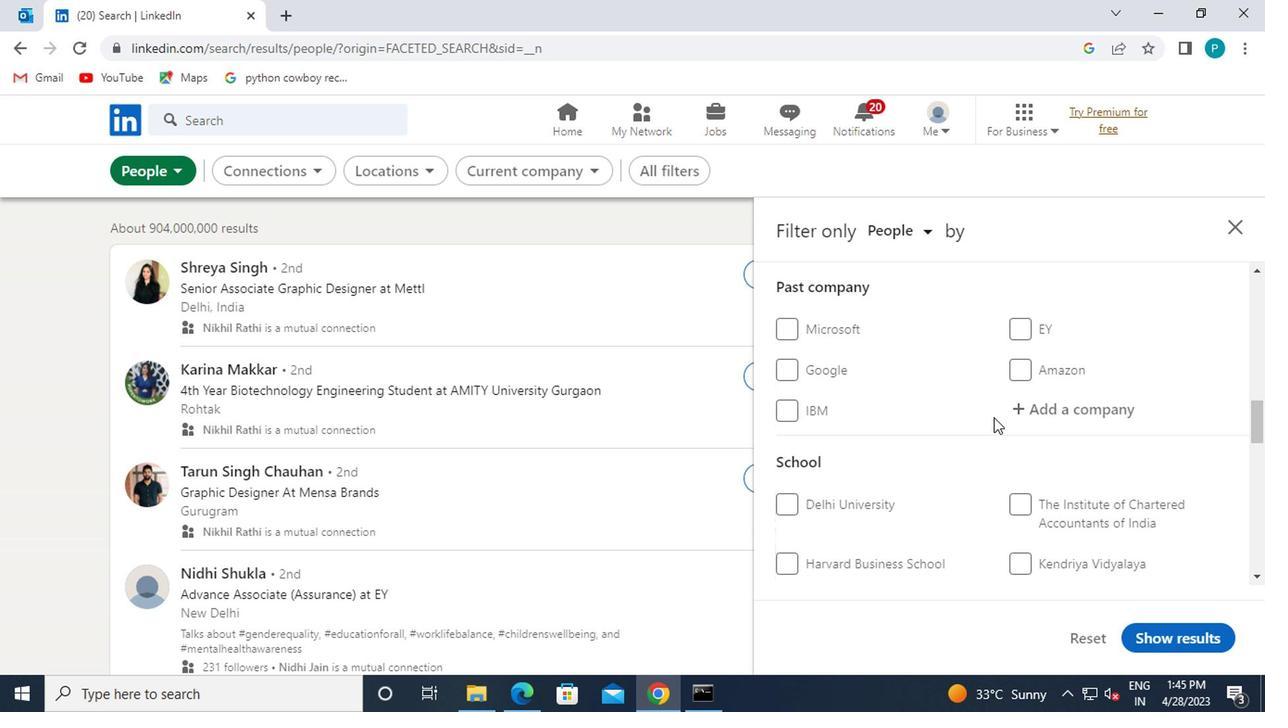 
Action: Mouse moved to (887, 480)
Screenshot: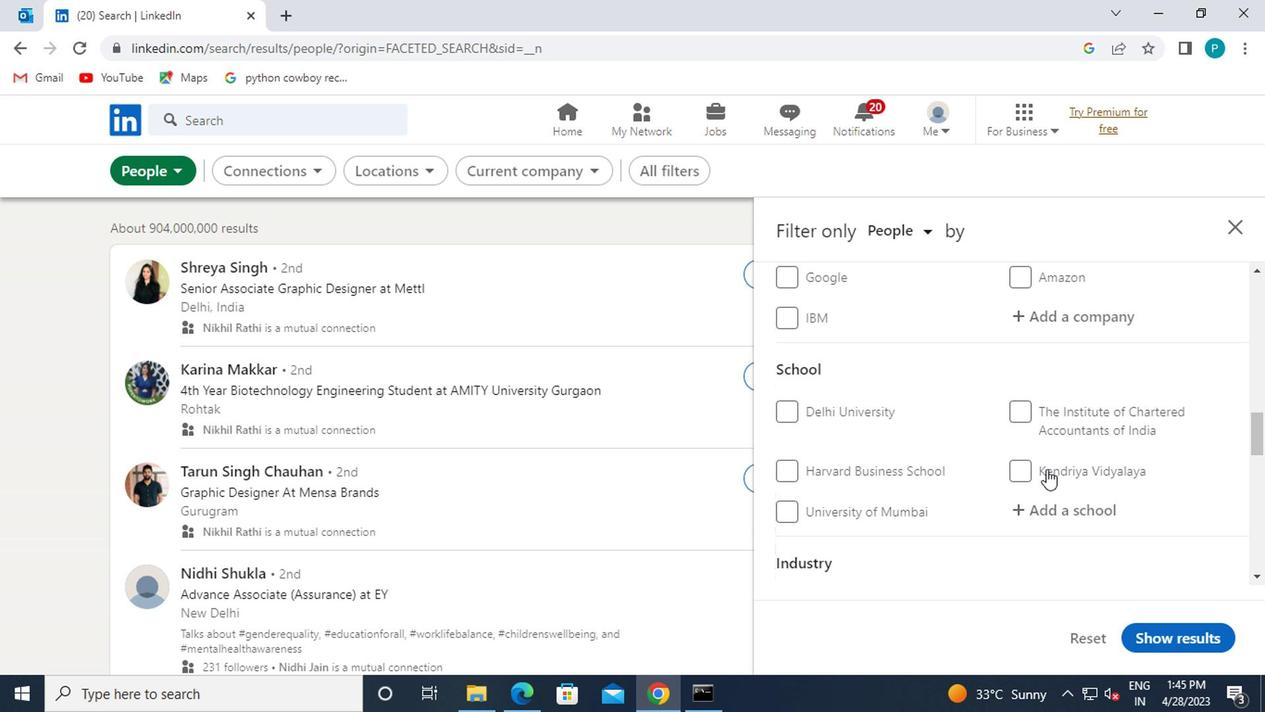 
Action: Mouse pressed left at (887, 480)
Screenshot: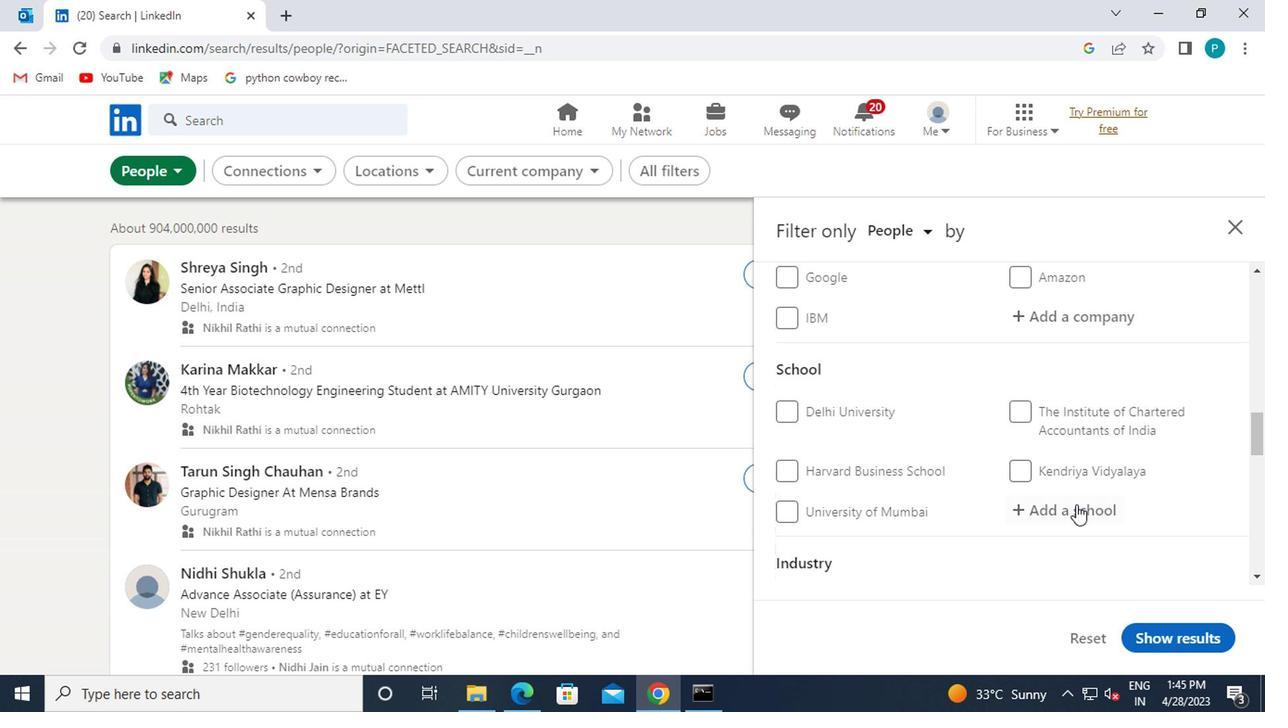 
Action: Mouse moved to (880, 487)
Screenshot: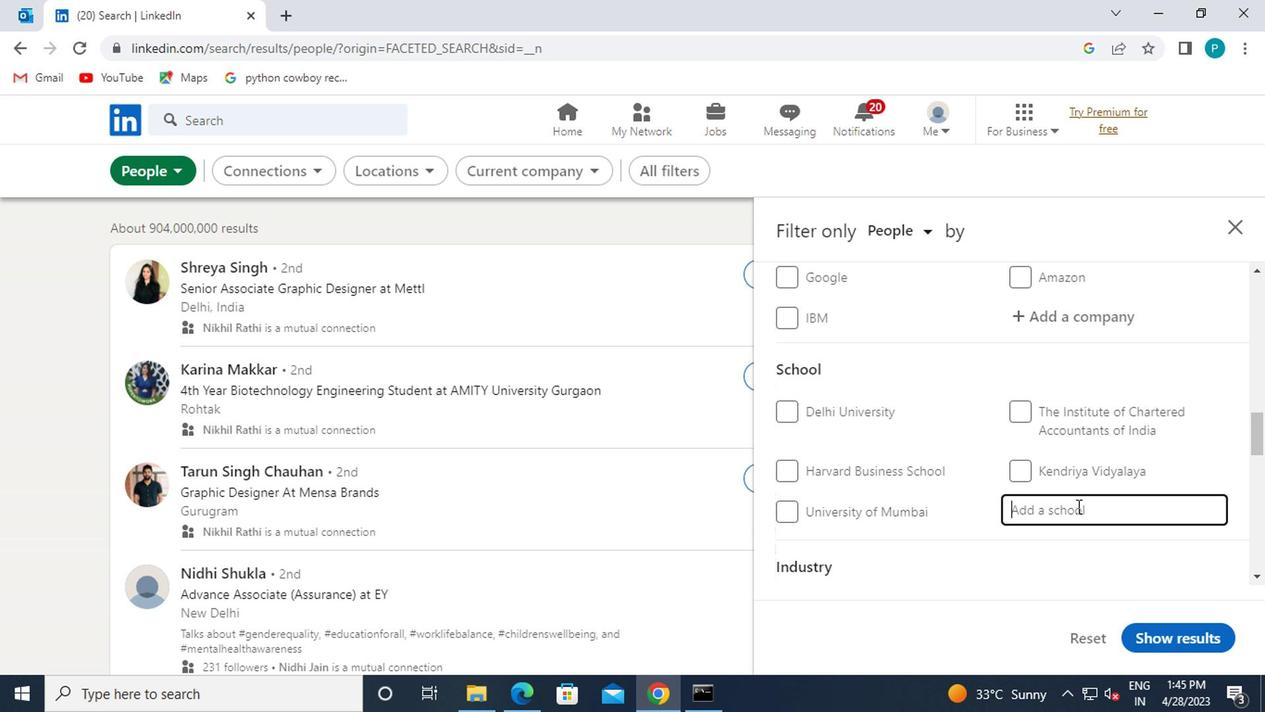 
Action: Key pressed <Key.caps_lock>U<Key.caps_lock>NVERSITY
Screenshot: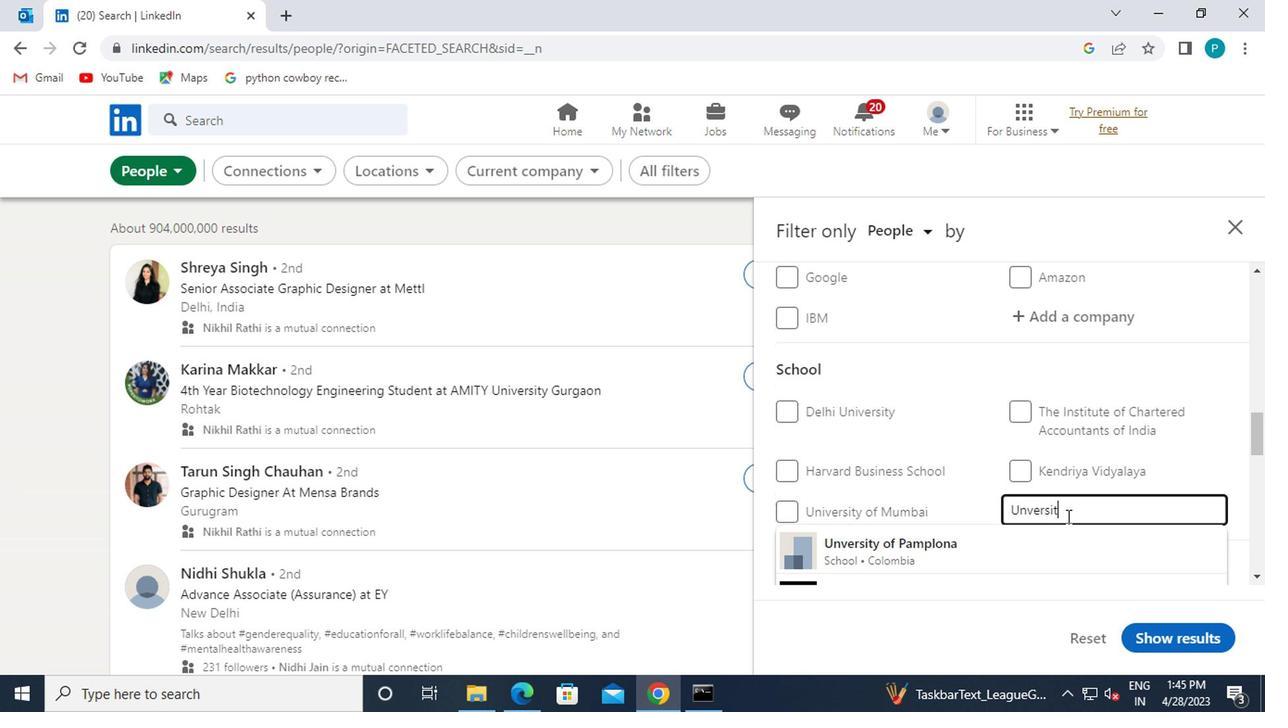 
Action: Mouse moved to (834, 479)
Screenshot: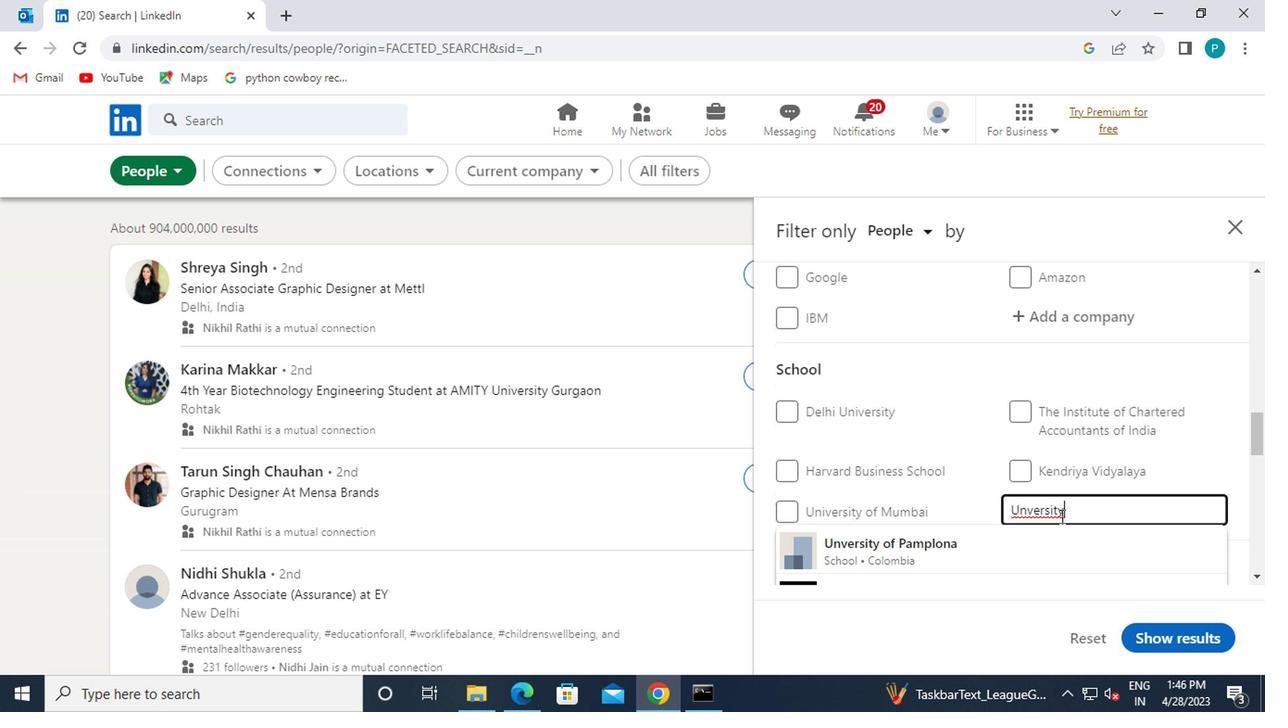 
Action: Mouse scrolled (834, 478) with delta (0, 0)
Screenshot: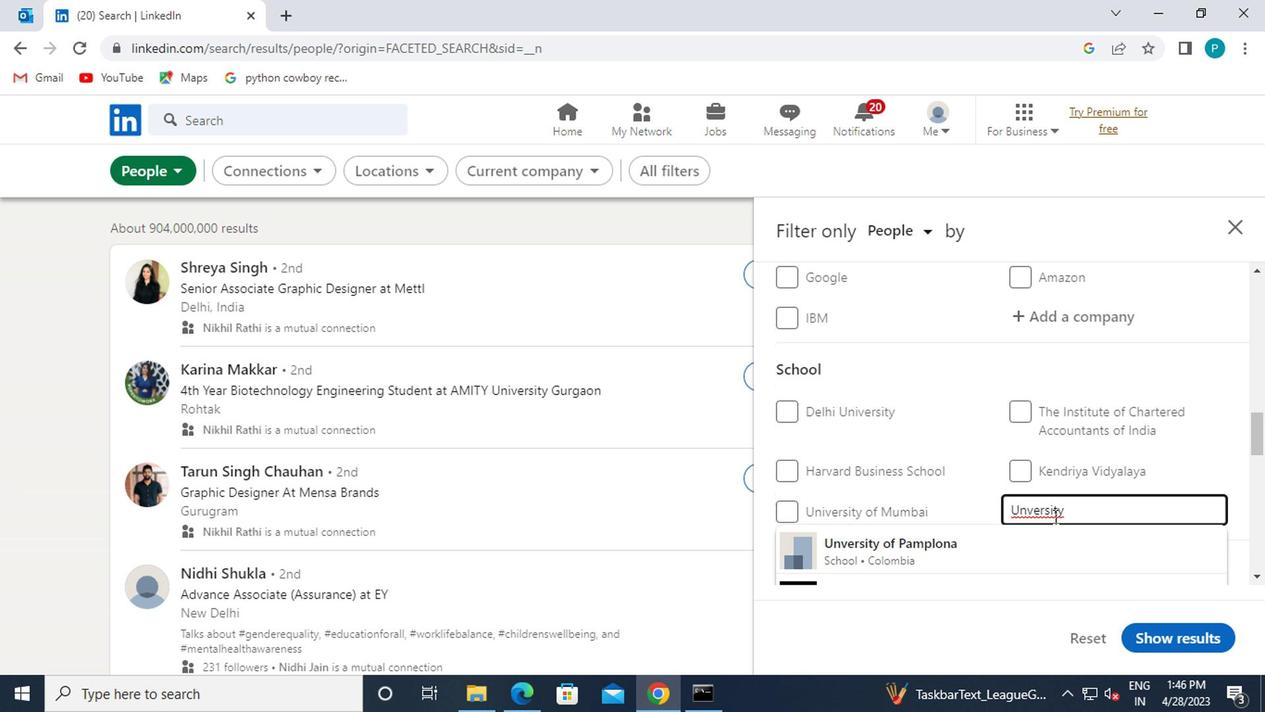 
Action: Mouse scrolled (834, 478) with delta (0, 0)
Screenshot: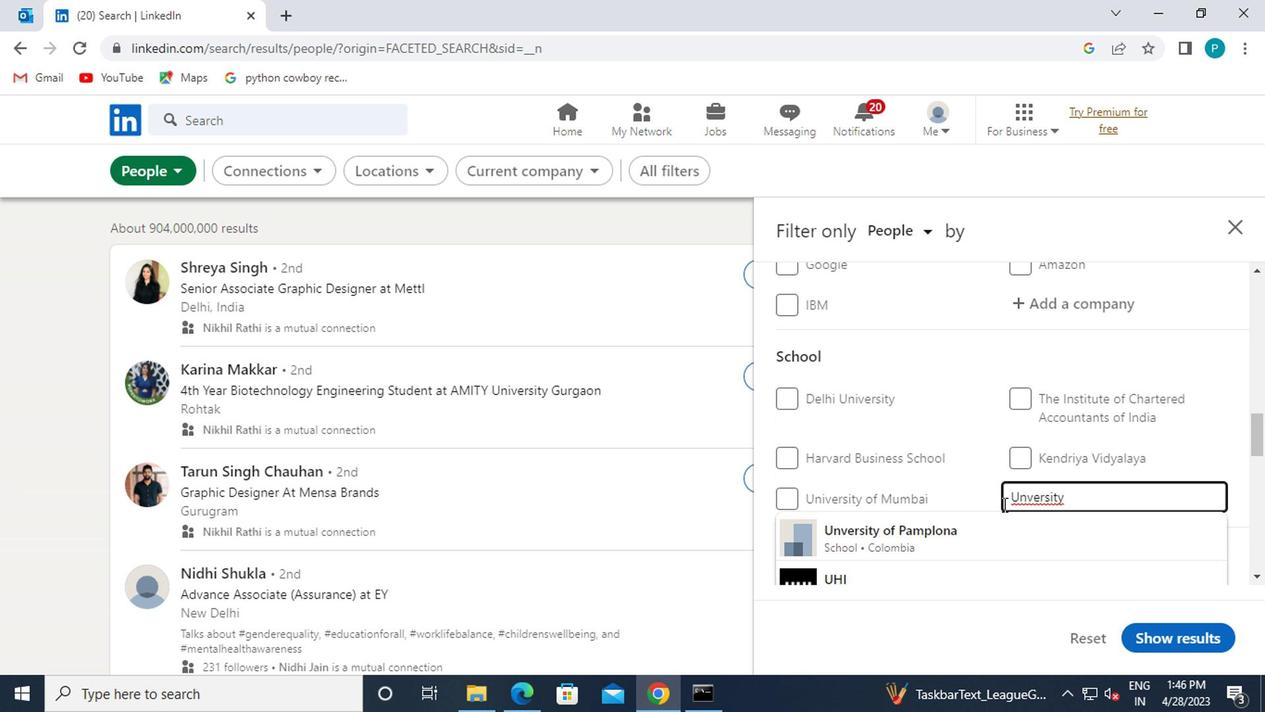 
Action: Mouse moved to (884, 405)
Screenshot: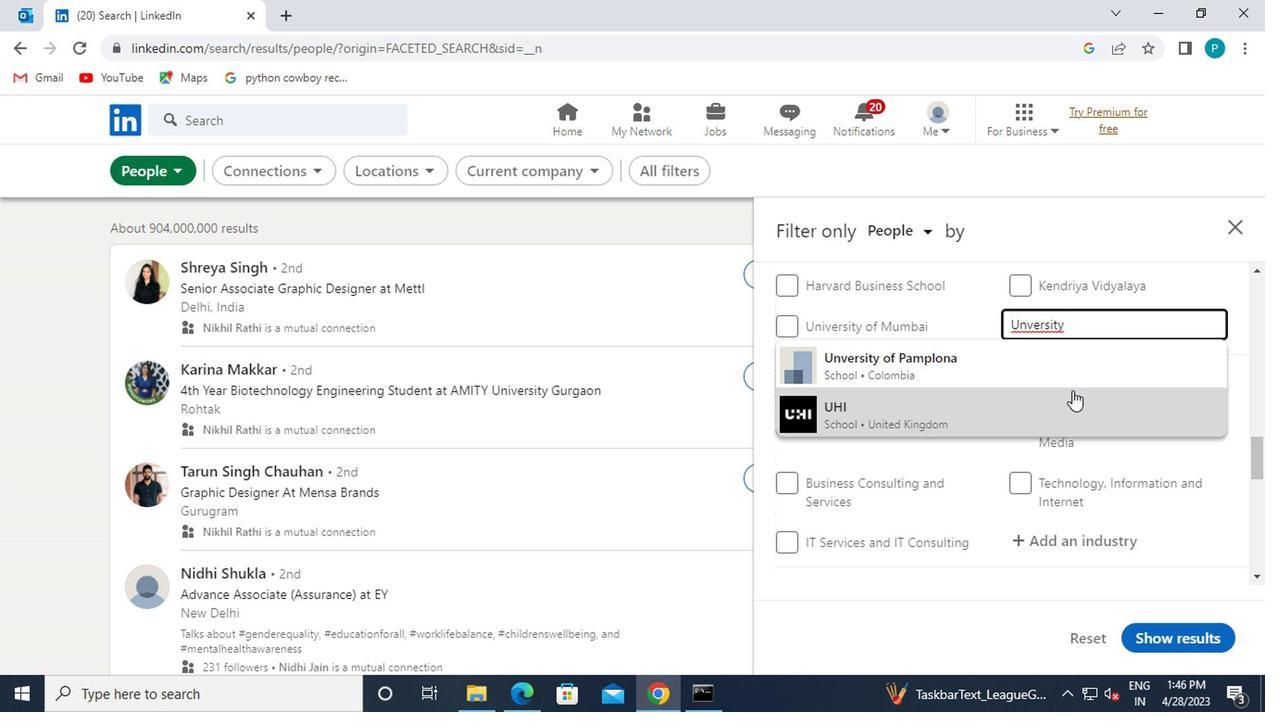
Action: Key pressed <Key.space><Key.caps_lock>S
Screenshot: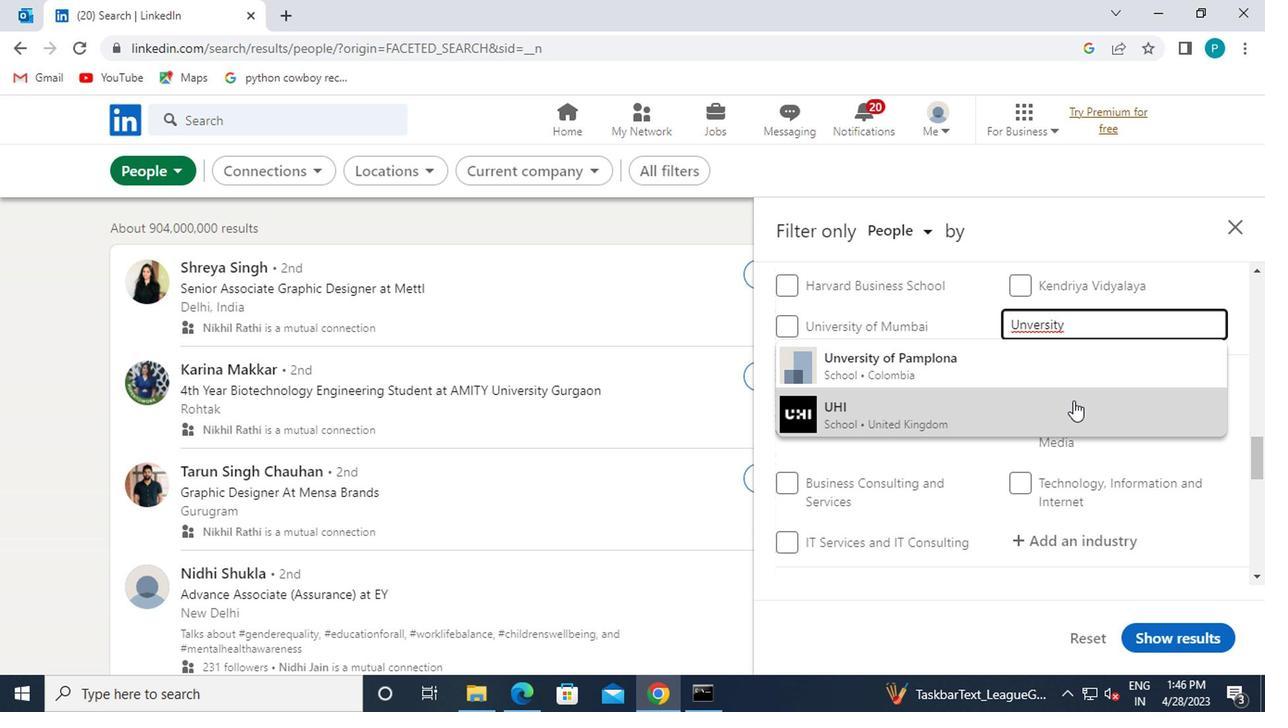 
Action: Mouse moved to (884, 406)
Screenshot: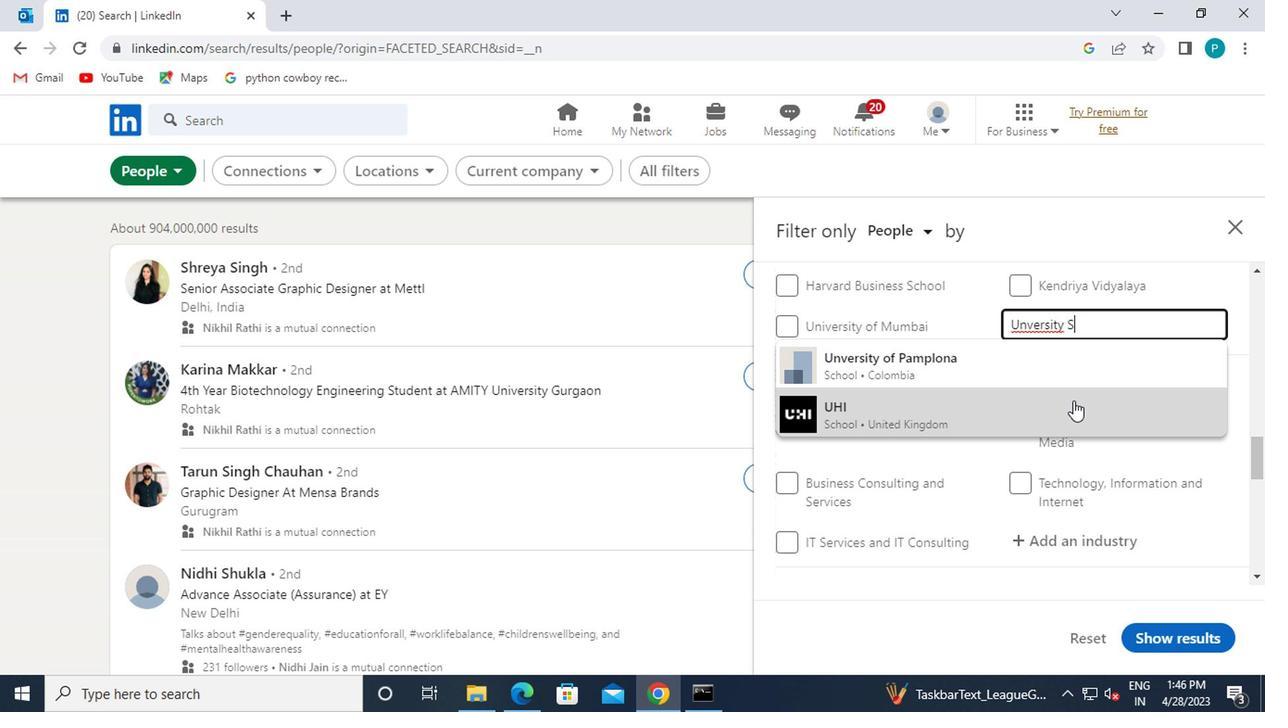
Action: Key pressed <Key.caps_lock>CHOOL
Screenshot: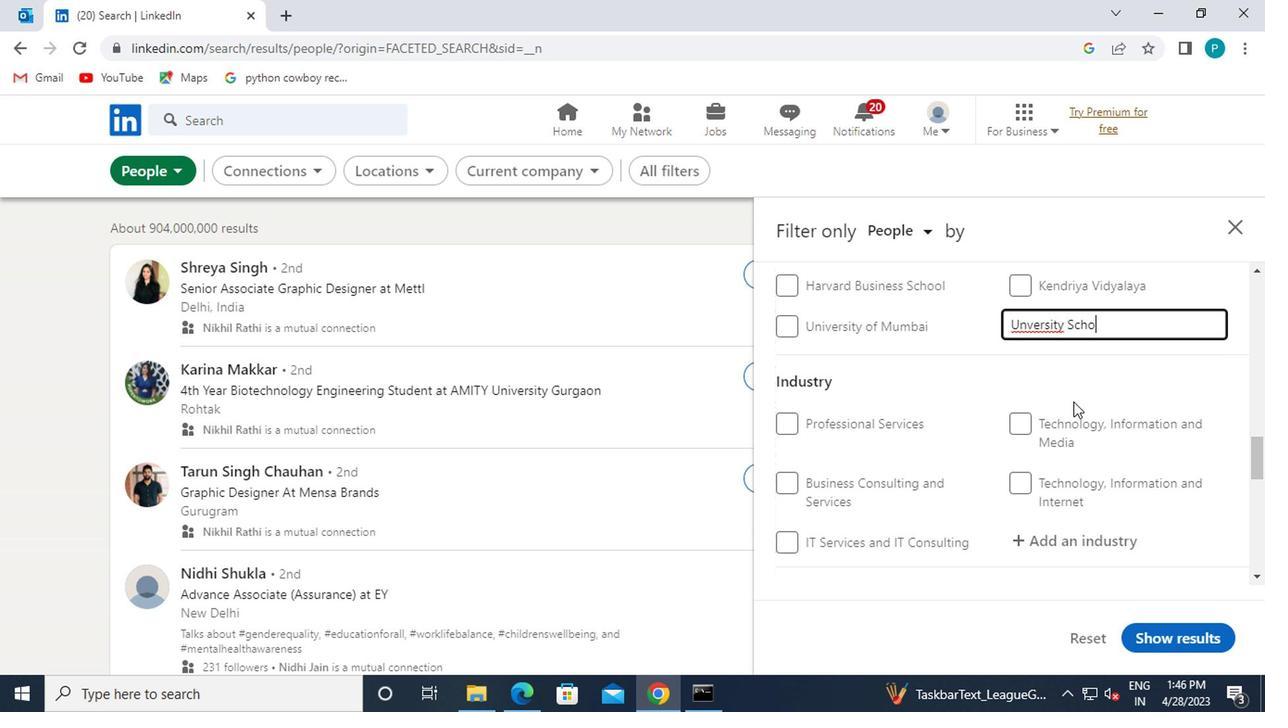 
Action: Mouse moved to (851, 352)
Screenshot: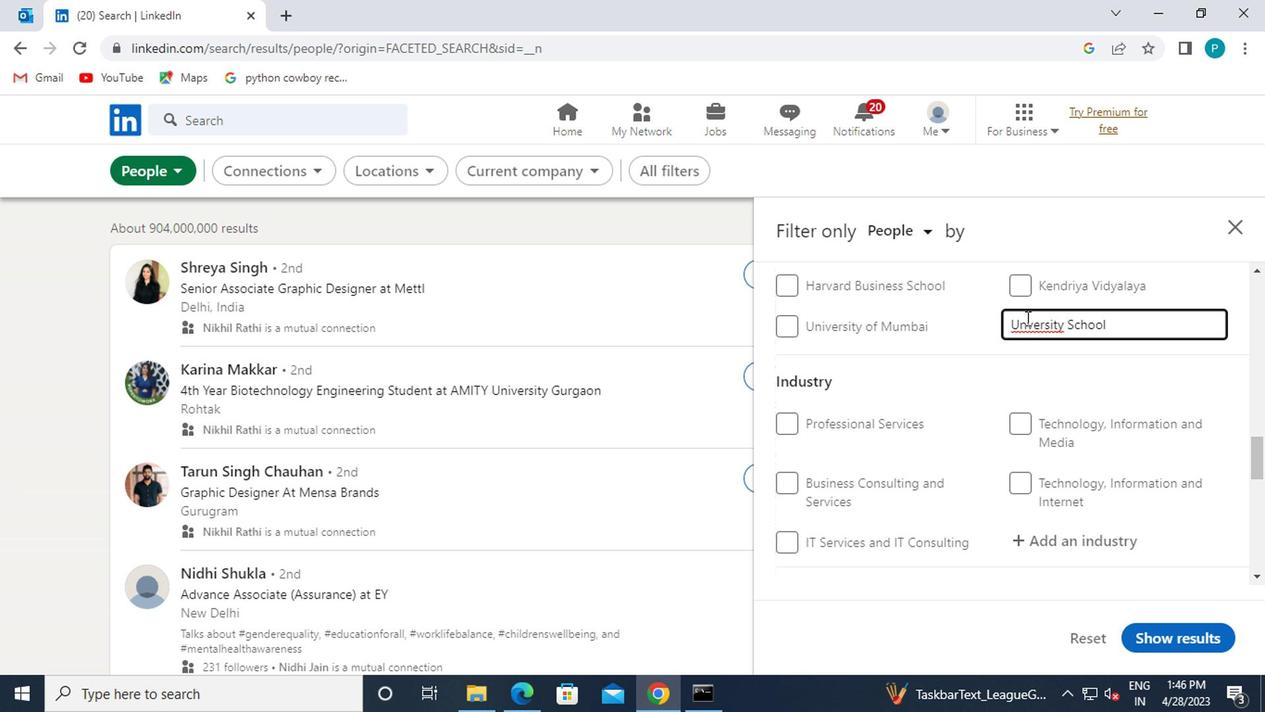 
Action: Mouse pressed left at (851, 352)
Screenshot: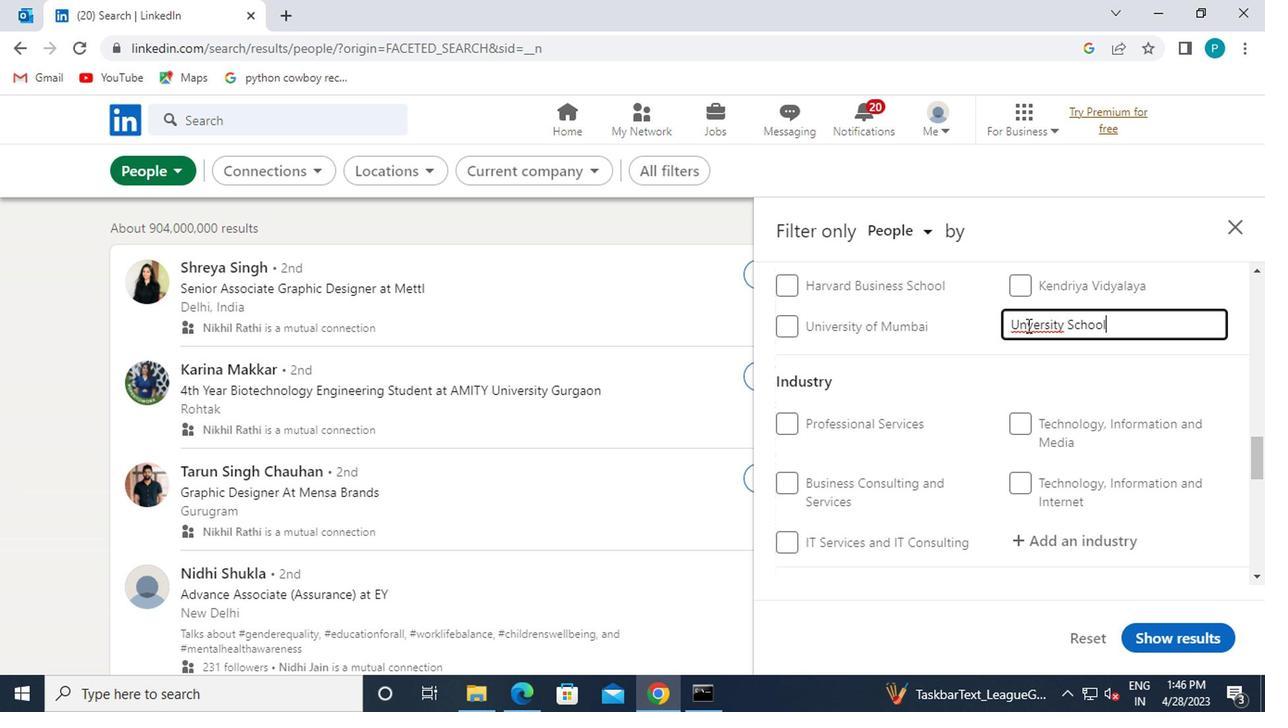 
Action: Key pressed <Key.enter>I
Screenshot: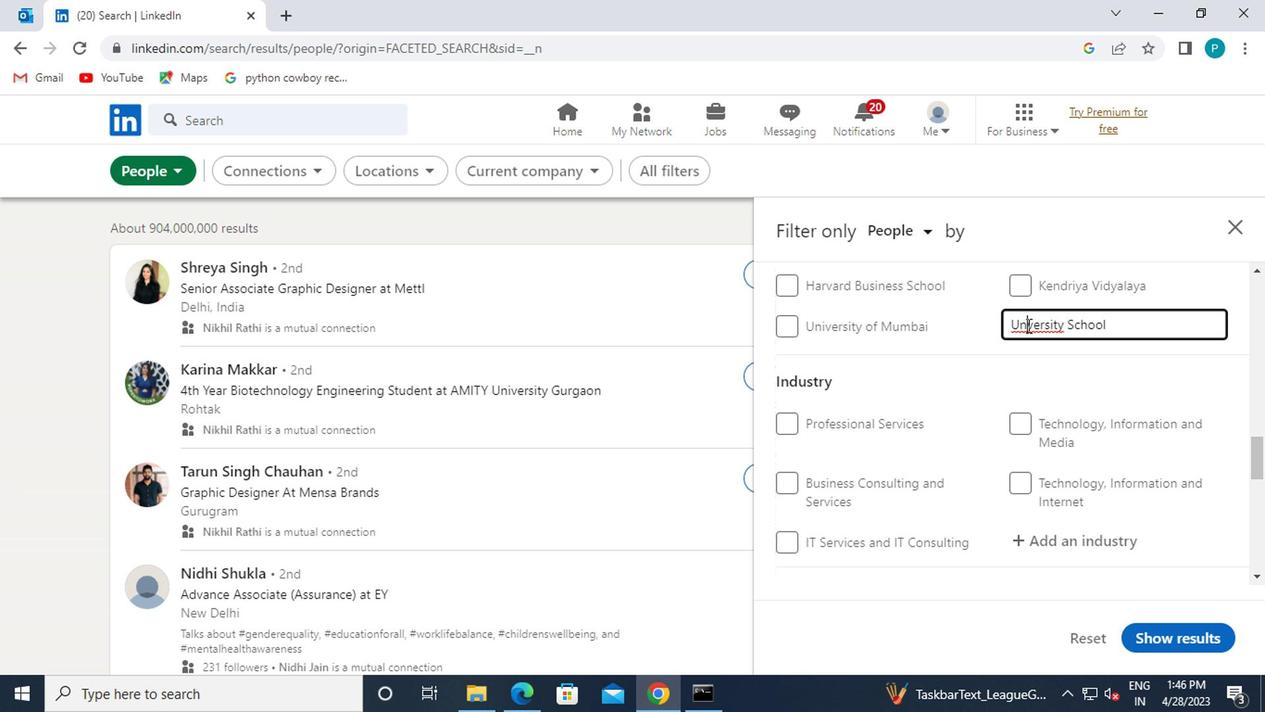 
Action: Mouse moved to (931, 356)
Screenshot: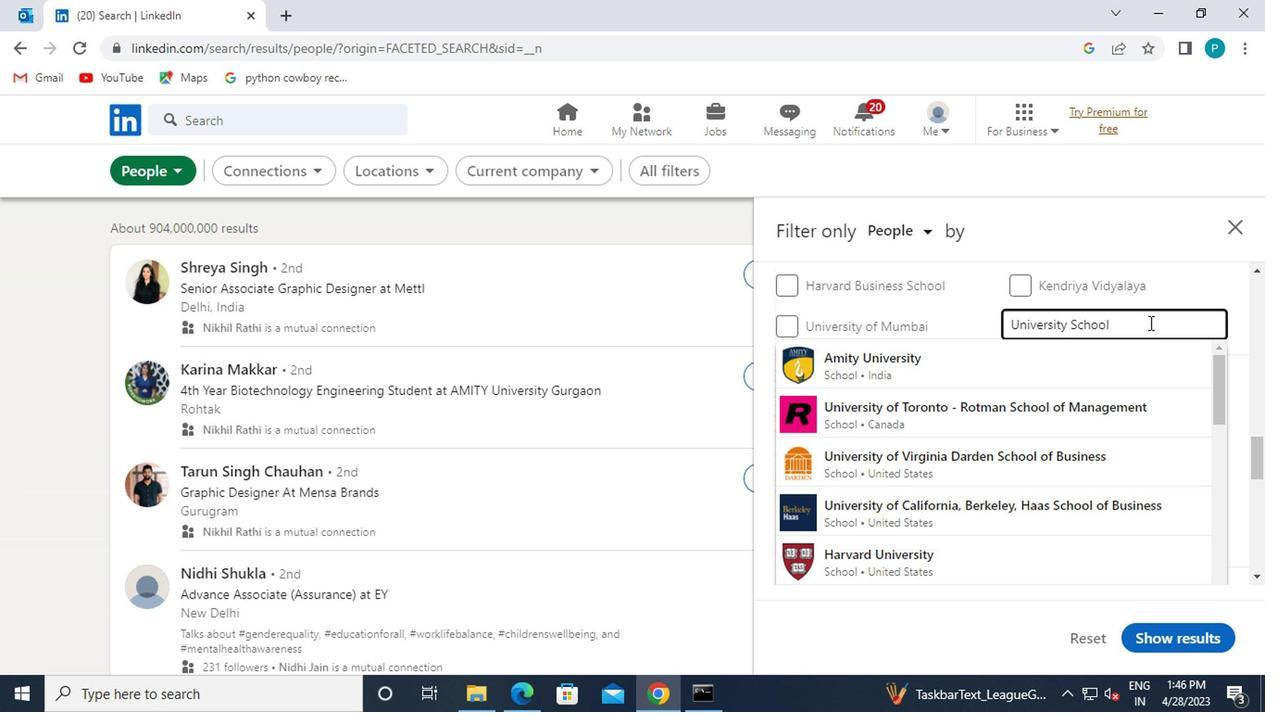 
Action: Mouse pressed left at (931, 356)
Screenshot: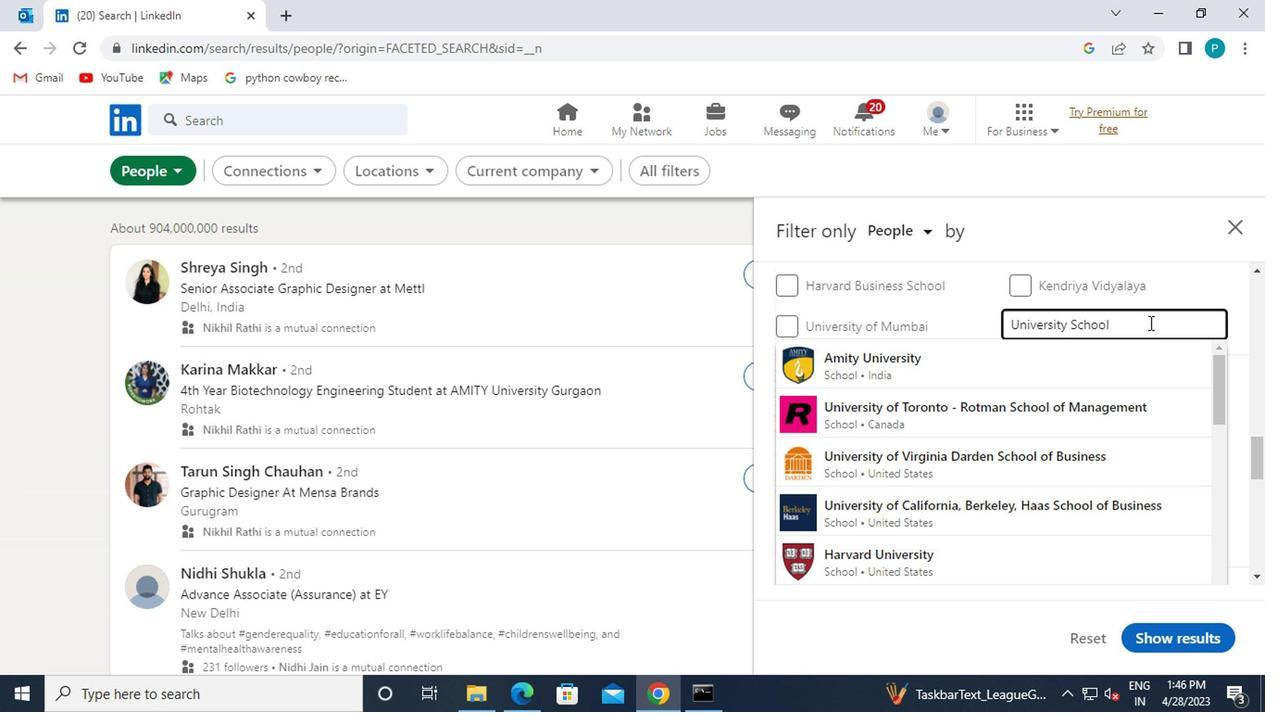 
Action: Key pressed <Key.space>OF<Key.space><Key.caps_lock>L<Key.caps_lock>AW<Key.space>ANA<Key.backspace>D<Key.space>
Screenshot: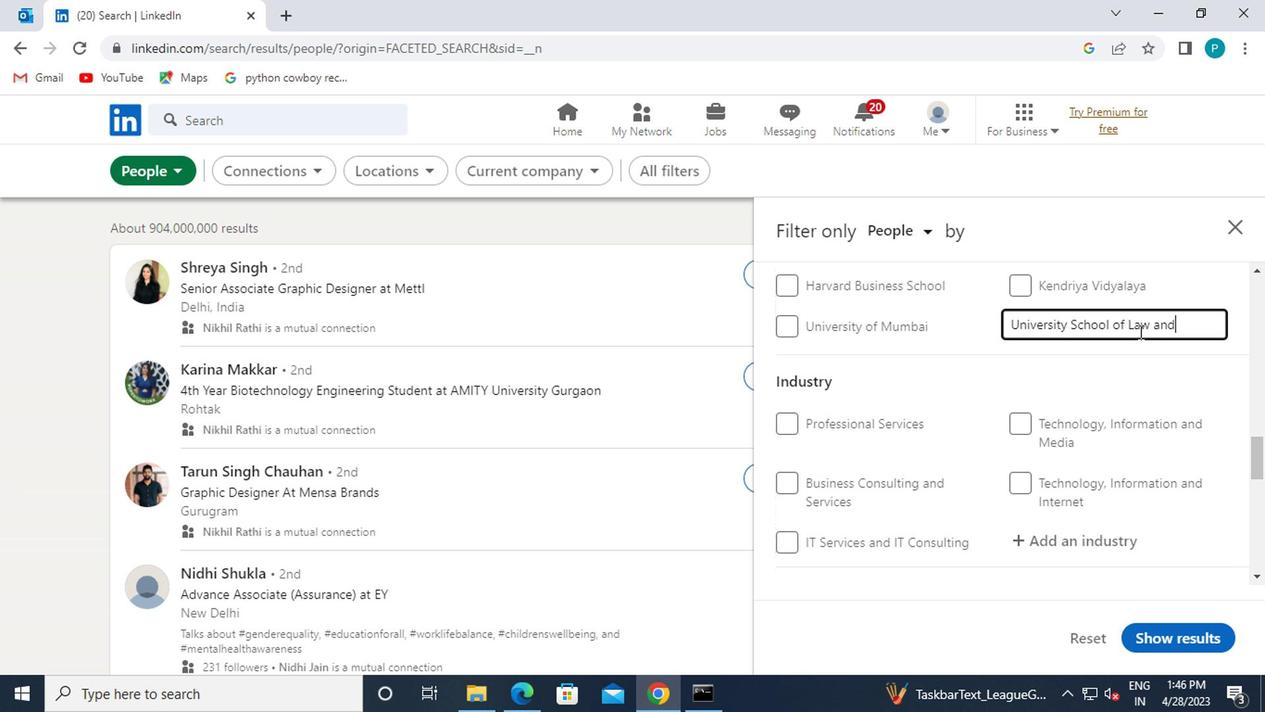 
Action: Mouse moved to (929, 356)
Screenshot: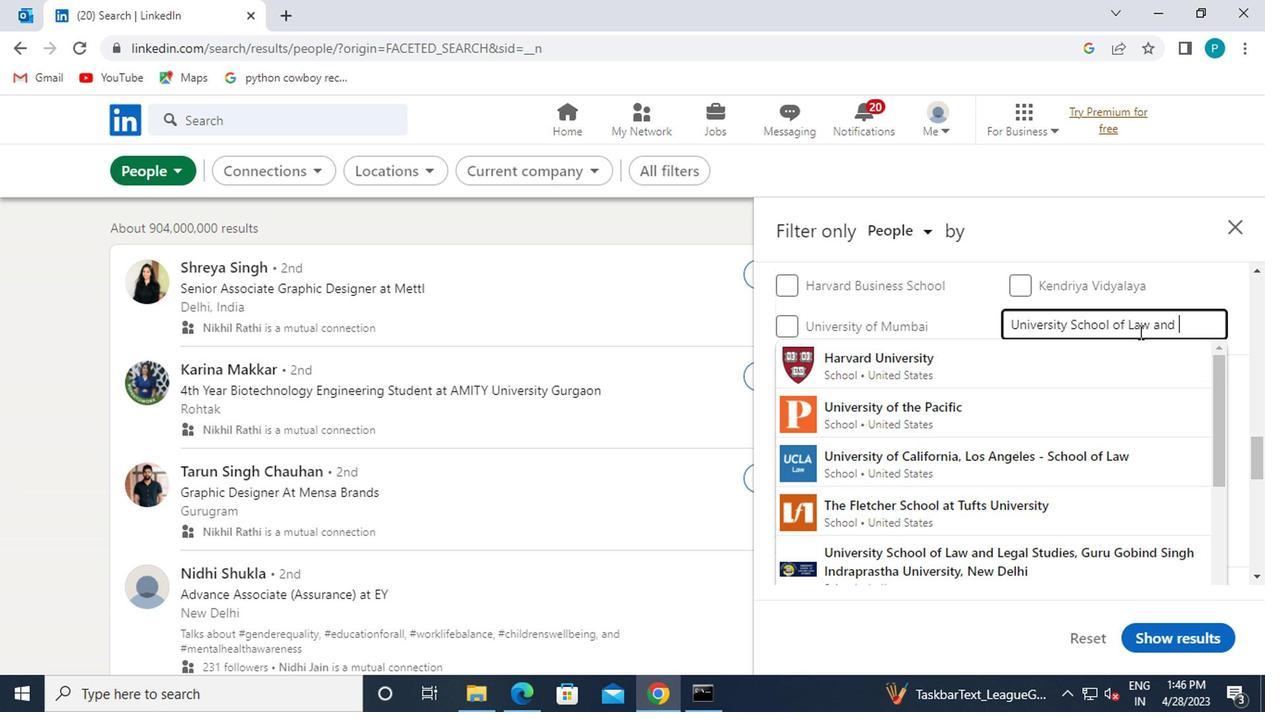 
Action: Key pressed <Key.caps_lock>L<Key.caps_lock>EGAL
Screenshot: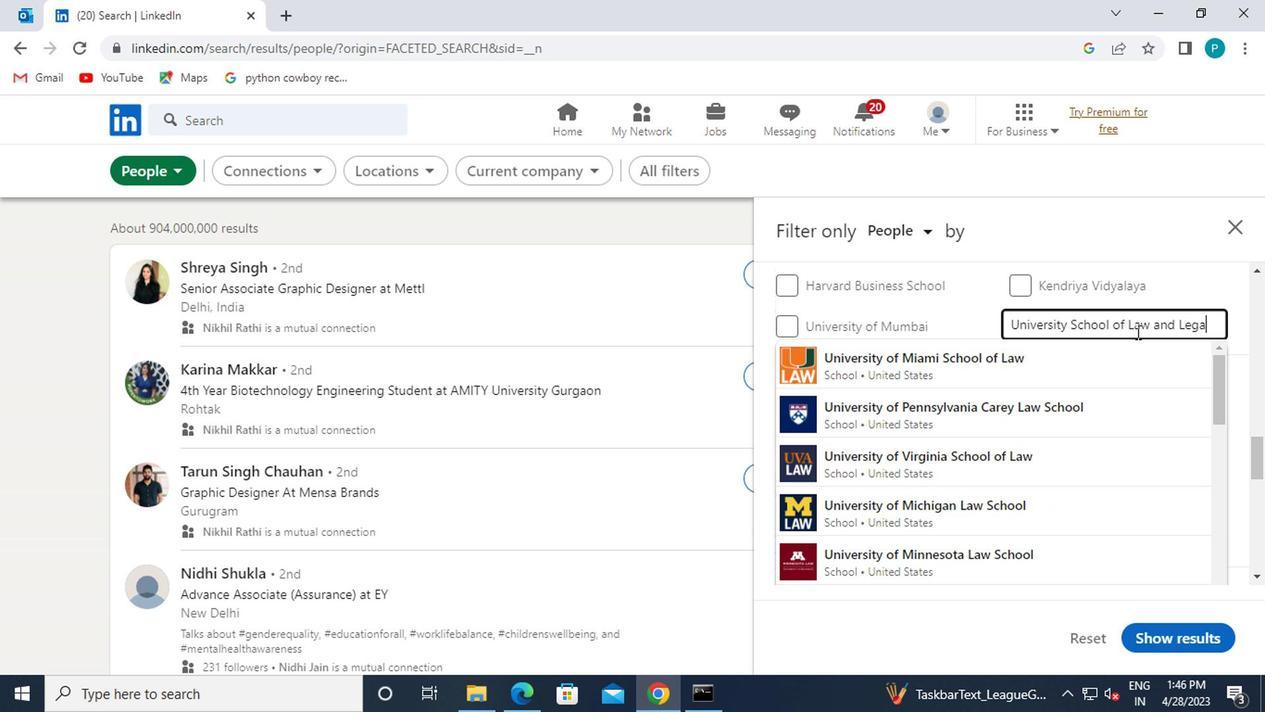 
Action: Mouse moved to (914, 416)
Screenshot: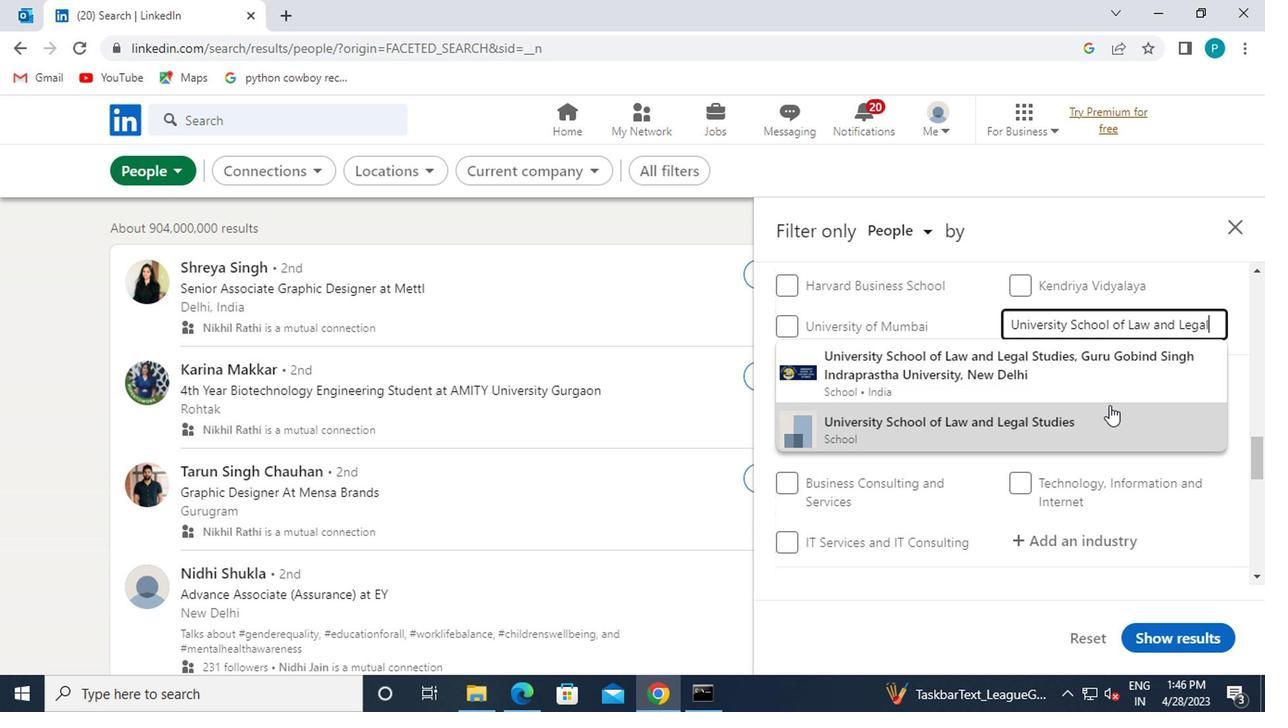 
Action: Mouse pressed left at (914, 416)
Screenshot: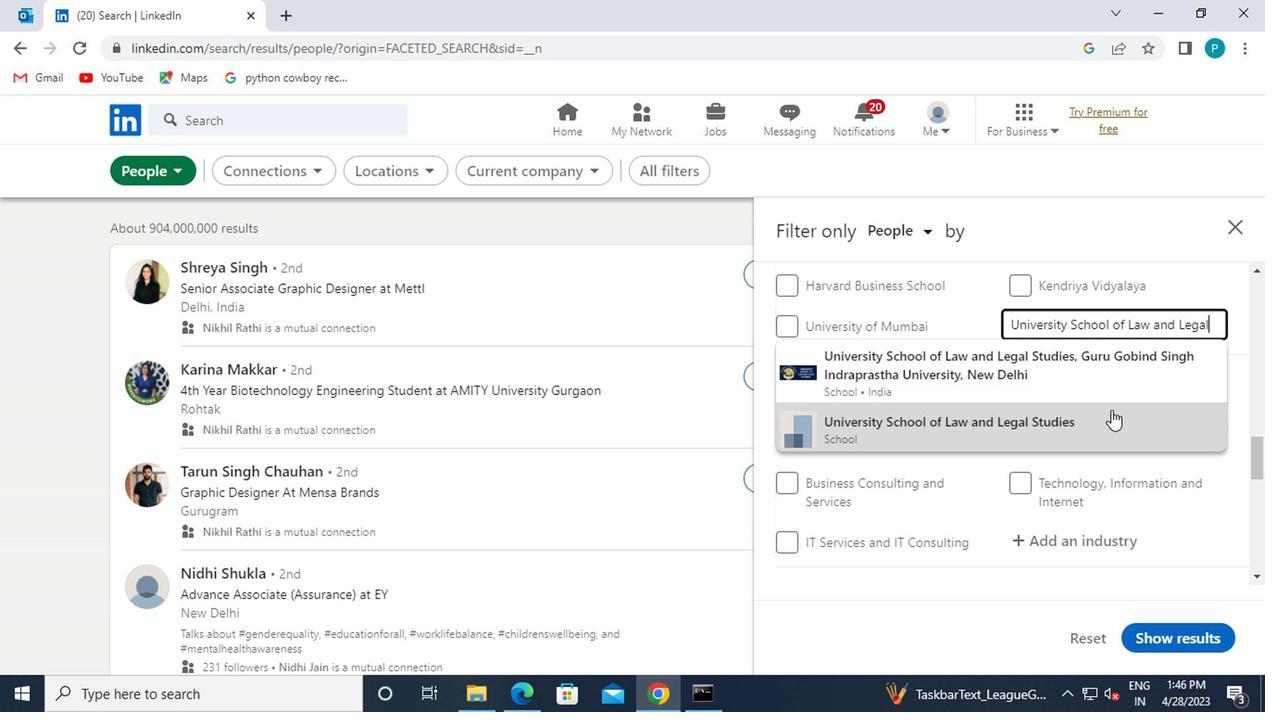 
Action: Mouse moved to (883, 403)
Screenshot: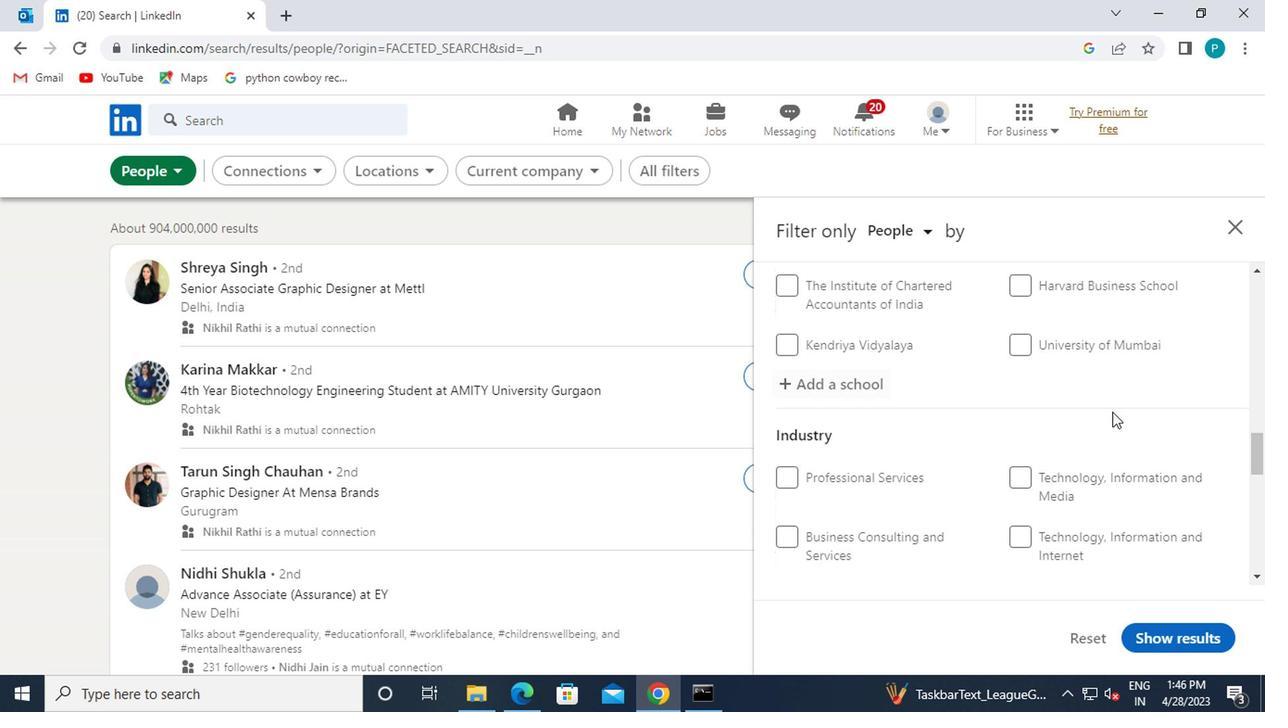 
Action: Mouse scrolled (883, 402) with delta (0, 0)
Screenshot: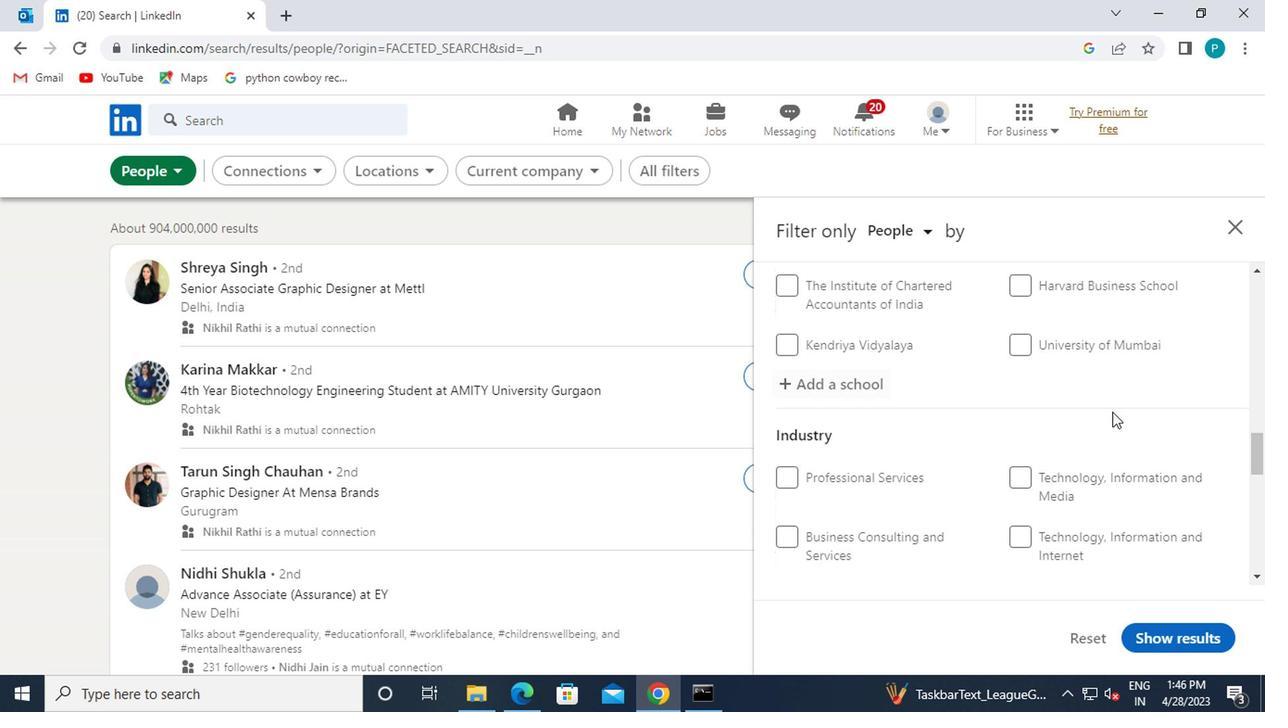 
Action: Mouse scrolled (883, 402) with delta (0, 0)
Screenshot: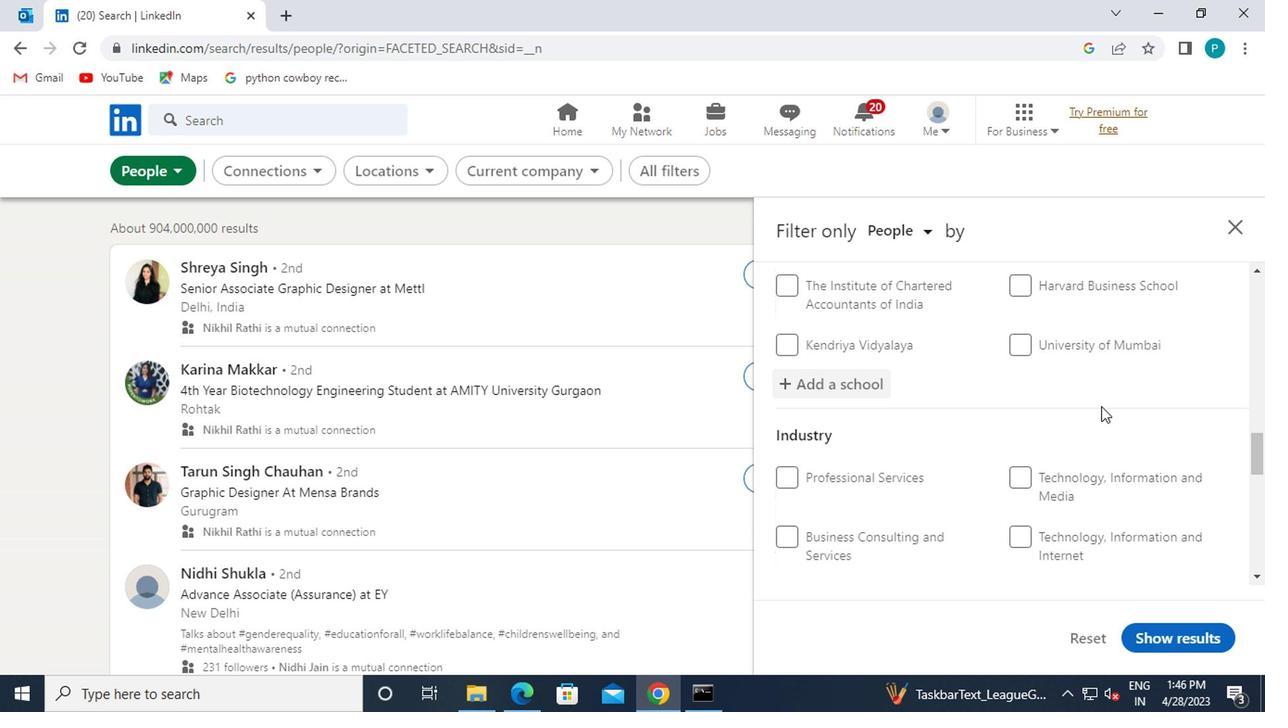 
Action: Mouse moved to (883, 412)
Screenshot: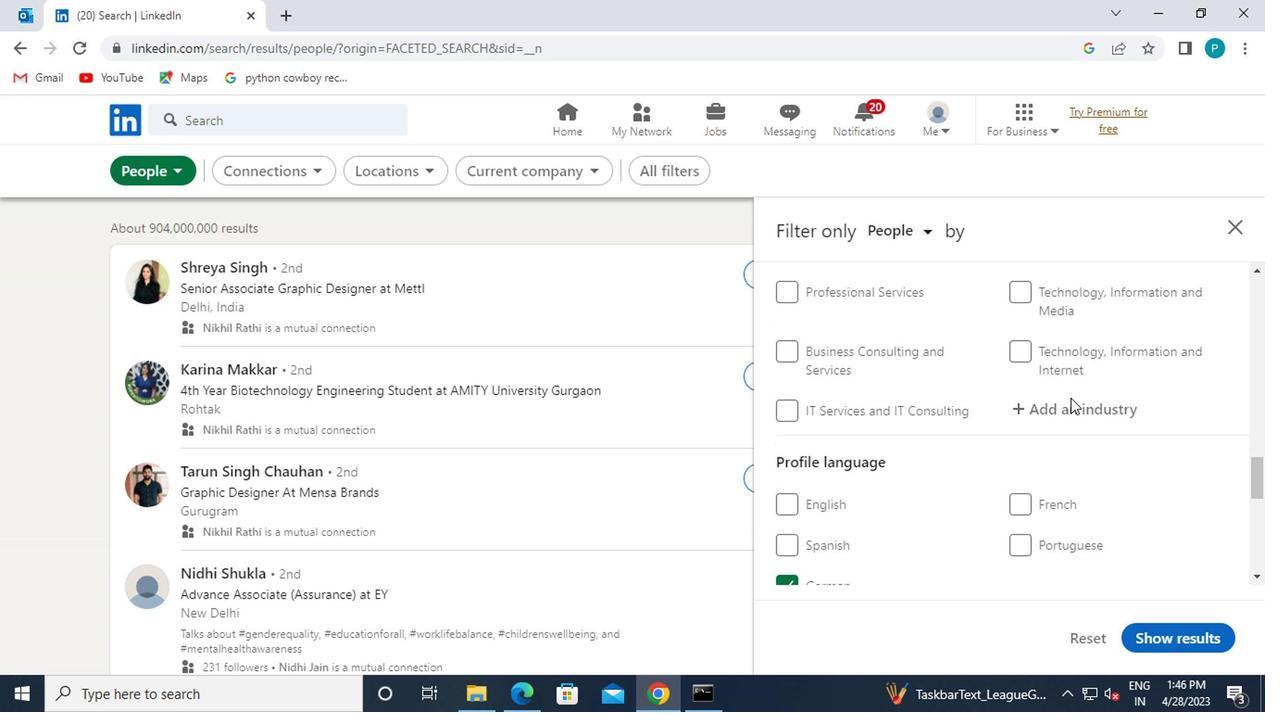 
Action: Mouse pressed left at (883, 412)
Screenshot: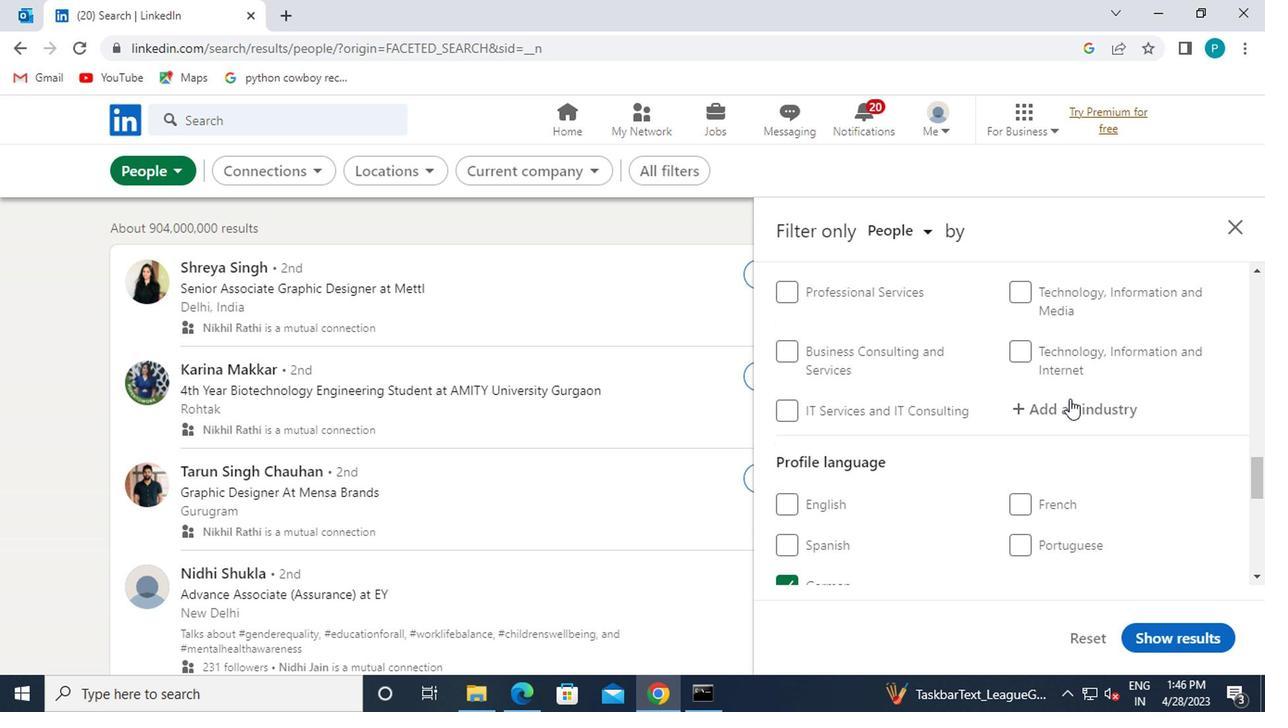 
Action: Mouse moved to (883, 412)
Screenshot: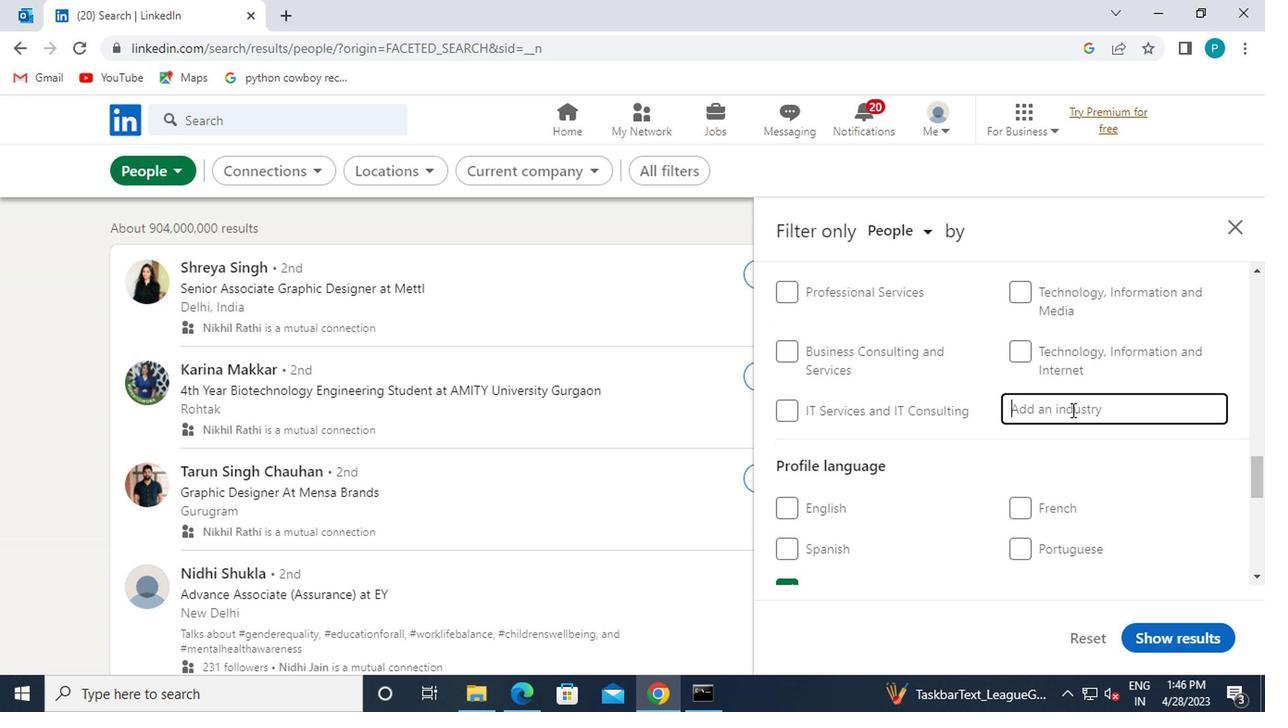
Action: Key pressed <Key.caps_lock>H<Key.caps_lock>OSPITALS<Key.space>
Screenshot: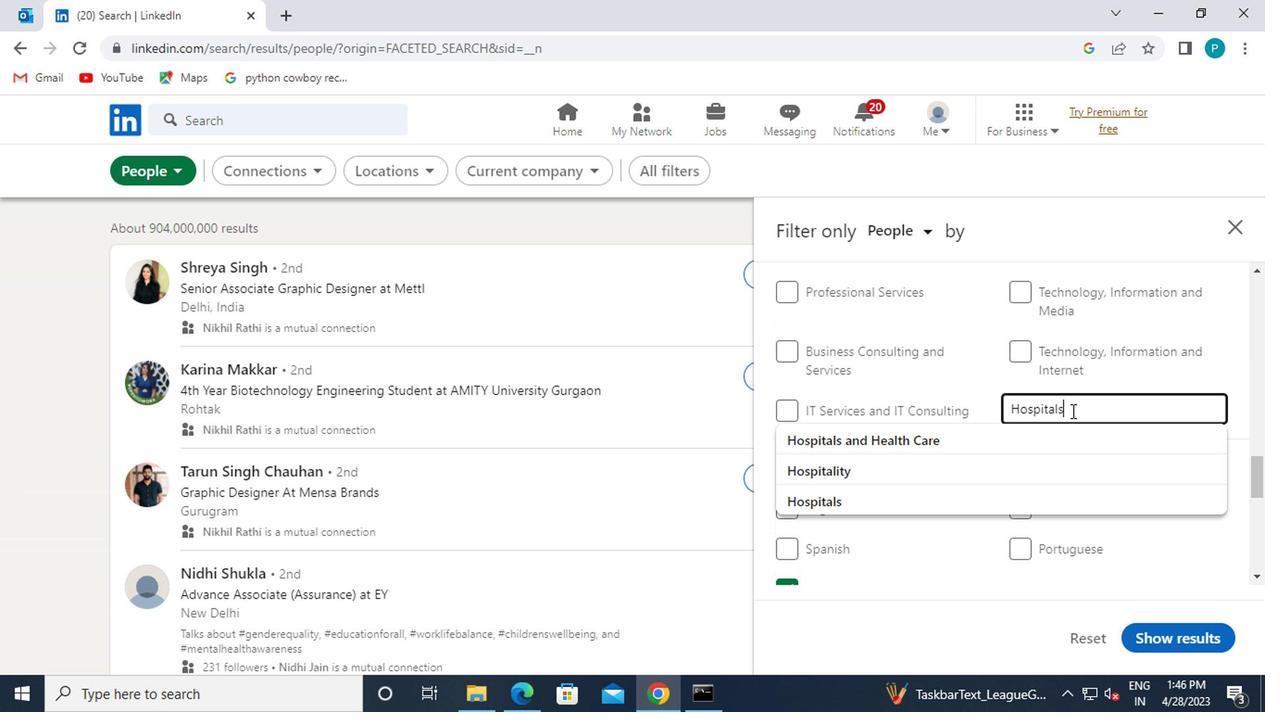 
Action: Mouse moved to (865, 447)
Screenshot: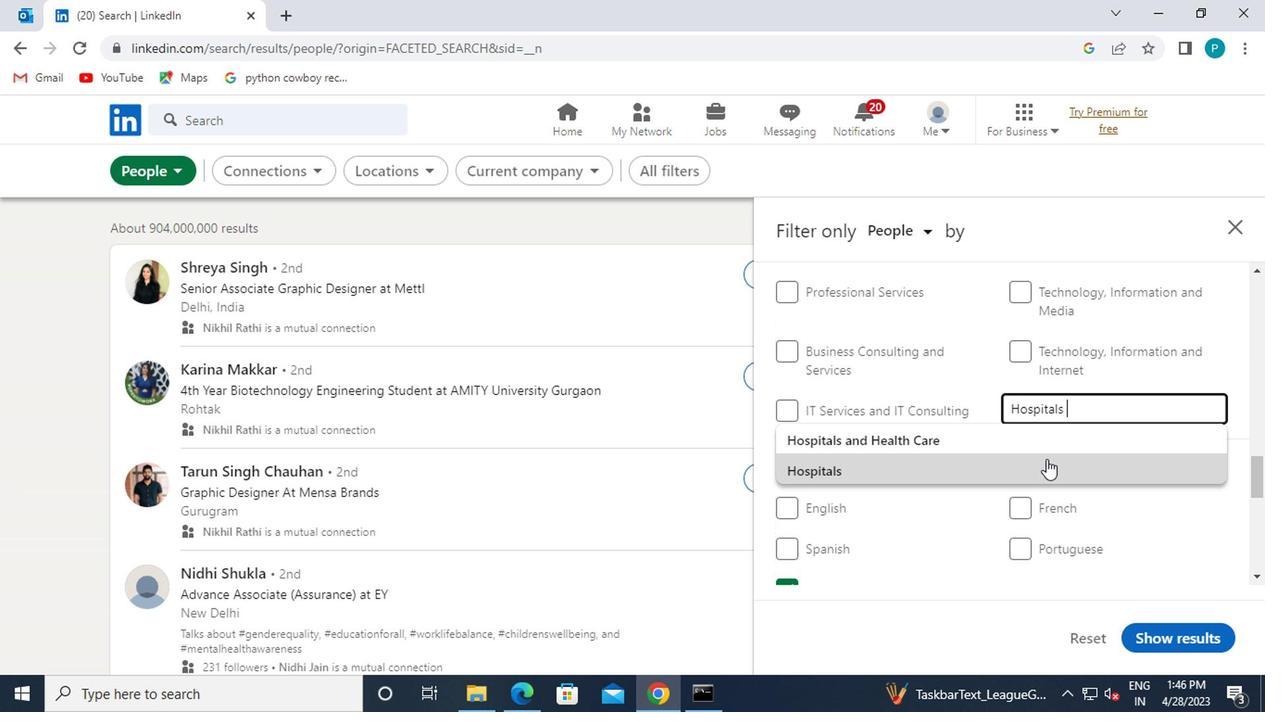
Action: Mouse pressed left at (865, 447)
Screenshot: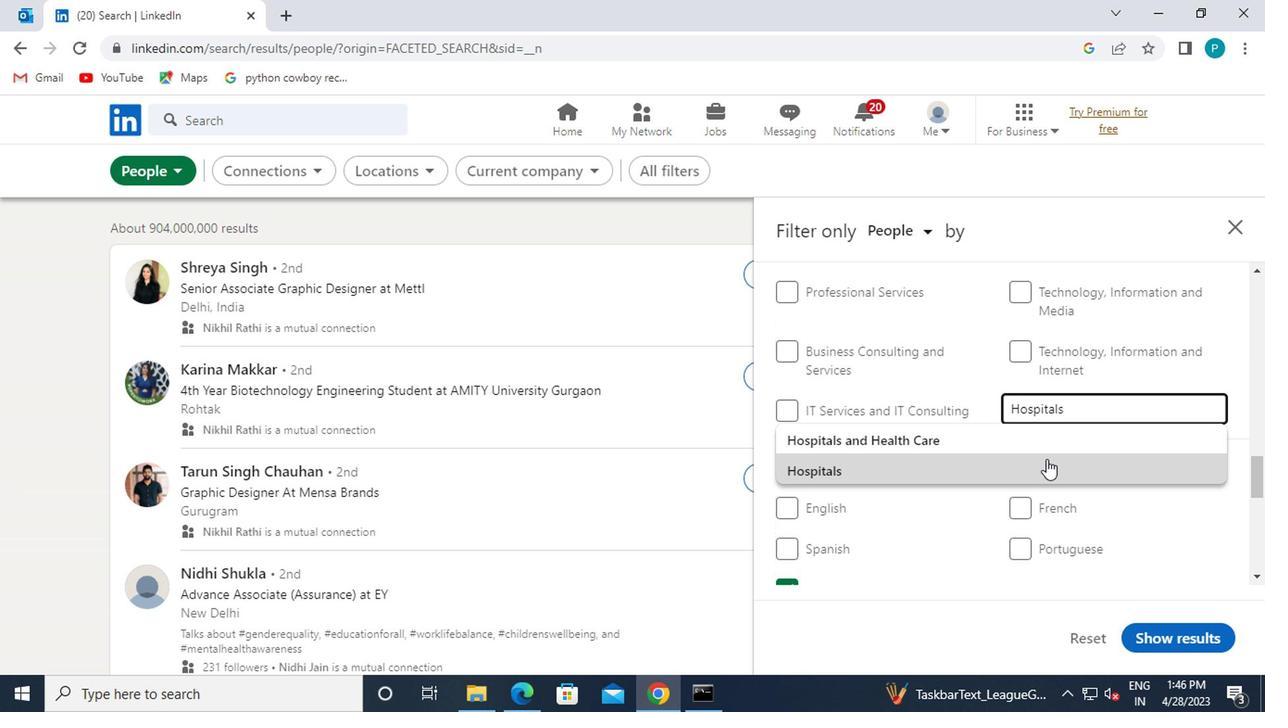 
Action: Mouse scrolled (865, 447) with delta (0, 0)
Screenshot: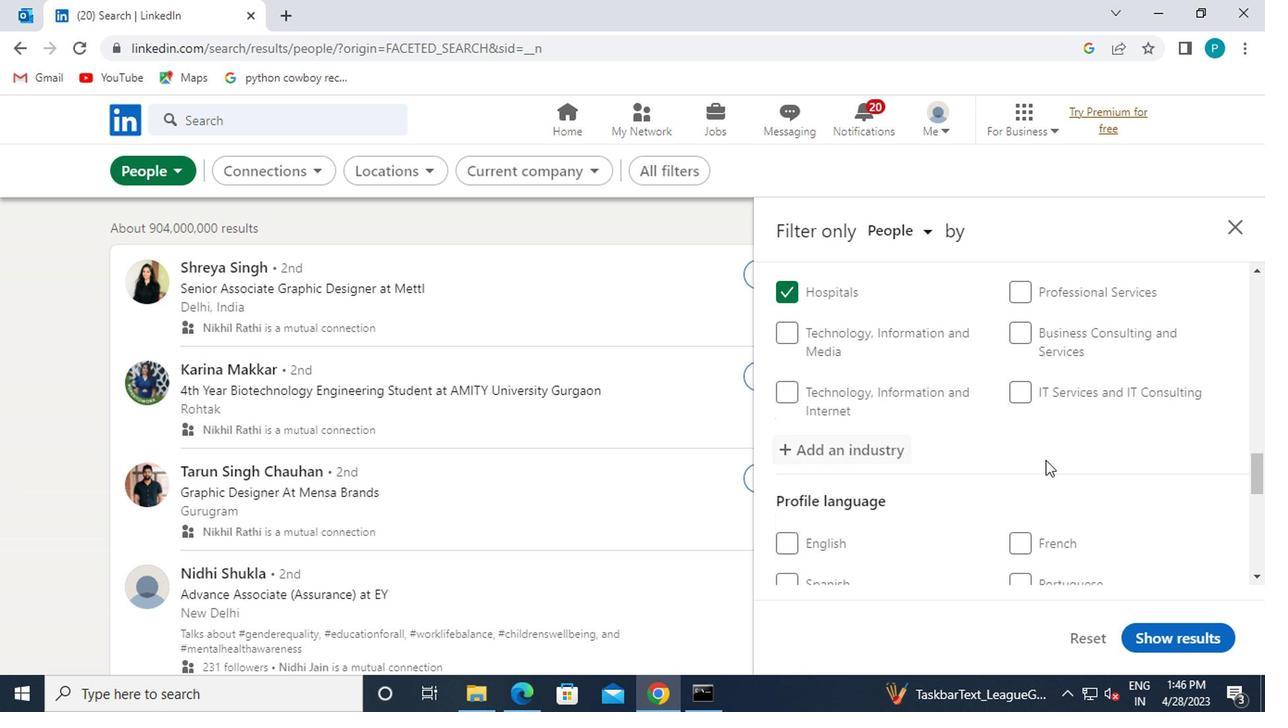 
Action: Mouse scrolled (865, 447) with delta (0, 0)
Screenshot: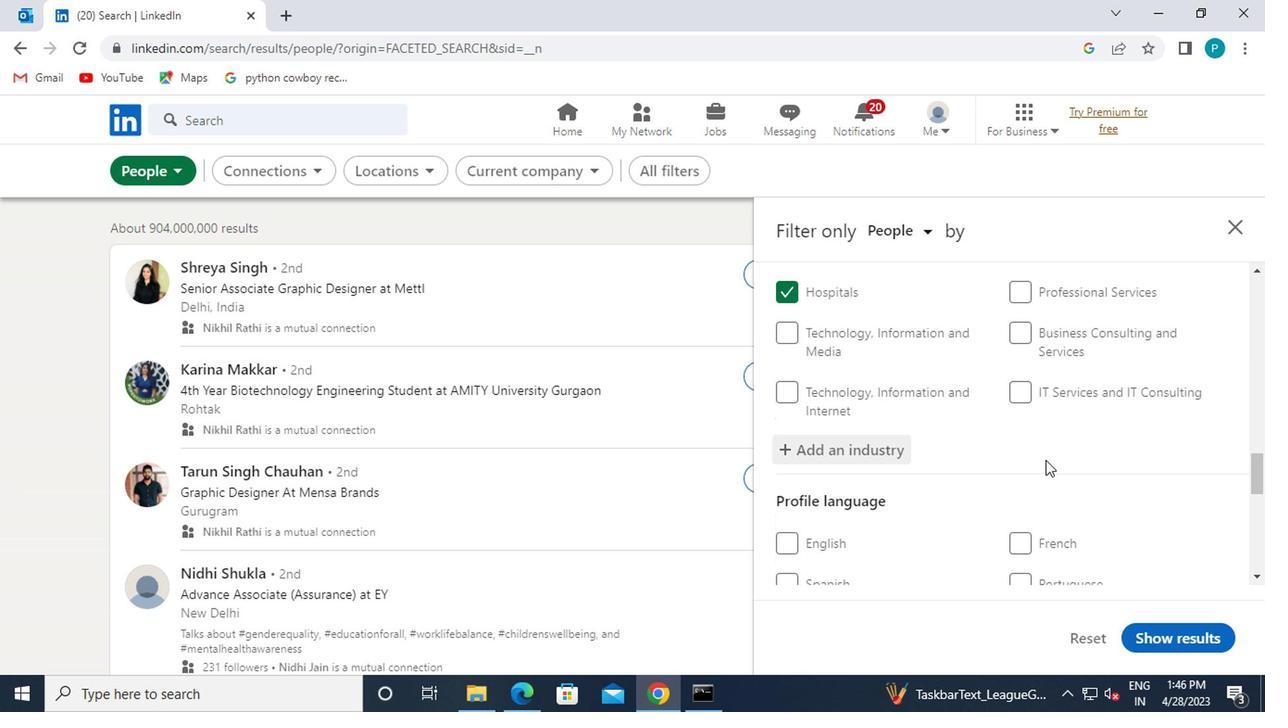 
Action: Mouse scrolled (865, 447) with delta (0, 0)
Screenshot: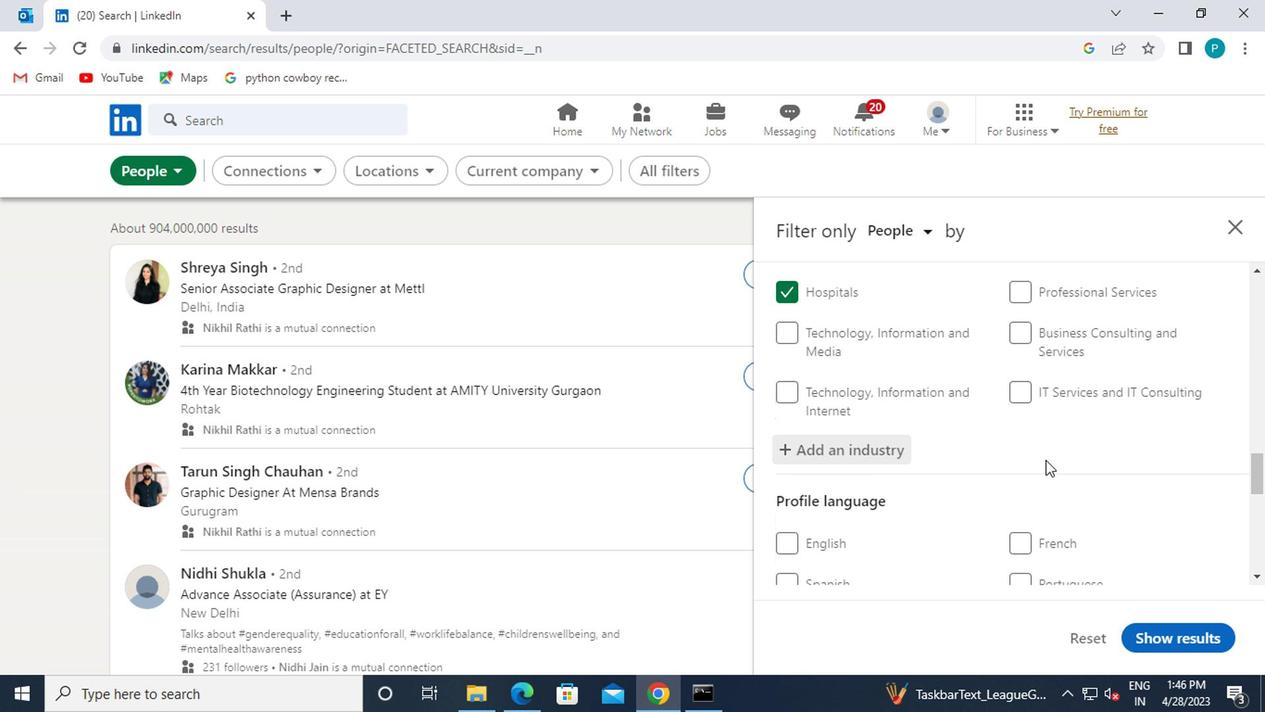 
Action: Mouse moved to (857, 437)
Screenshot: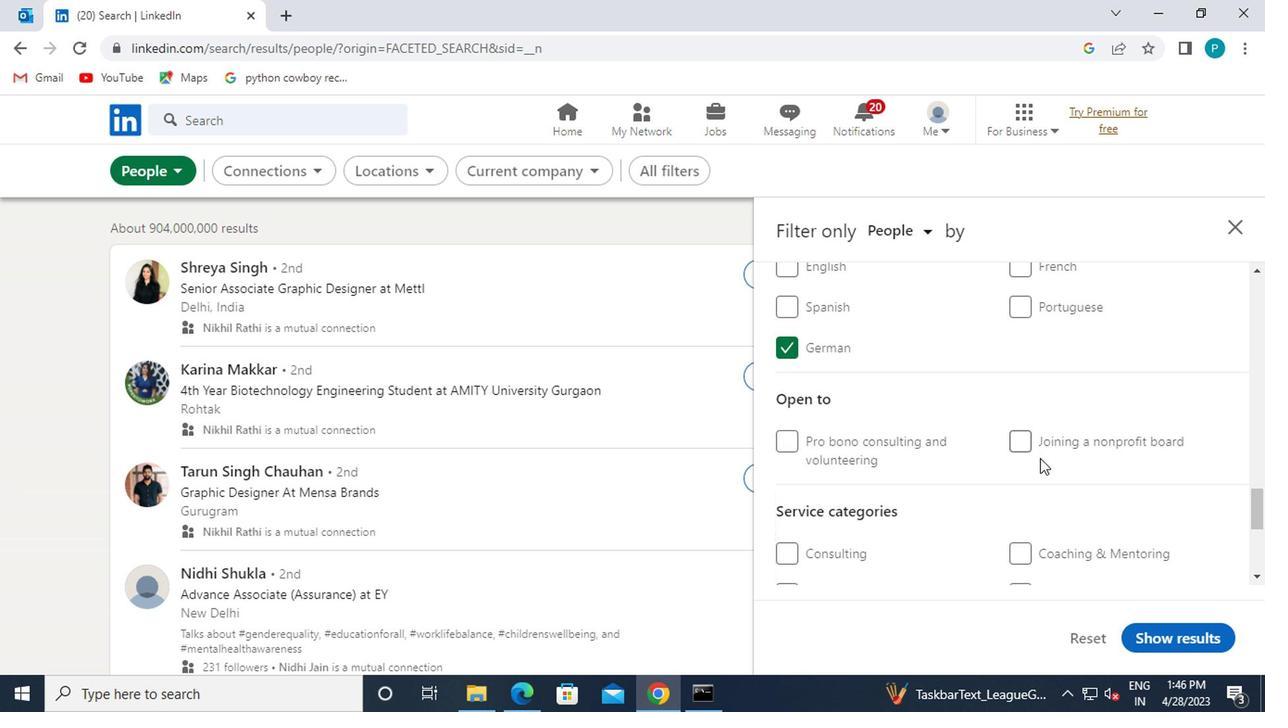
Action: Mouse scrolled (857, 436) with delta (0, 0)
Screenshot: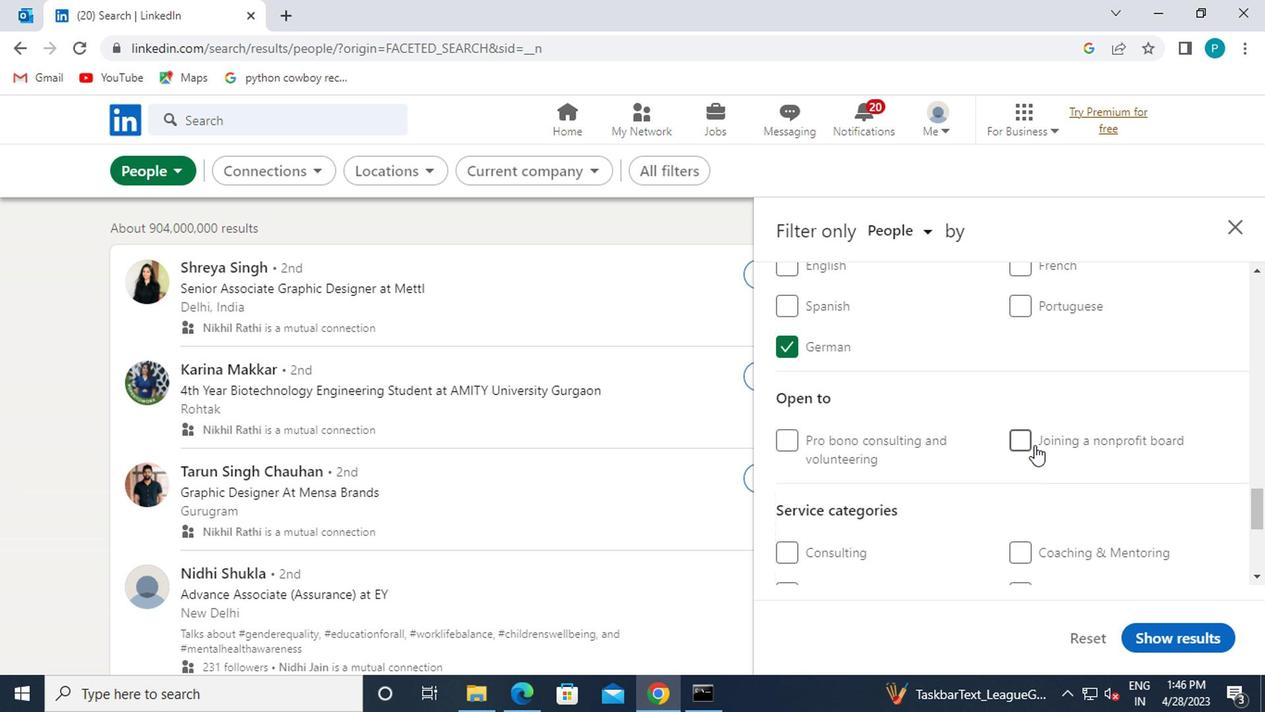 
Action: Mouse moved to (892, 503)
Screenshot: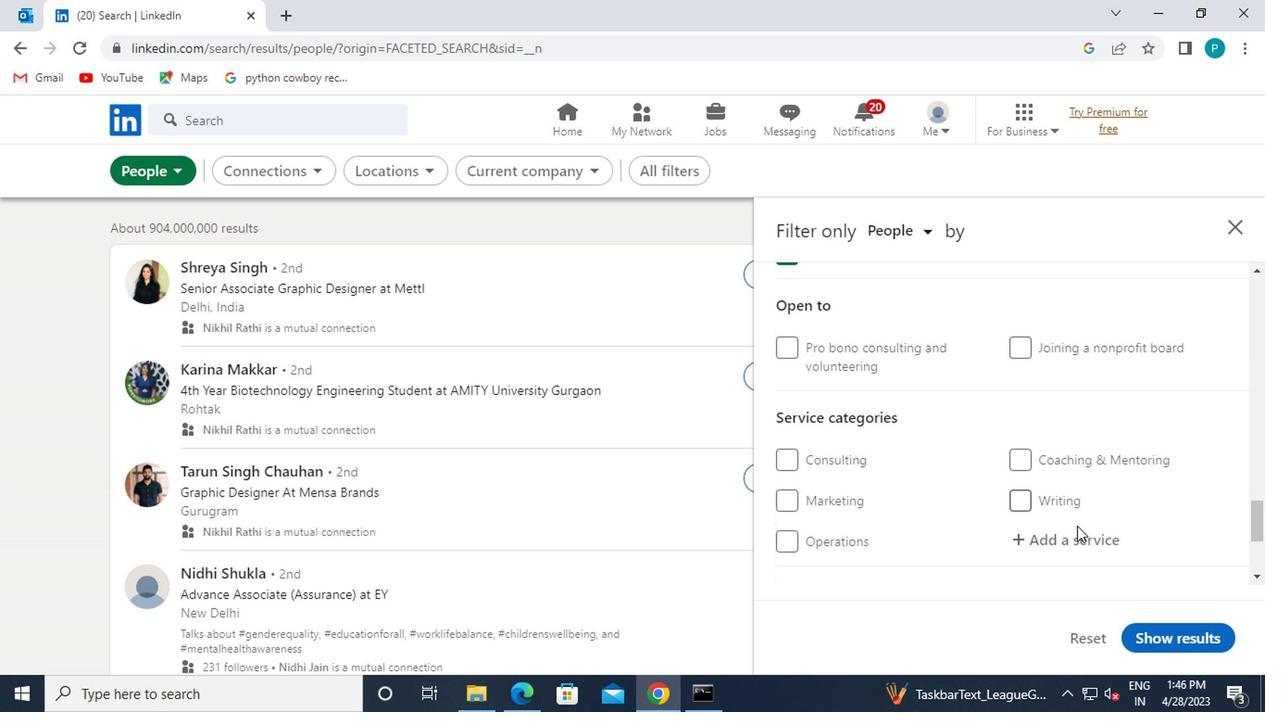 
Action: Mouse pressed left at (892, 503)
Screenshot: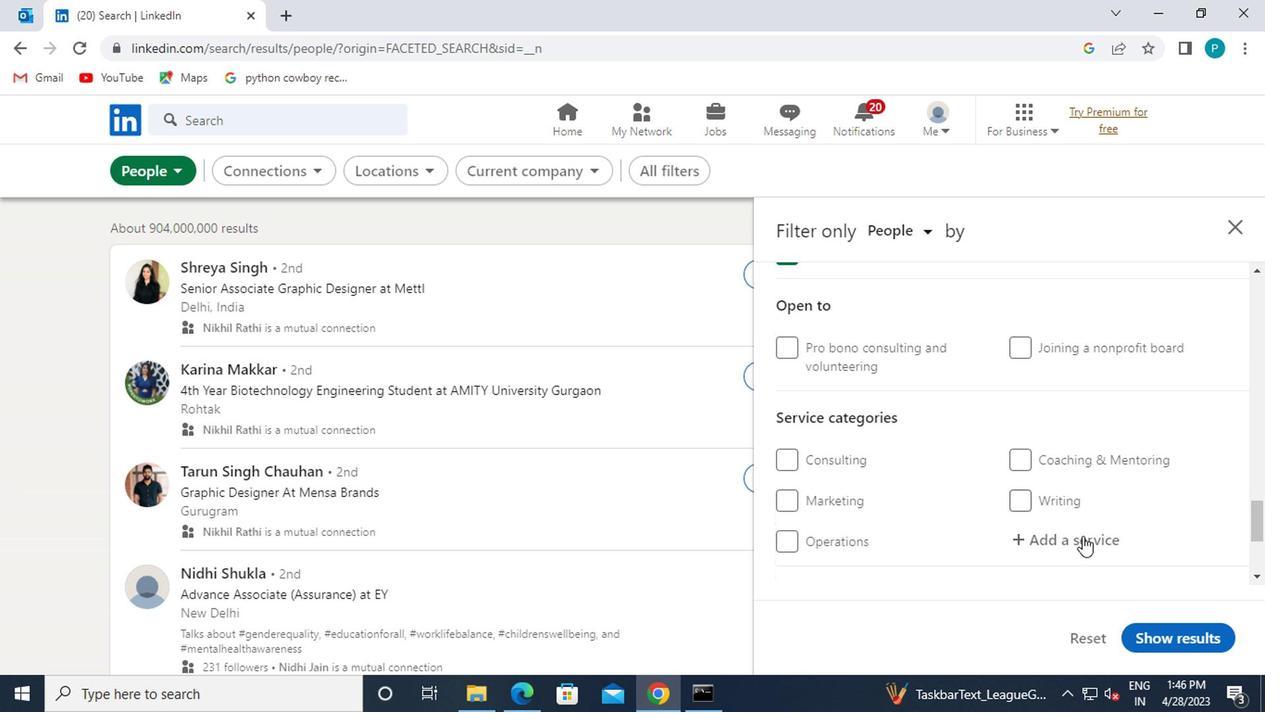 
Action: Mouse moved to (885, 507)
Screenshot: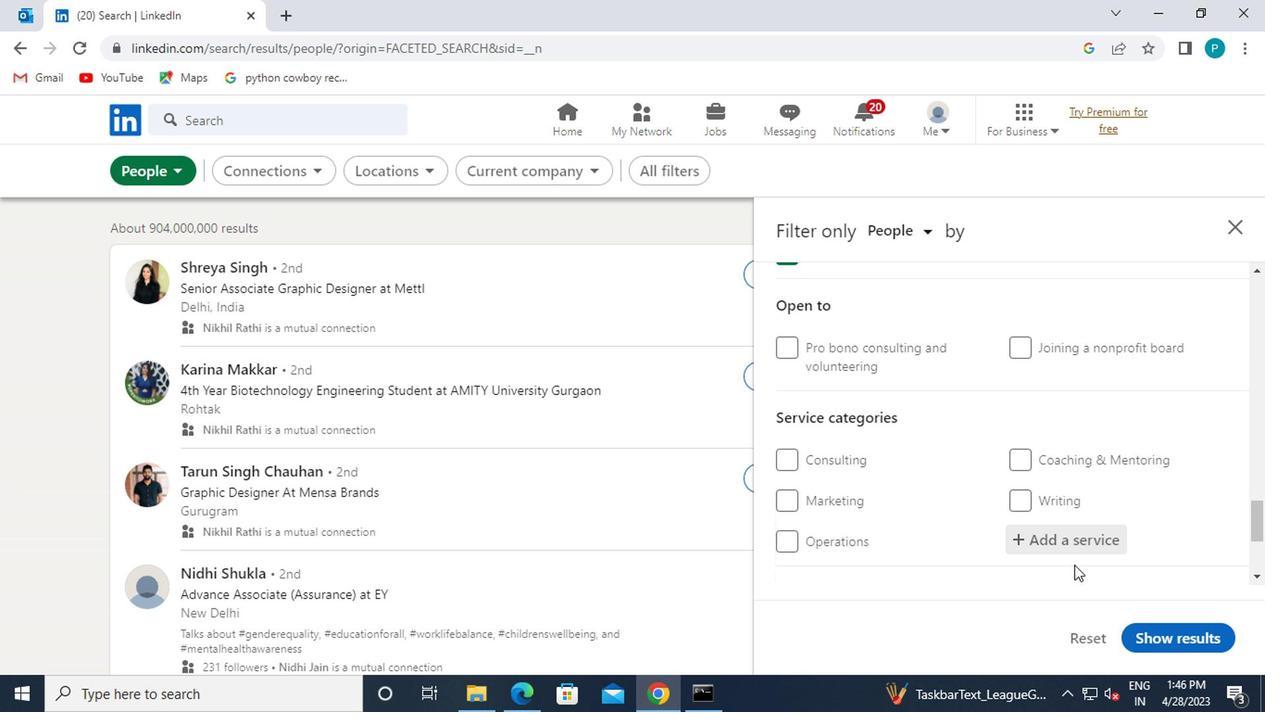 
Action: Mouse pressed left at (885, 507)
Screenshot: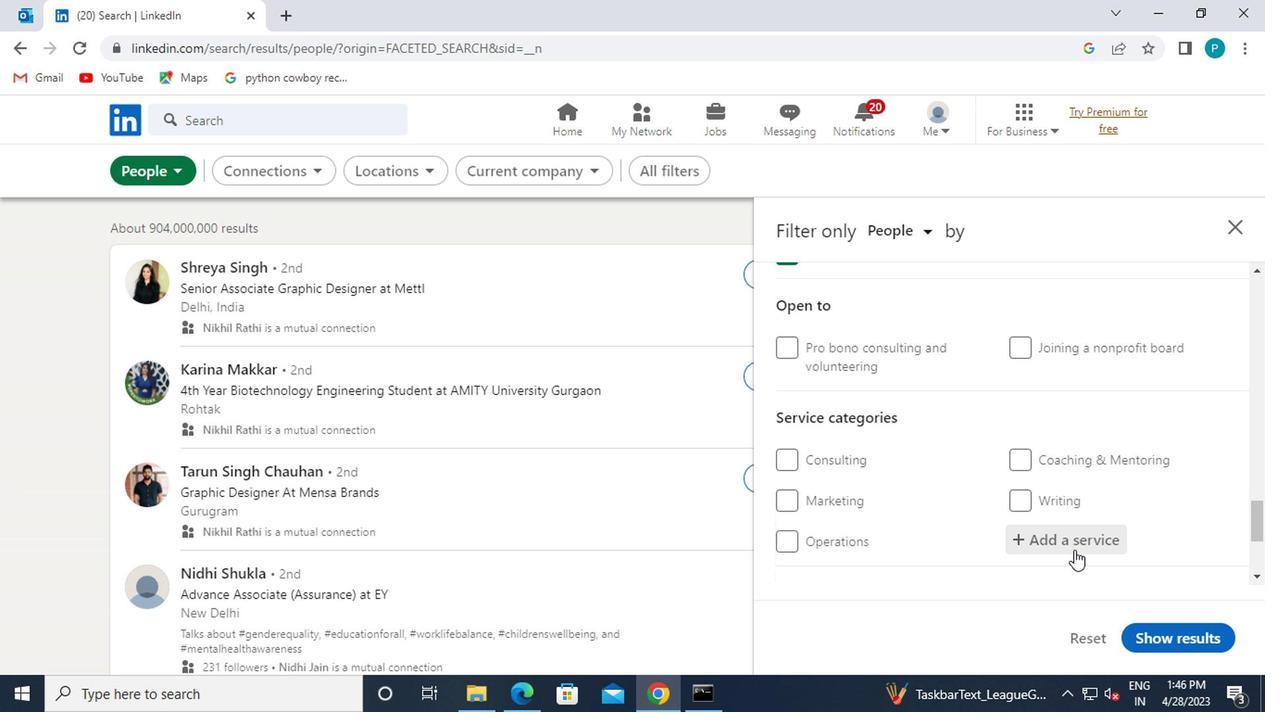 
Action: Mouse moved to (887, 513)
Screenshot: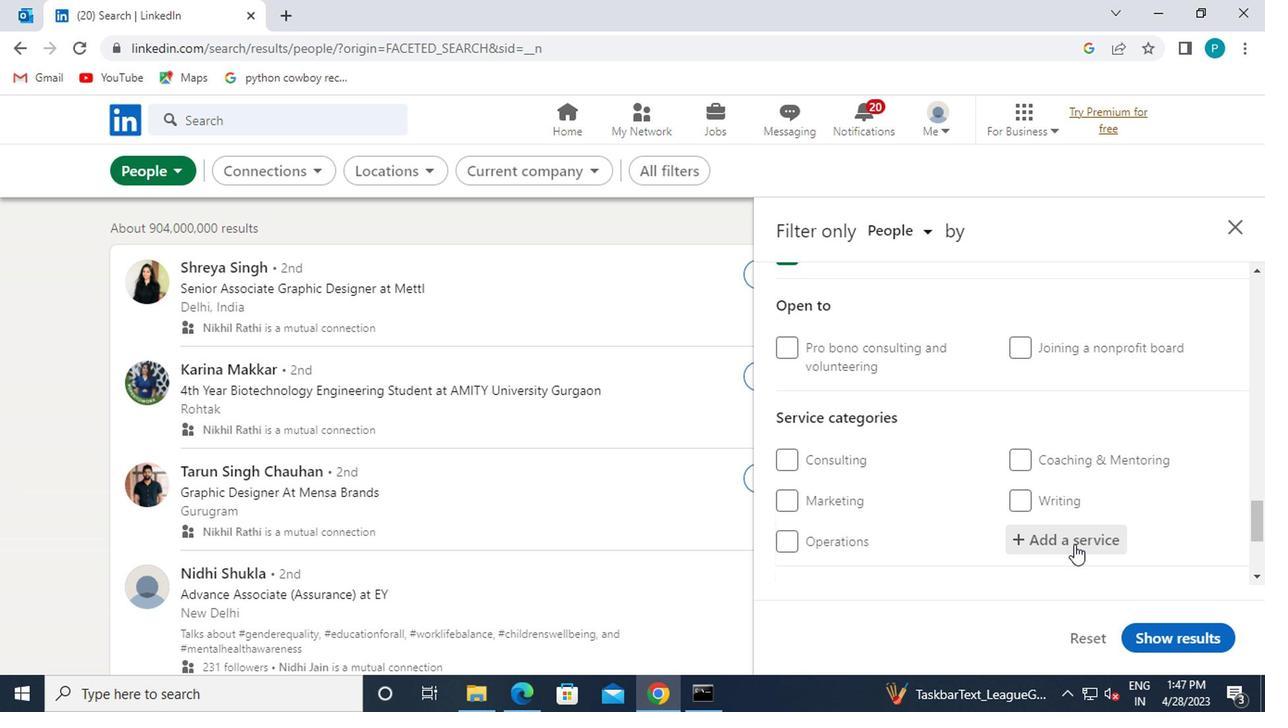 
Action: Key pressed <Key.caps_lock>E<Key.caps_lock>XEC
Screenshot: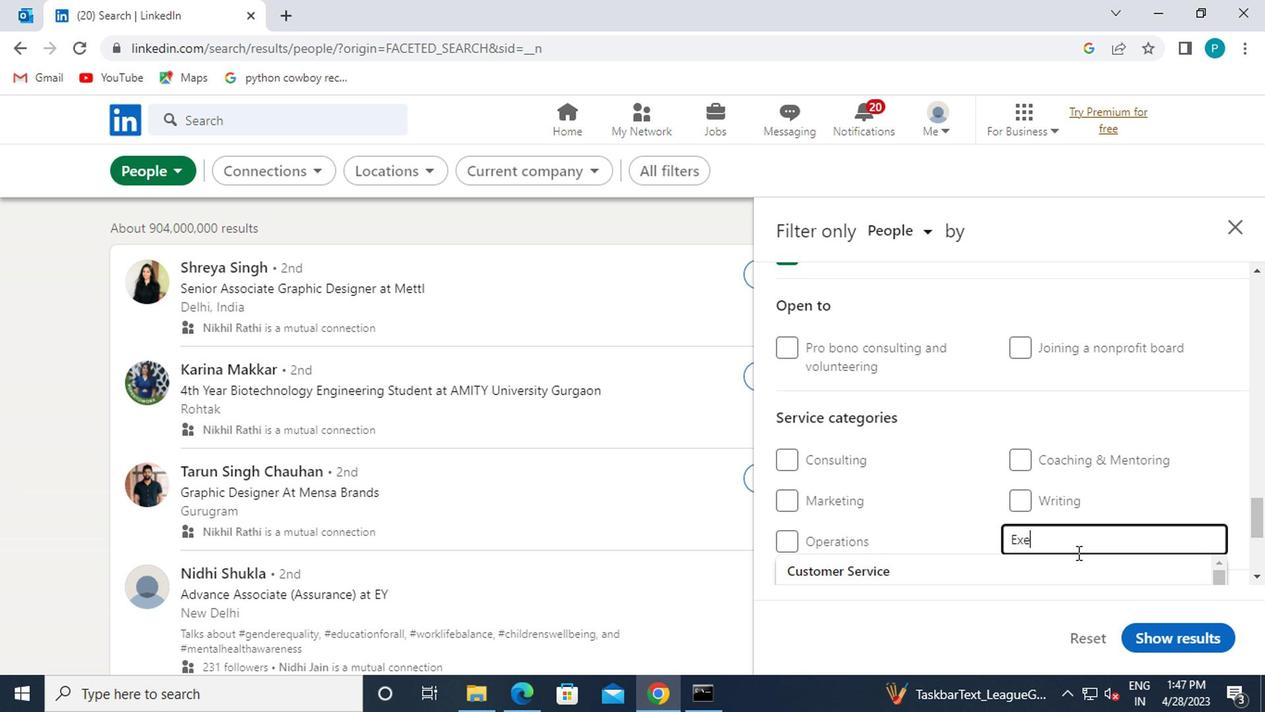 
Action: Mouse moved to (794, 458)
Screenshot: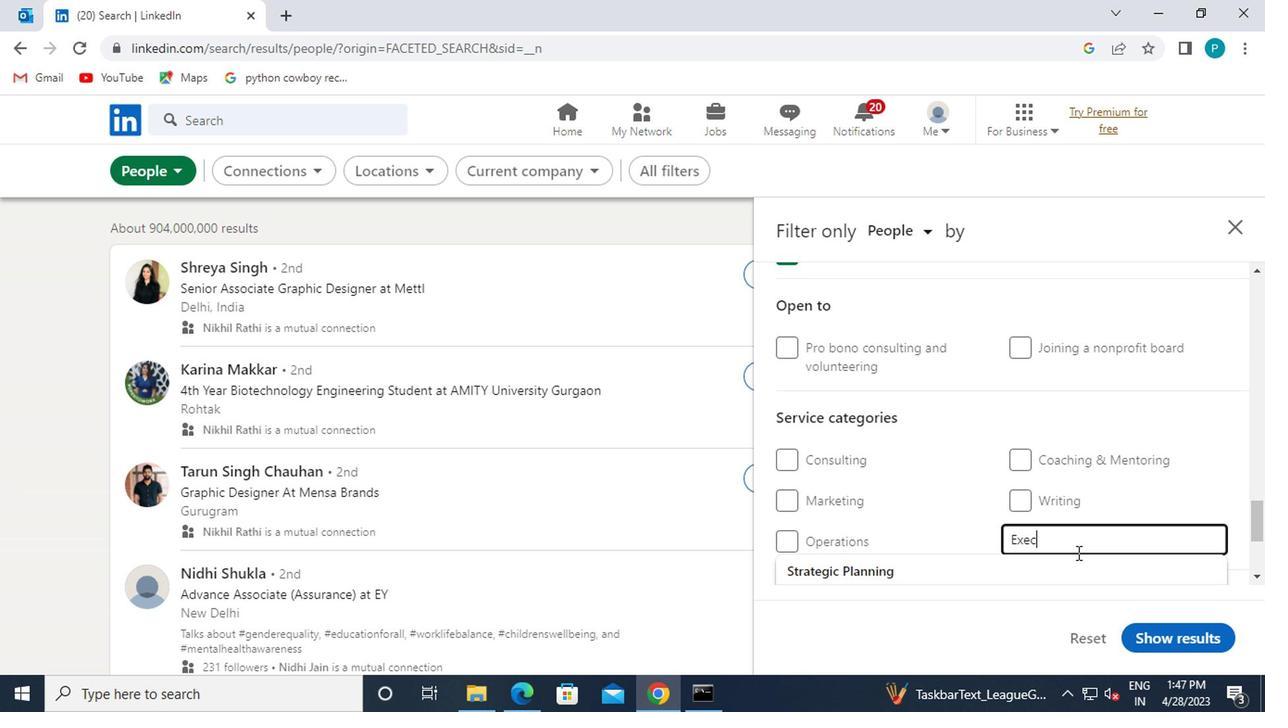 
Action: Mouse scrolled (794, 458) with delta (0, 0)
Screenshot: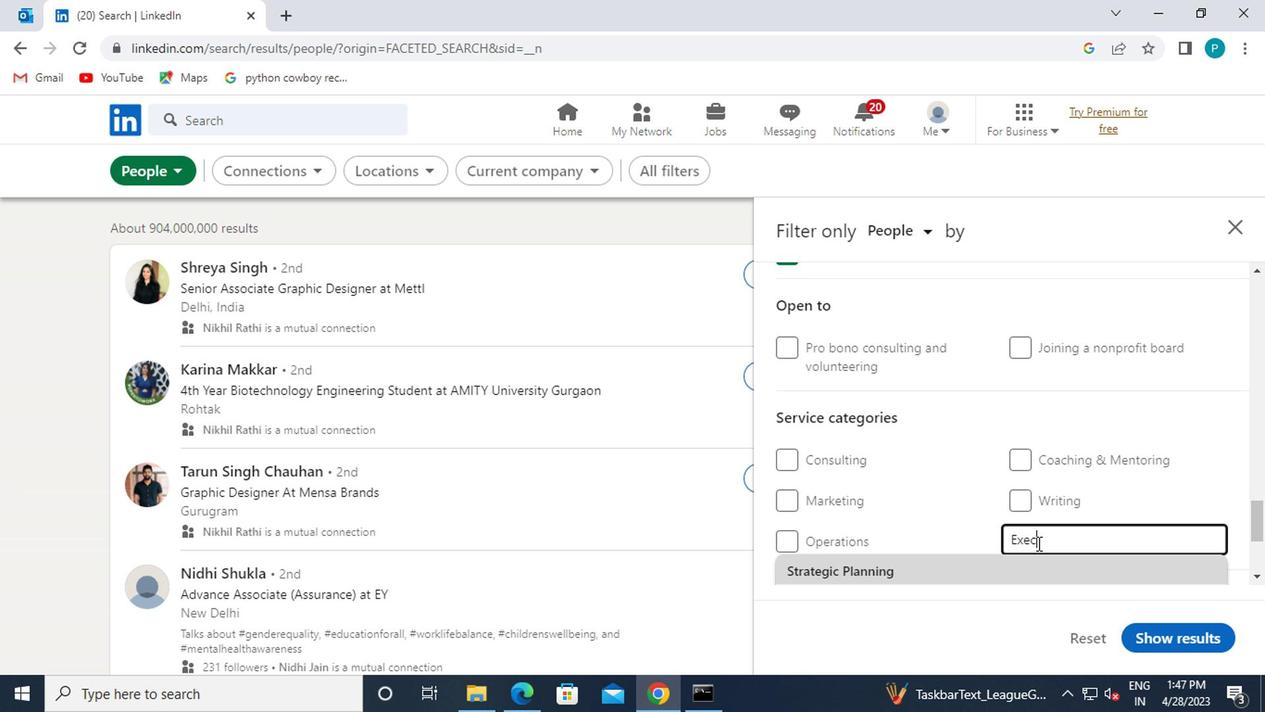 
Action: Mouse scrolled (794, 458) with delta (0, 0)
Screenshot: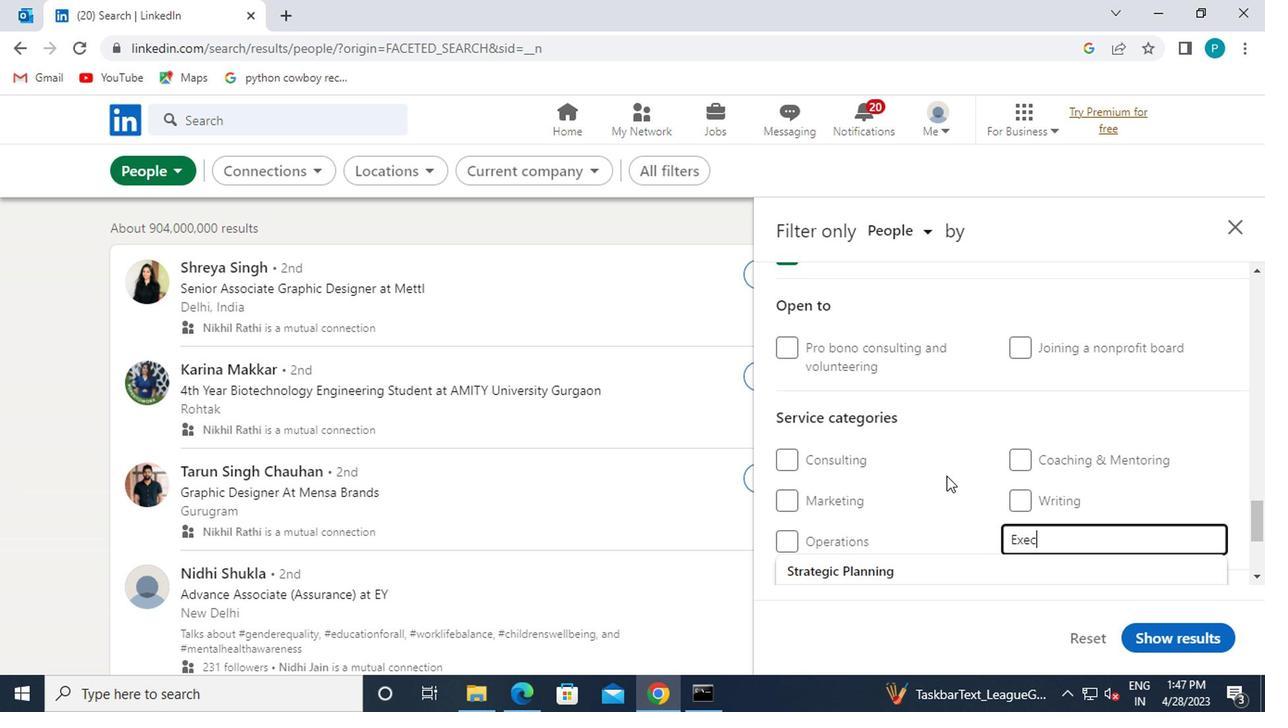 
Action: Mouse moved to (754, 420)
Screenshot: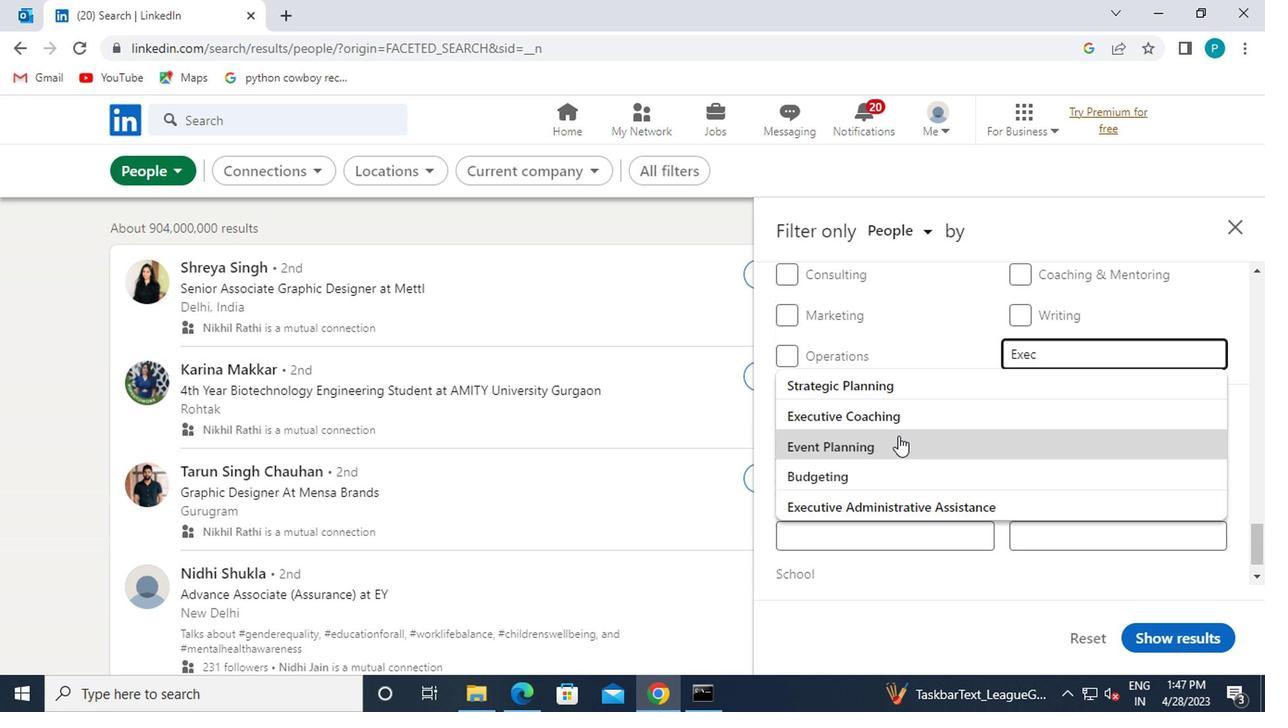 
Action: Mouse pressed left at (754, 420)
Screenshot: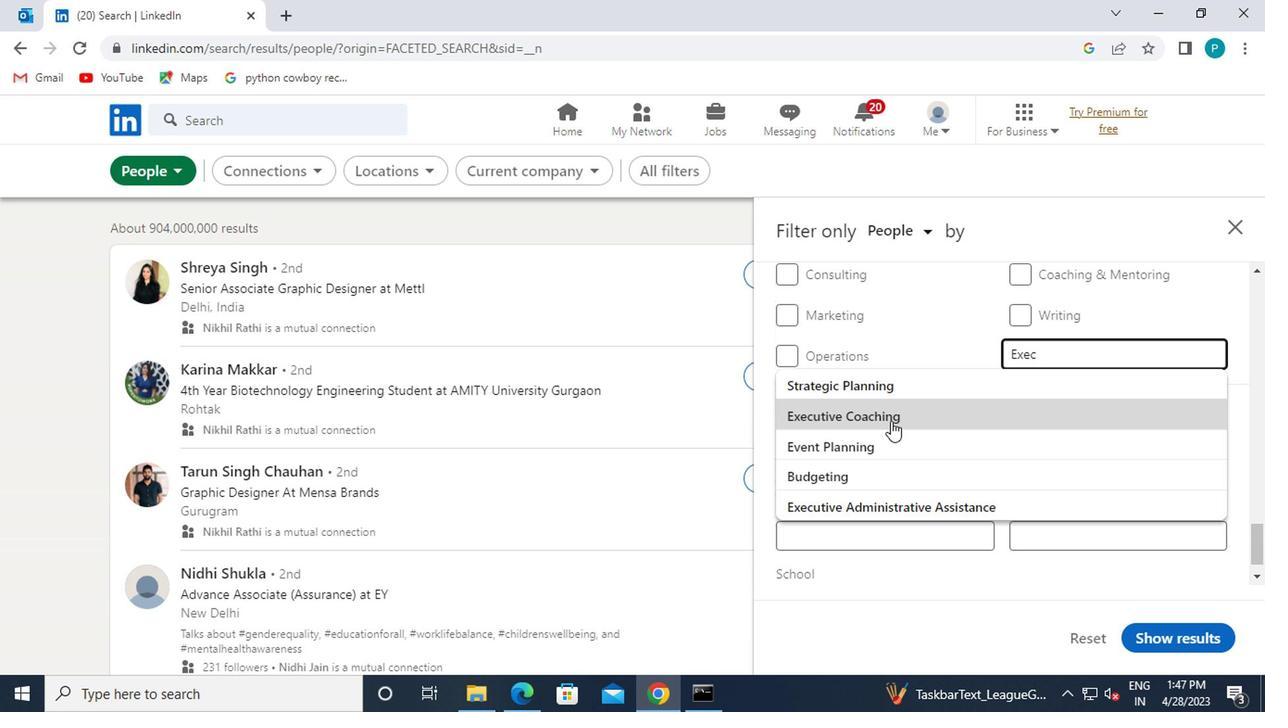 
Action: Mouse scrolled (754, 419) with delta (0, 0)
Screenshot: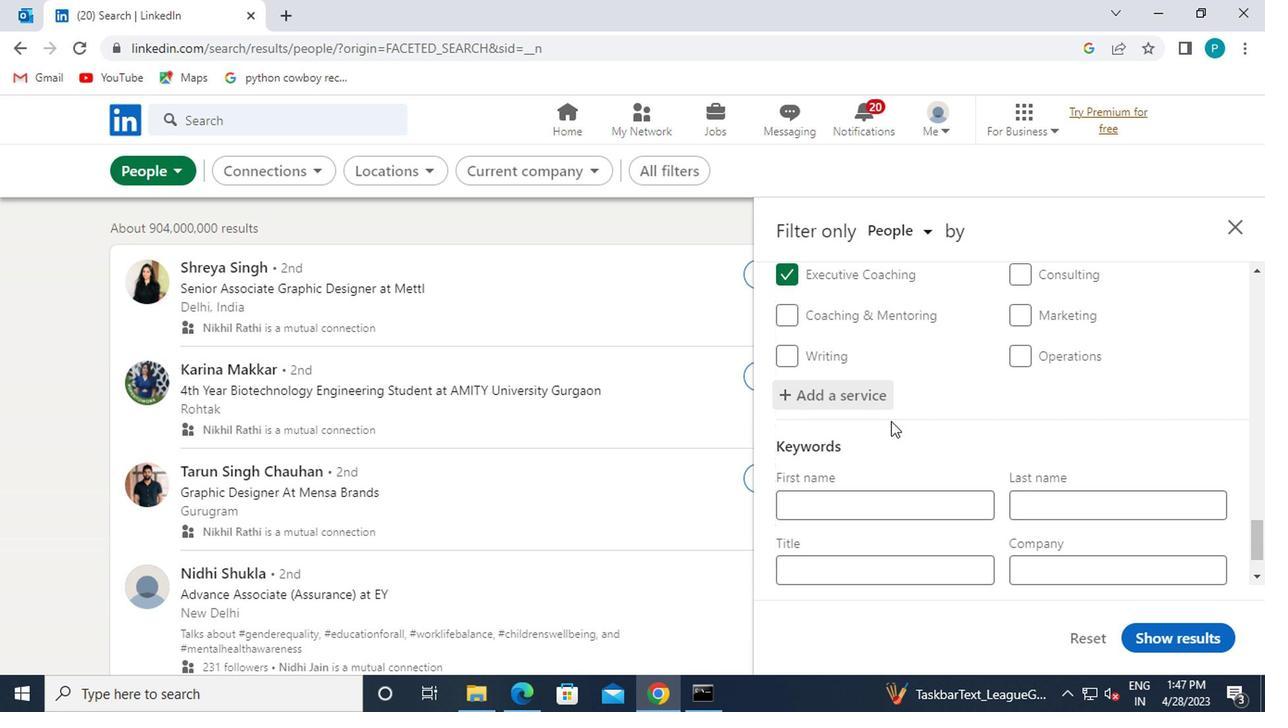 
Action: Mouse scrolled (754, 419) with delta (0, 0)
Screenshot: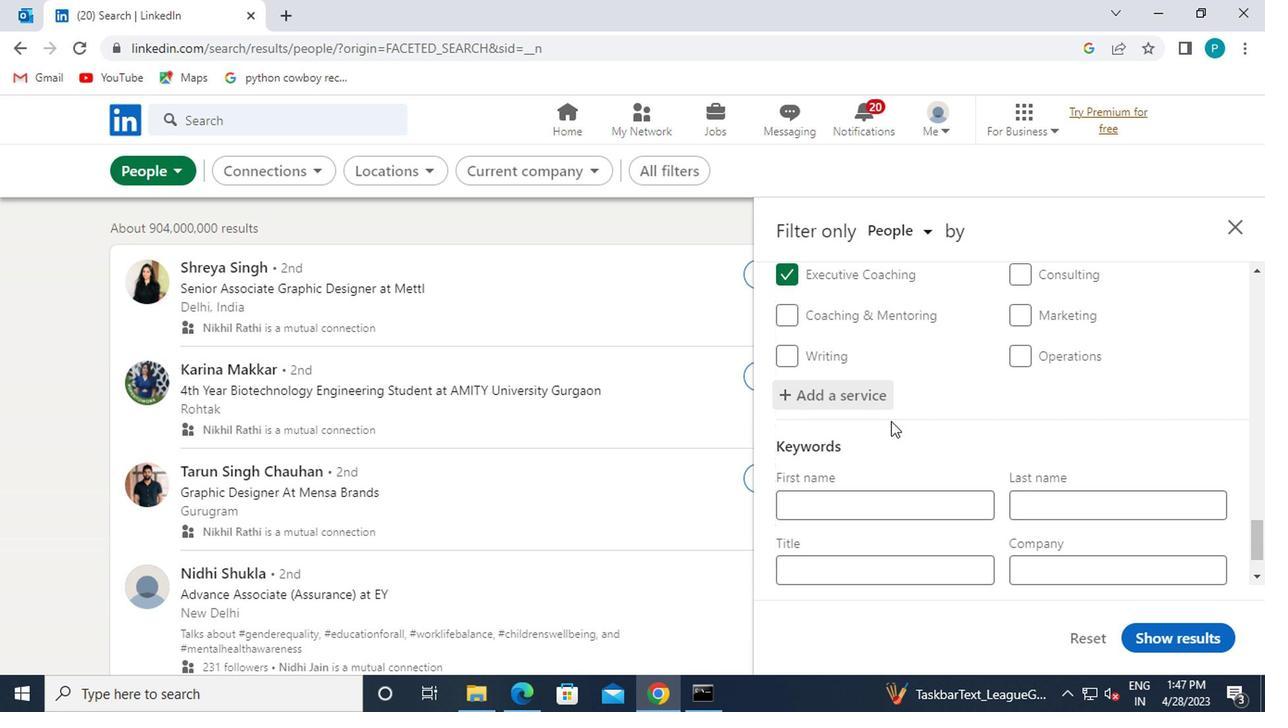 
Action: Mouse moved to (760, 477)
Screenshot: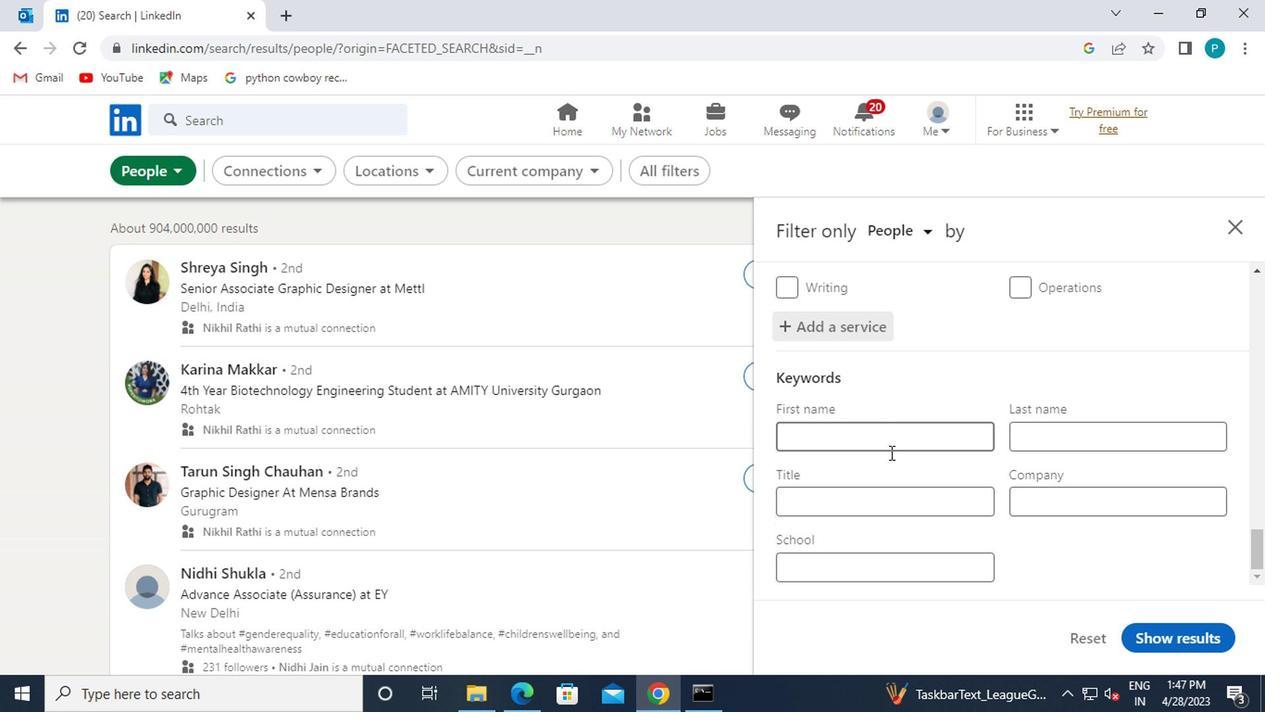 
Action: Mouse pressed left at (760, 477)
Screenshot: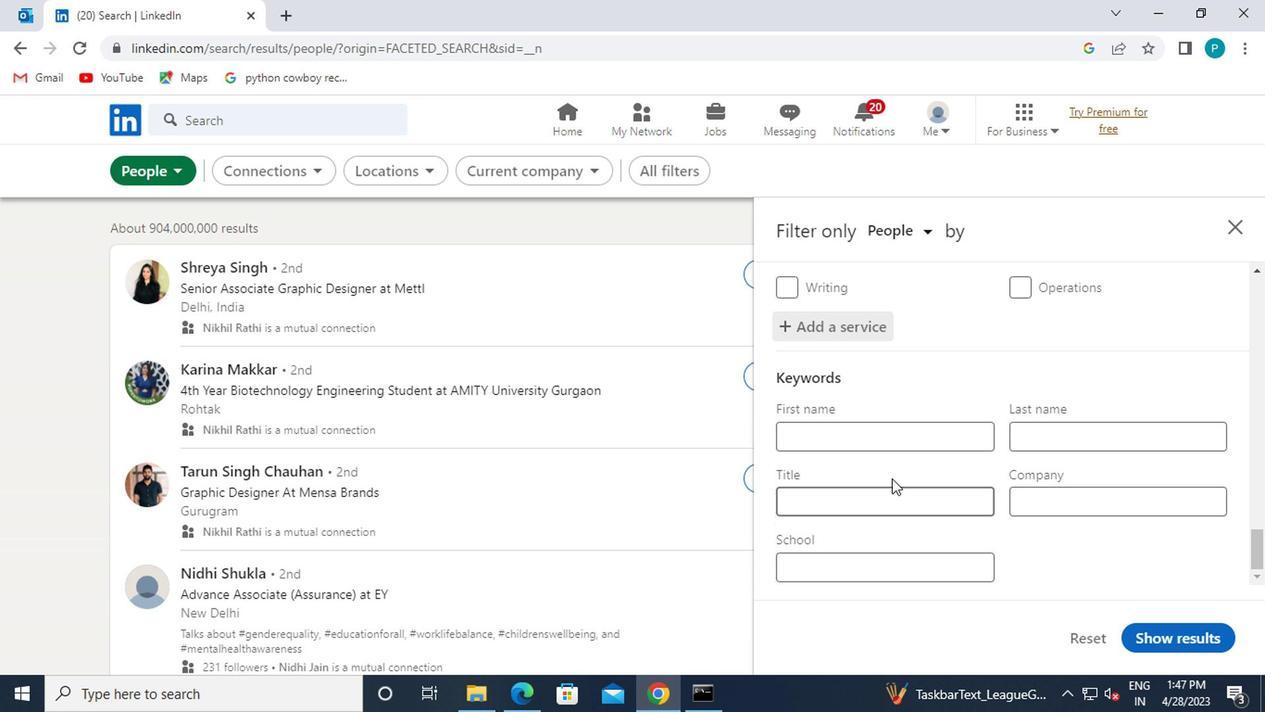 
Action: Key pressed <Key.caps_lock>D<Key.caps_lock>ATA<Key.space><Key.space><Key.caps_lock>E<Key.caps_lock>NTRY
Screenshot: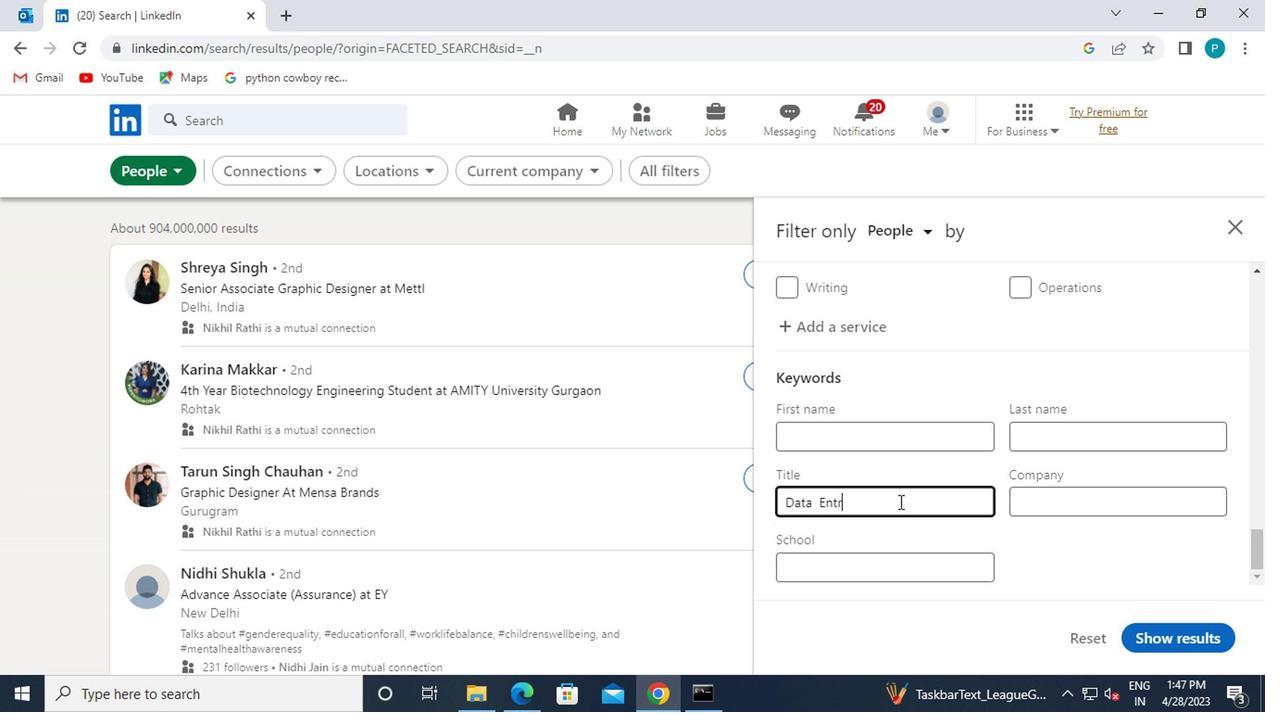 
Action: Mouse moved to (946, 572)
Screenshot: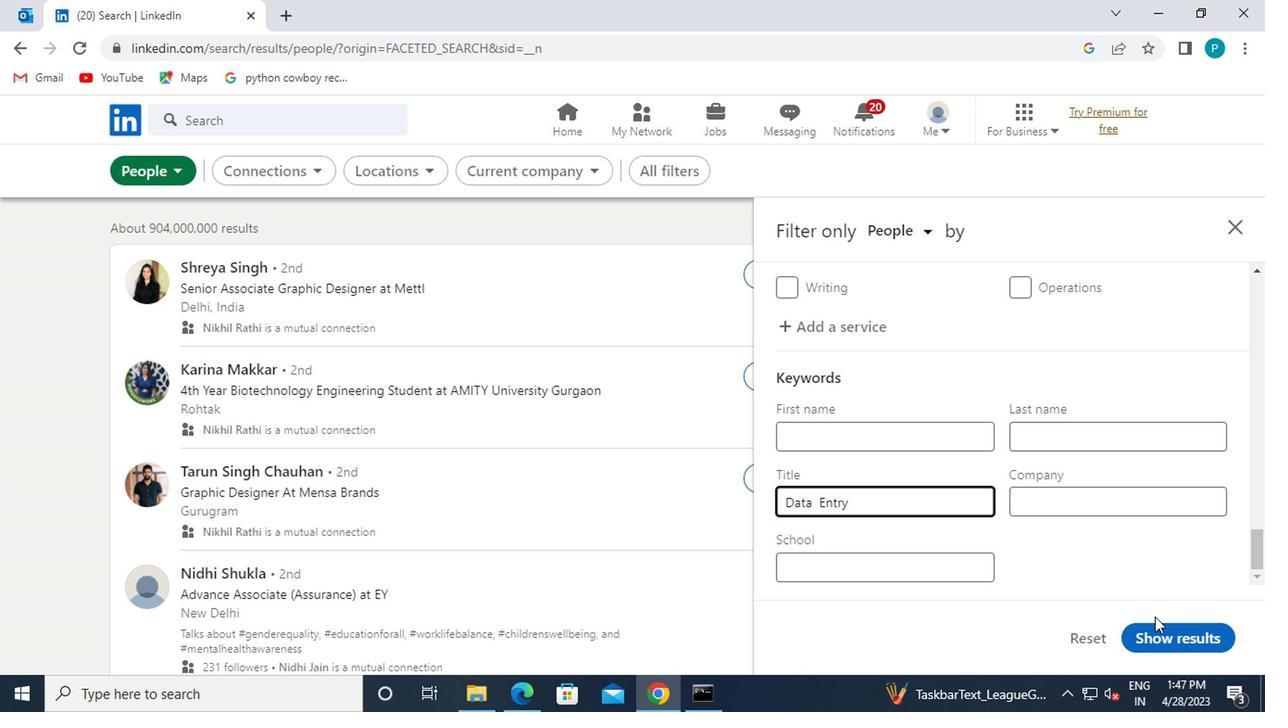 
Action: Mouse pressed left at (946, 572)
Screenshot: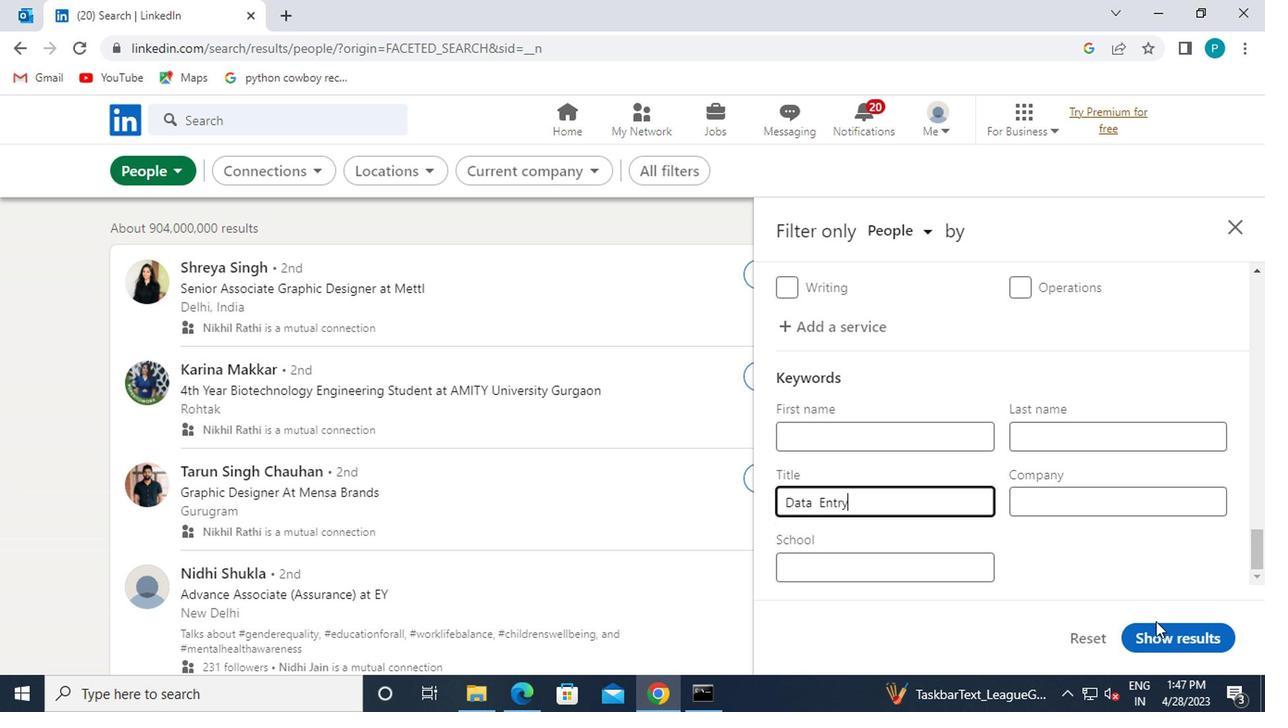 
Action: Mouse moved to (946, 572)
Screenshot: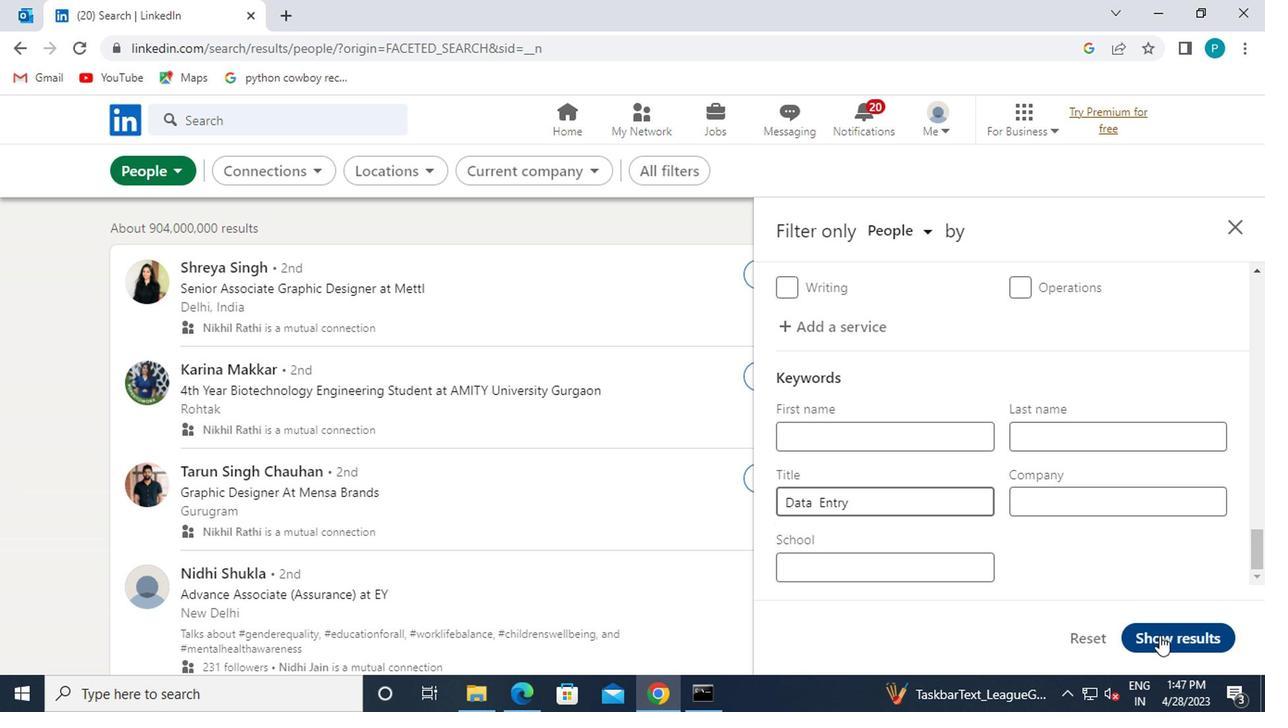 
